 Task: Find connections with filter location Toledo with filter topic #SEMwith filter profile language German with filter current company OFFSHORE Manpower with filter school Progressive Education Societys Modern College of Arts, Science and Commerce, Shivajinagar, Pune 411005 with filter industry Animation and Post-production with filter service category Nonprofit Consulting with filter keywords title Help Desk Worker/Desktop Support
Action: Mouse moved to (703, 85)
Screenshot: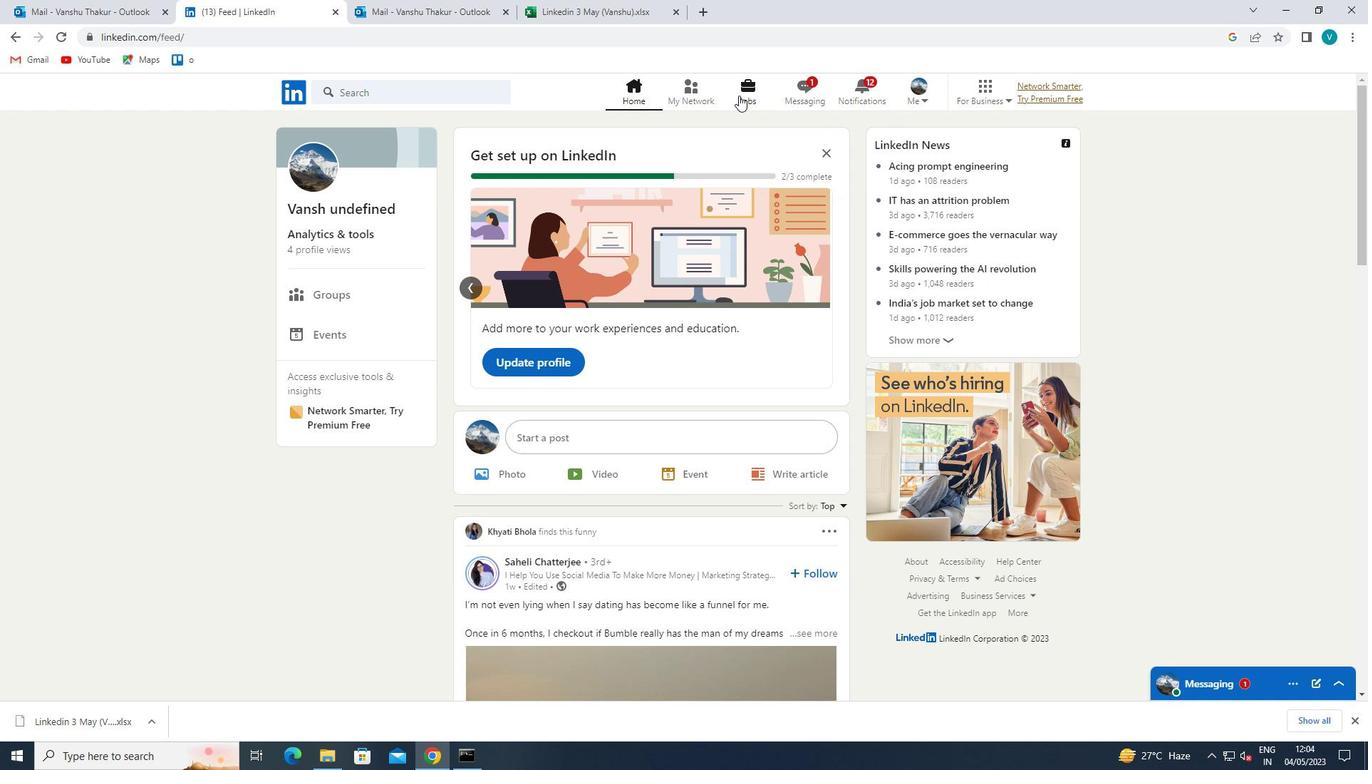 
Action: Mouse pressed left at (703, 85)
Screenshot: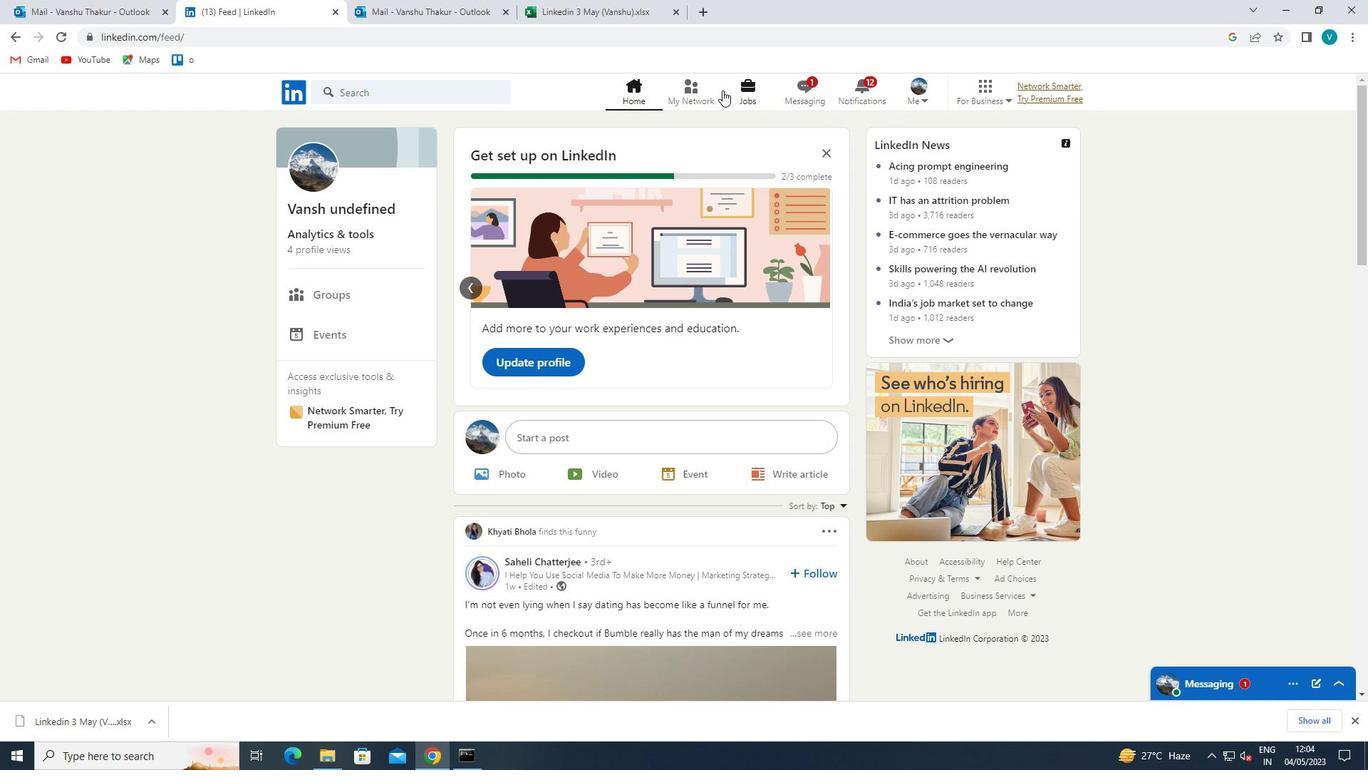 
Action: Mouse moved to (414, 176)
Screenshot: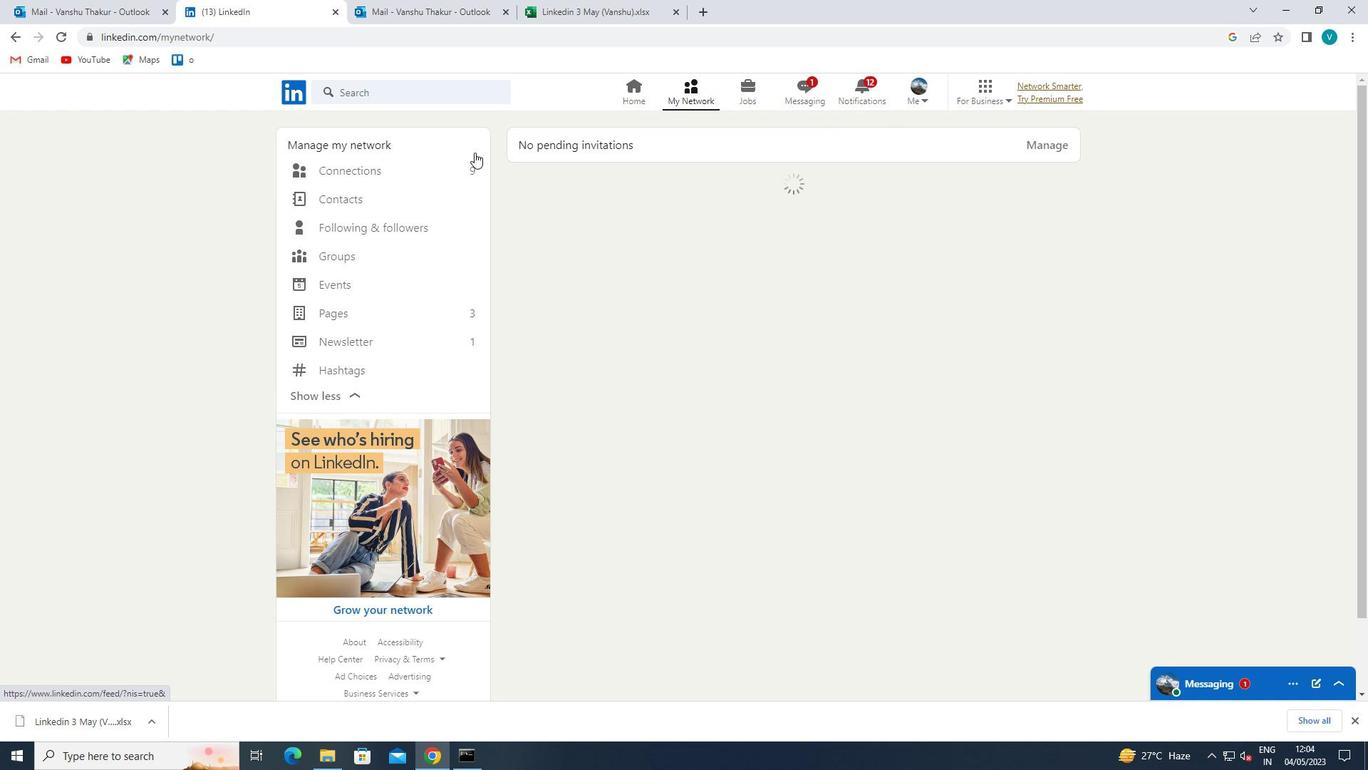 
Action: Mouse pressed left at (414, 176)
Screenshot: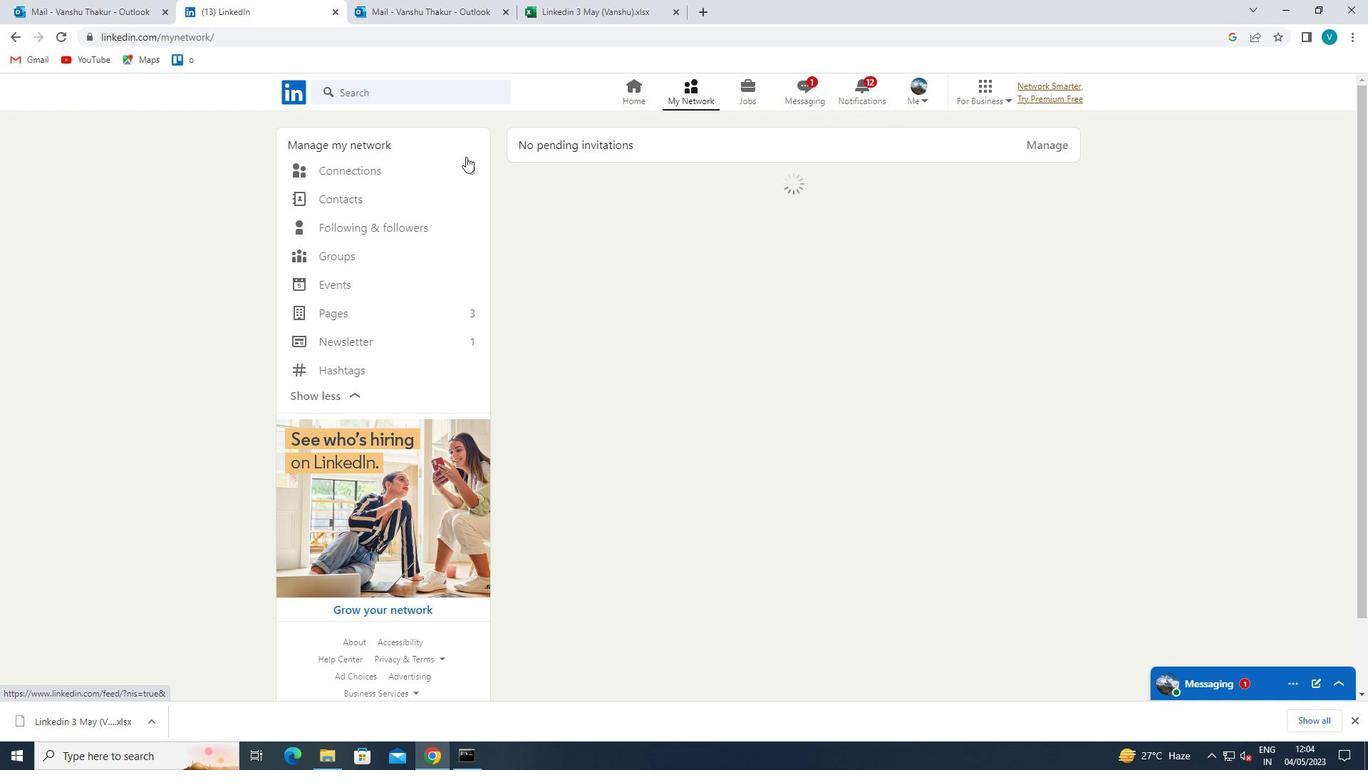
Action: Mouse moved to (804, 175)
Screenshot: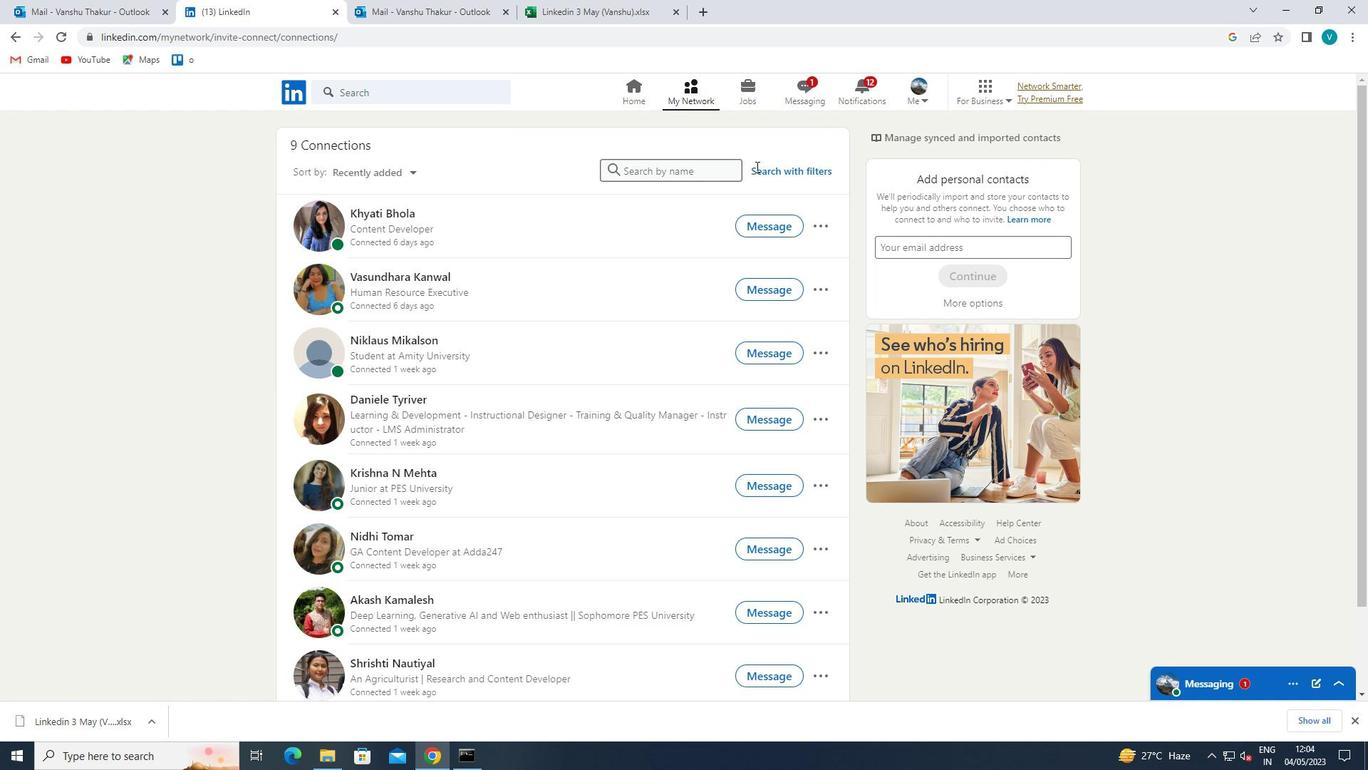 
Action: Mouse pressed left at (804, 175)
Screenshot: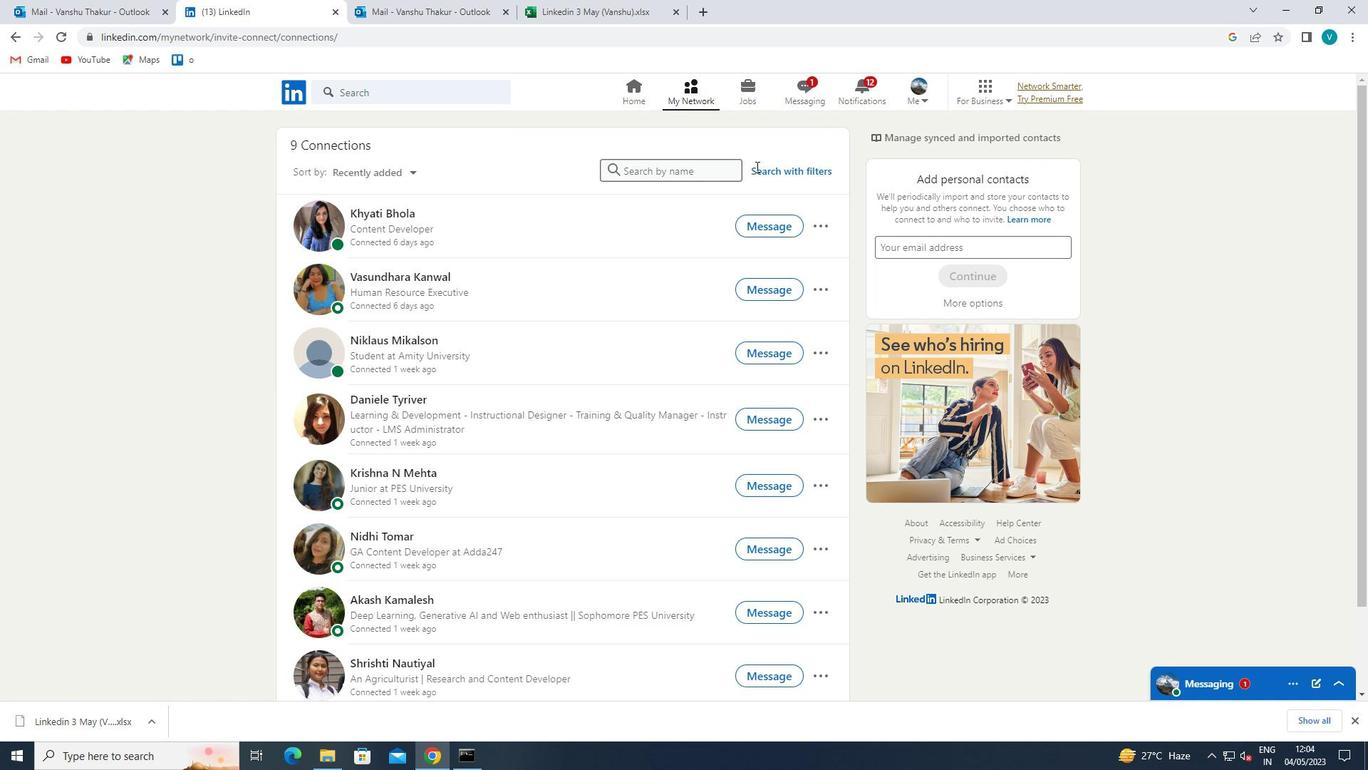 
Action: Mouse moved to (697, 131)
Screenshot: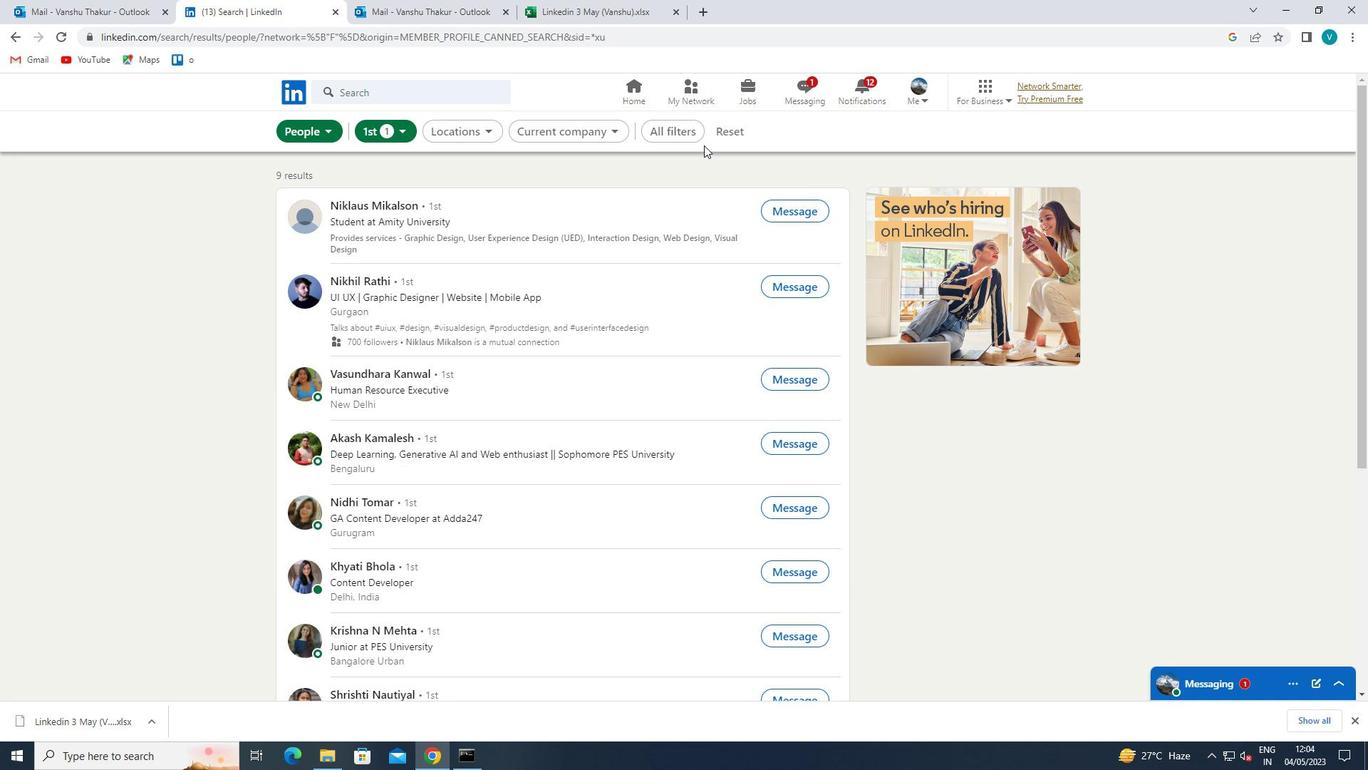 
Action: Mouse pressed left at (697, 131)
Screenshot: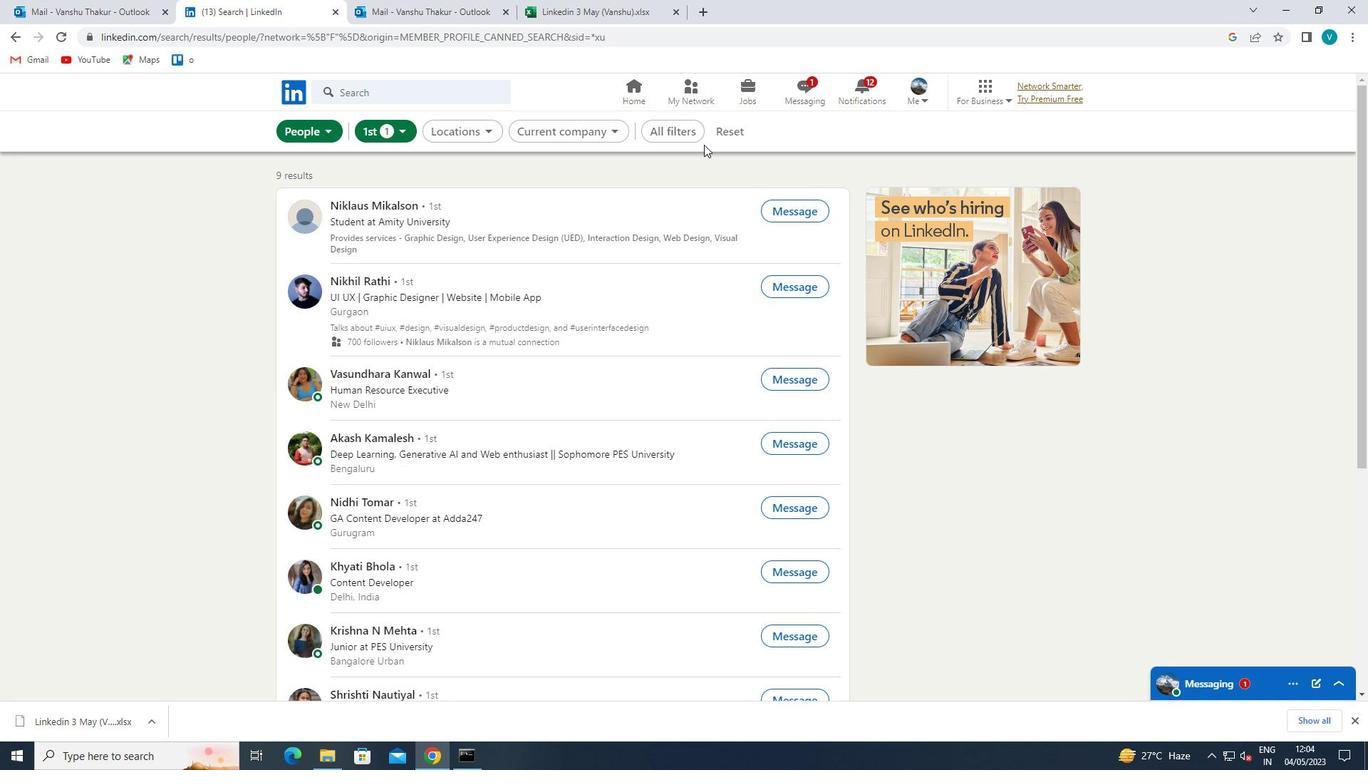 
Action: Mouse moved to (1085, 303)
Screenshot: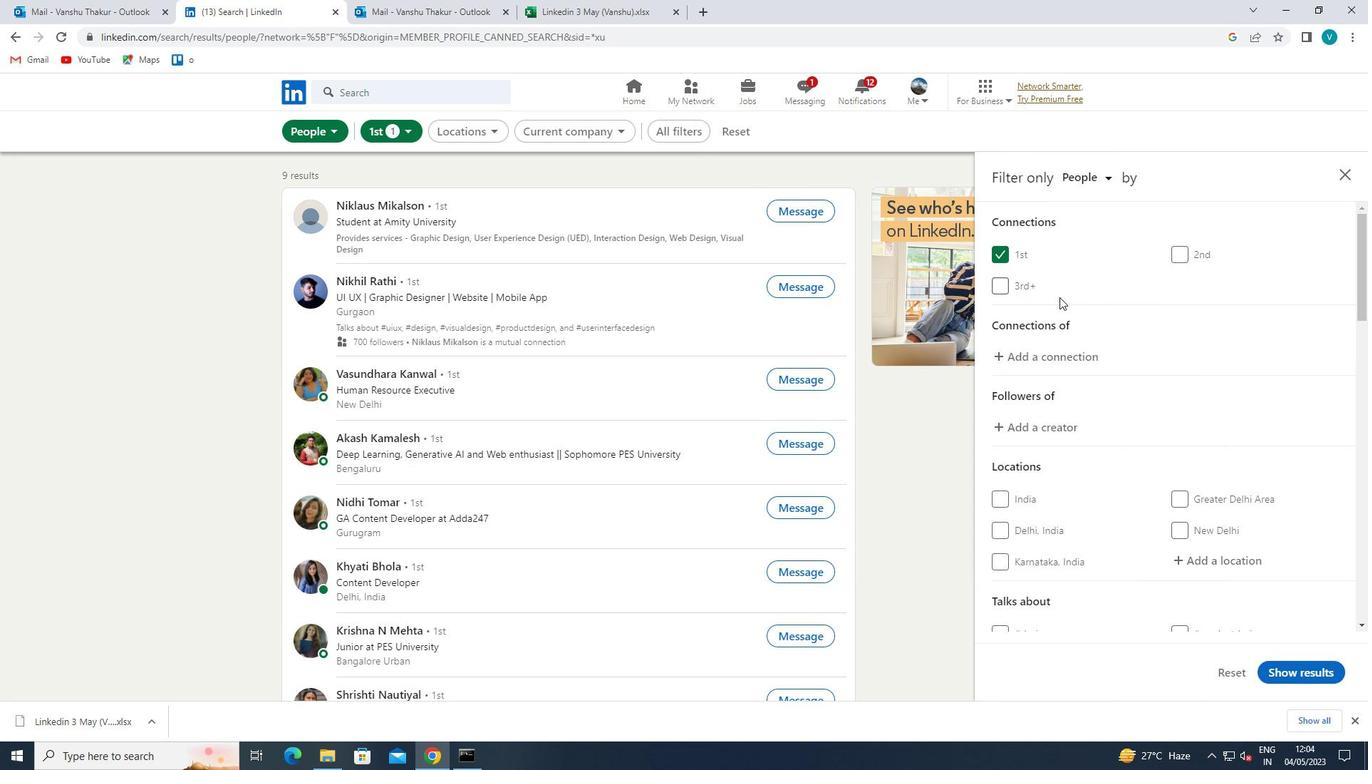 
Action: Mouse scrolled (1085, 302) with delta (0, 0)
Screenshot: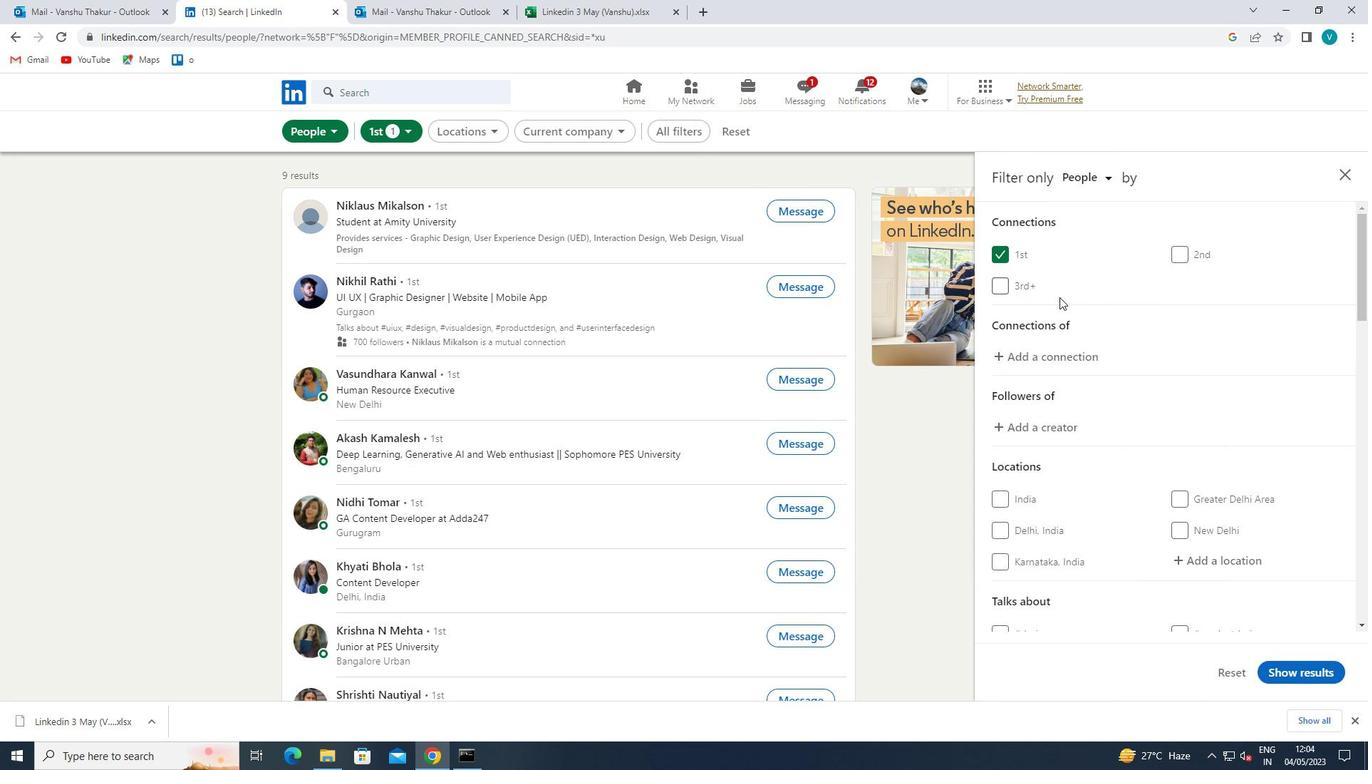 
Action: Mouse moved to (1085, 303)
Screenshot: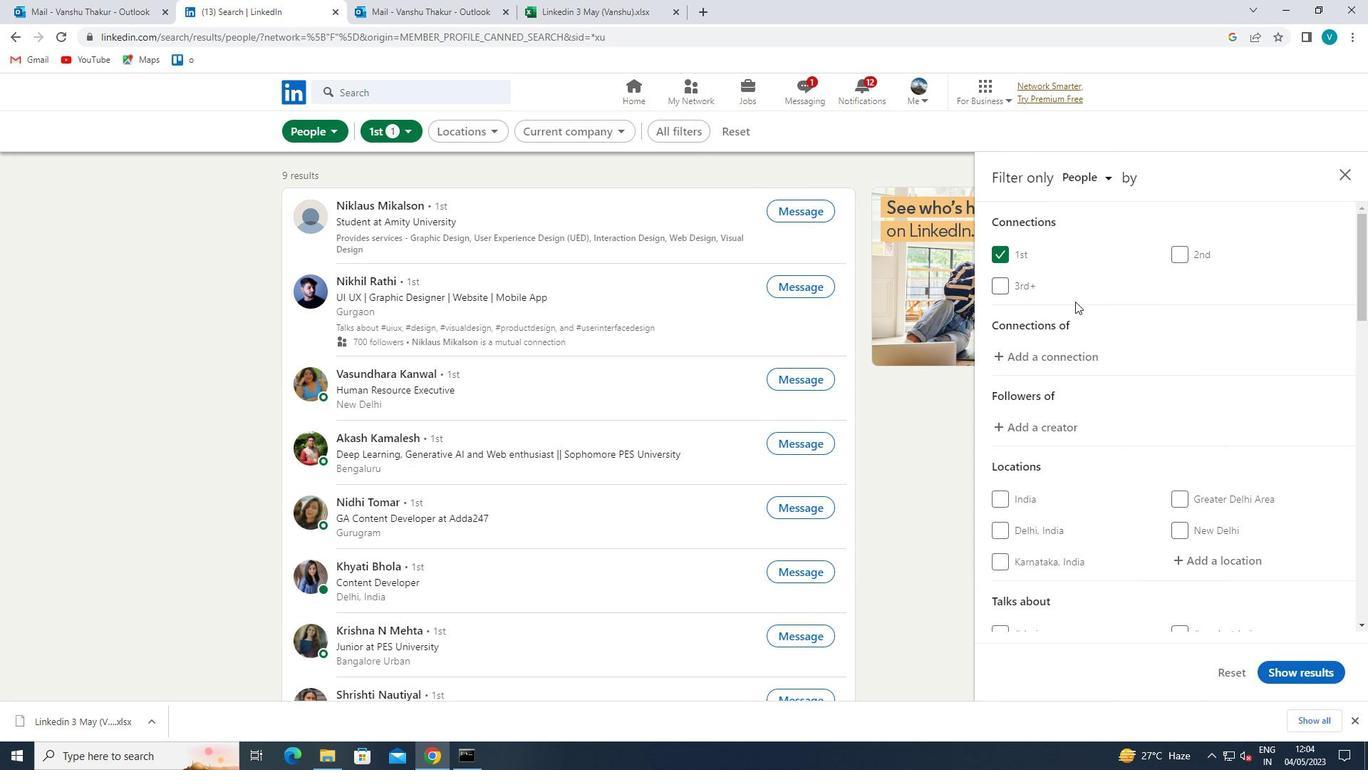 
Action: Mouse scrolled (1085, 303) with delta (0, 0)
Screenshot: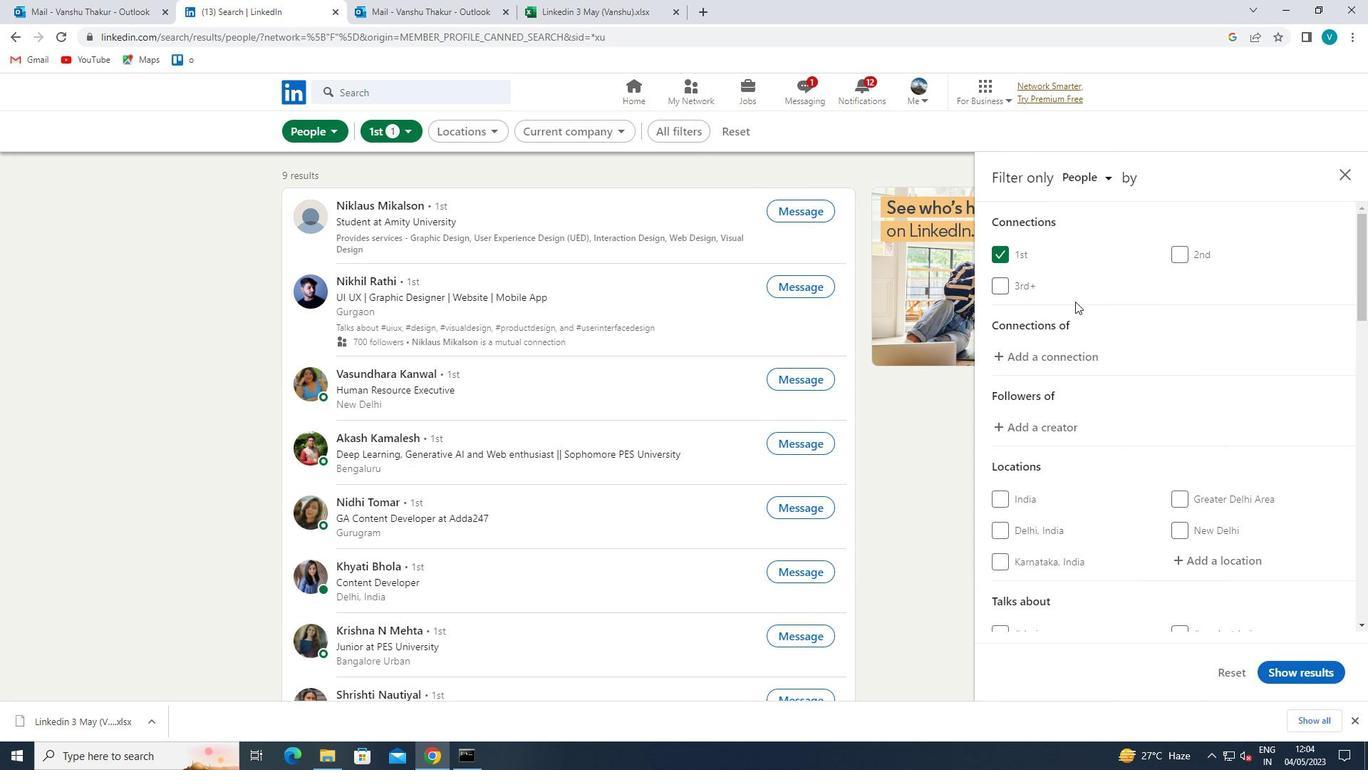 
Action: Mouse moved to (1182, 415)
Screenshot: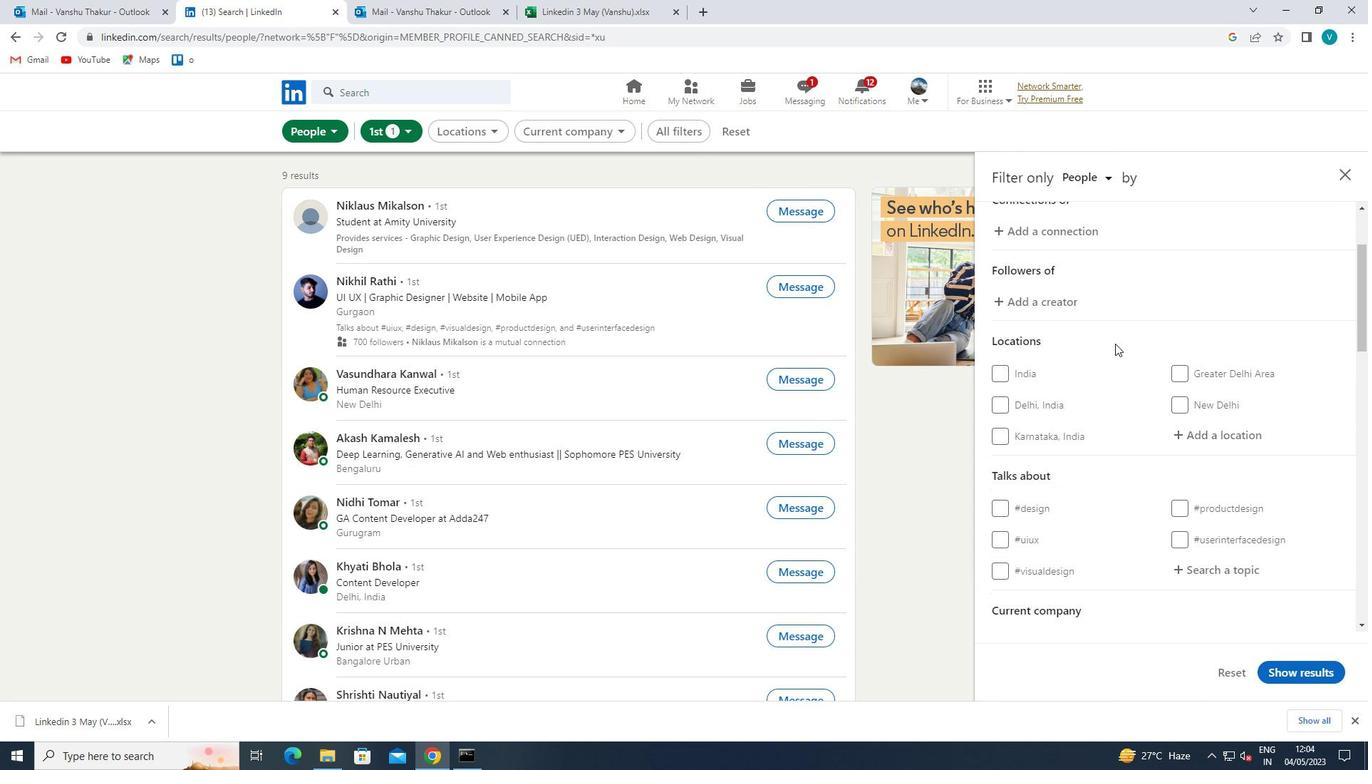 
Action: Mouse pressed left at (1182, 415)
Screenshot: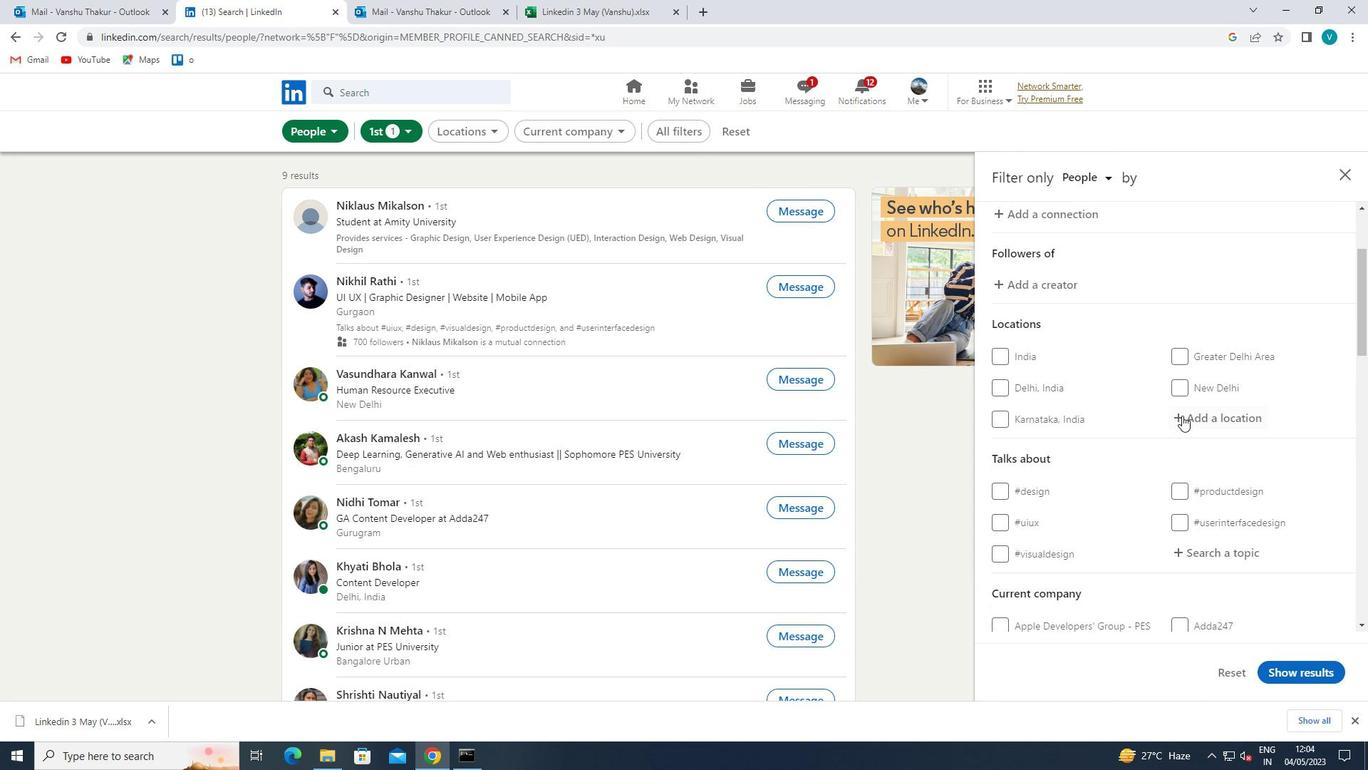 
Action: Key pressed <Key.shift>TOLEDO
Screenshot: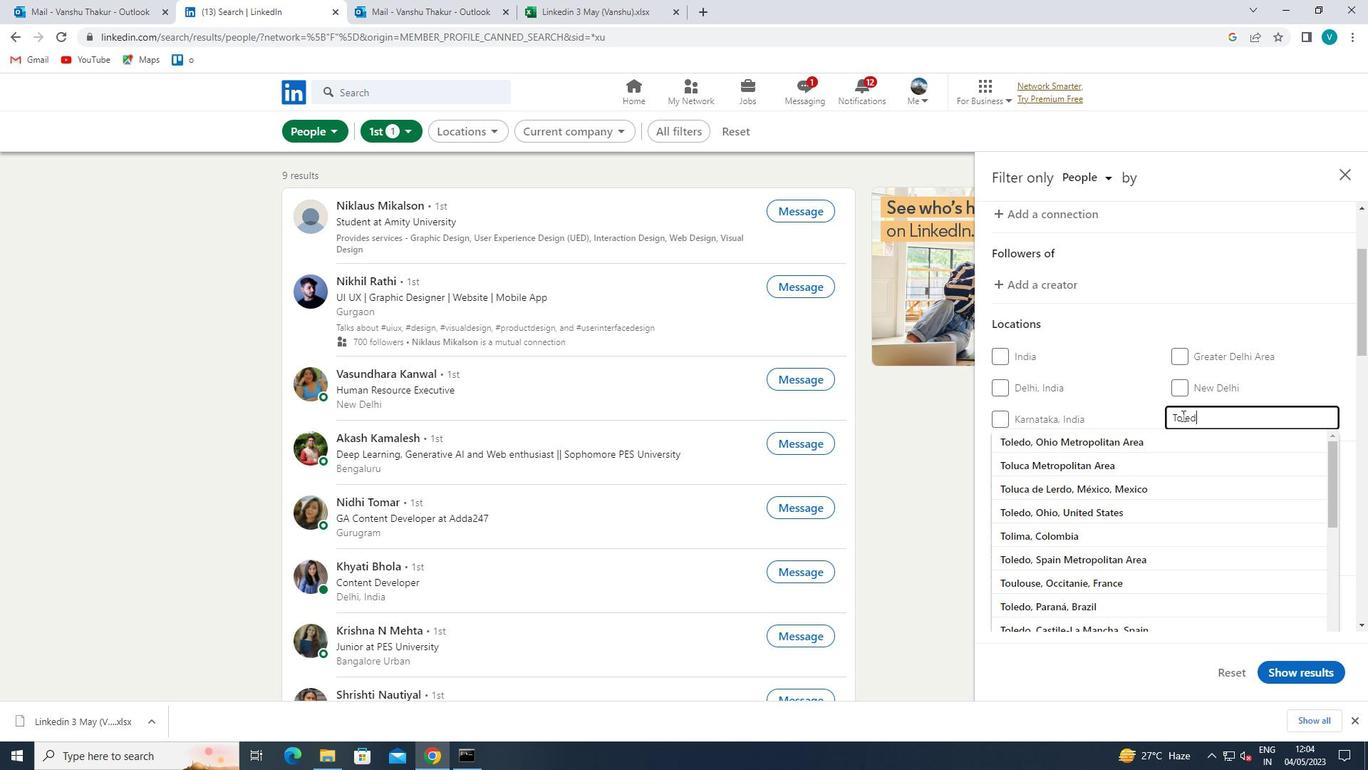 
Action: Mouse moved to (1158, 434)
Screenshot: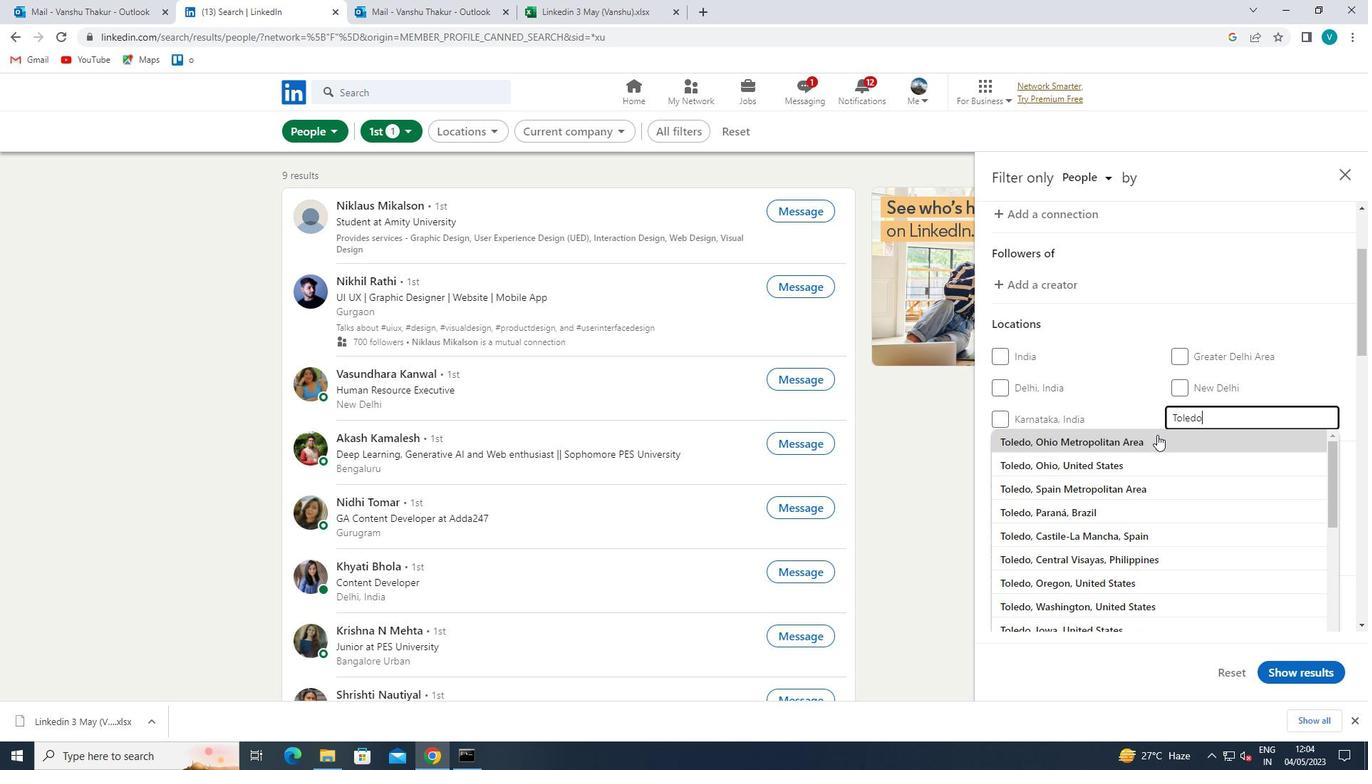 
Action: Mouse pressed left at (1158, 434)
Screenshot: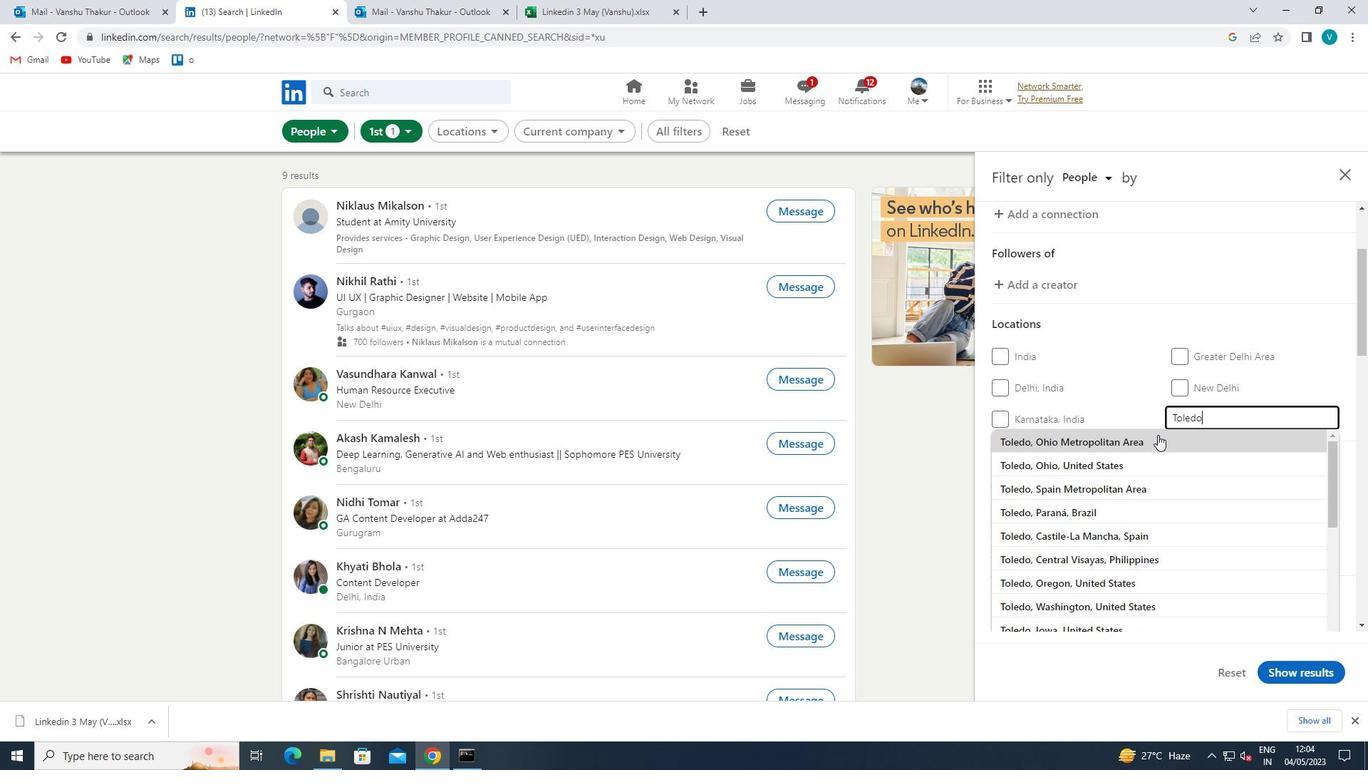 
Action: Mouse scrolled (1158, 434) with delta (0, 0)
Screenshot: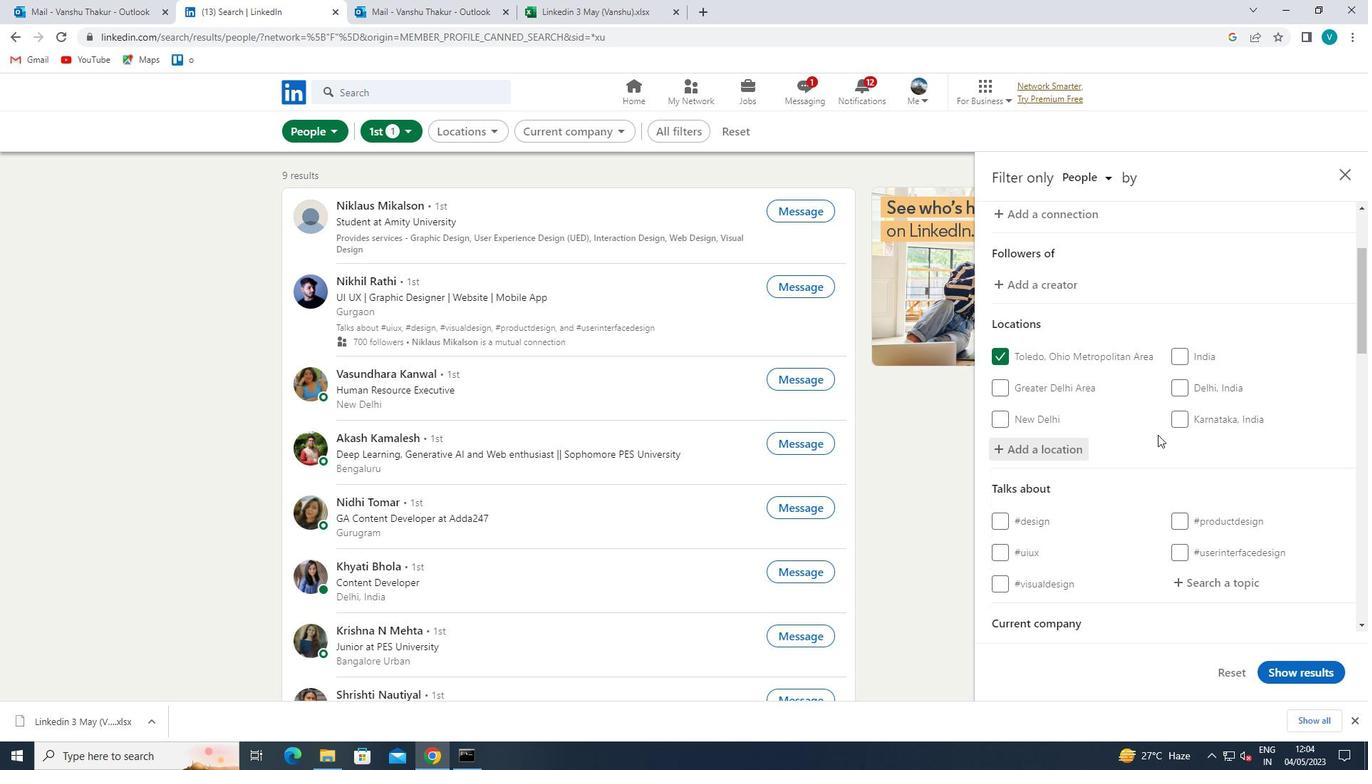 
Action: Mouse scrolled (1158, 434) with delta (0, 0)
Screenshot: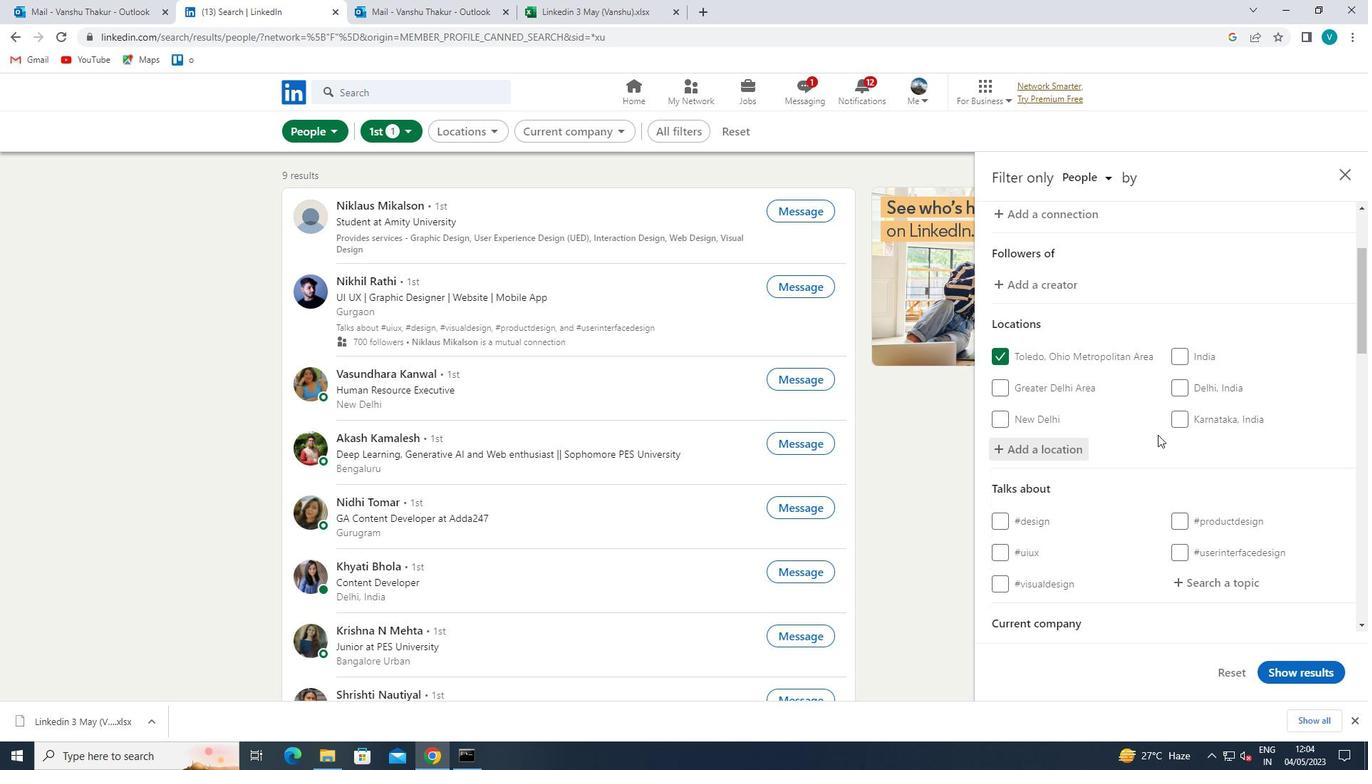 
Action: Mouse moved to (1199, 425)
Screenshot: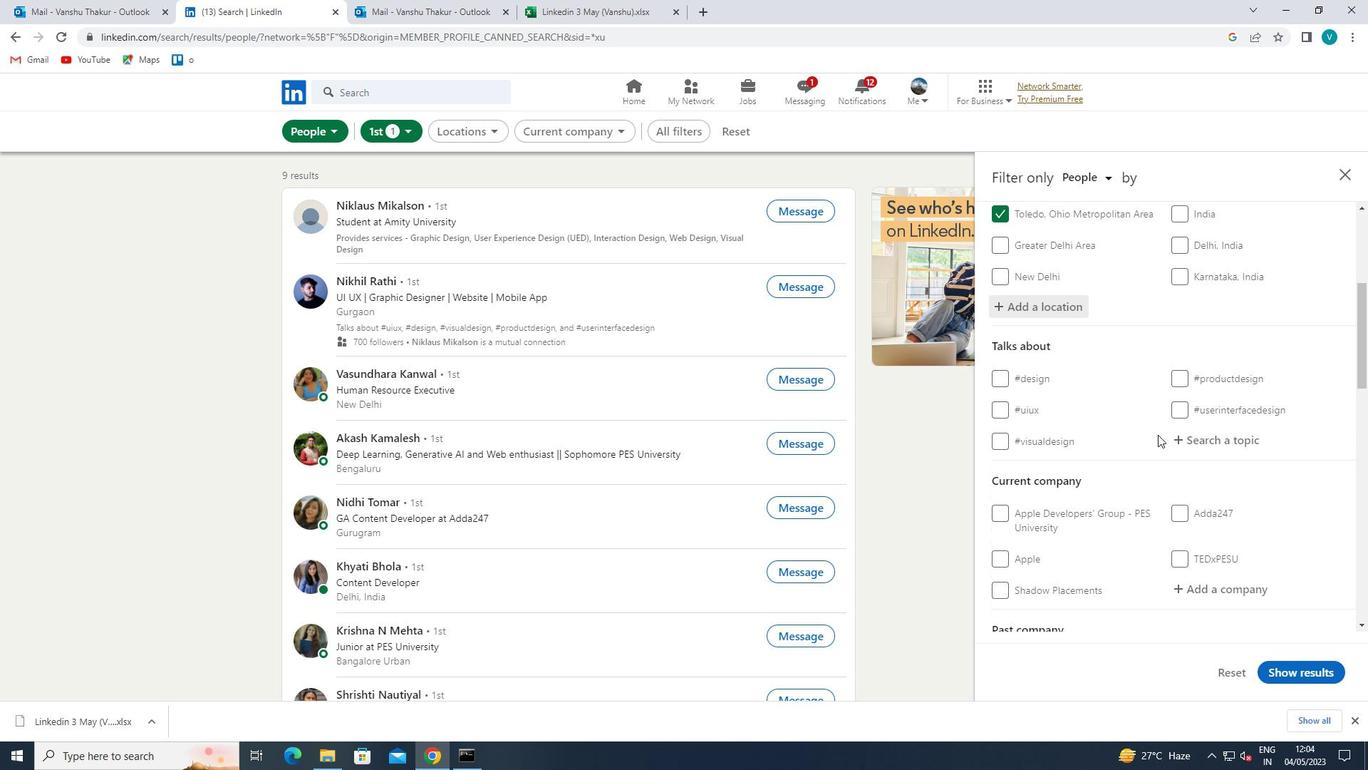
Action: Mouse pressed left at (1199, 425)
Screenshot: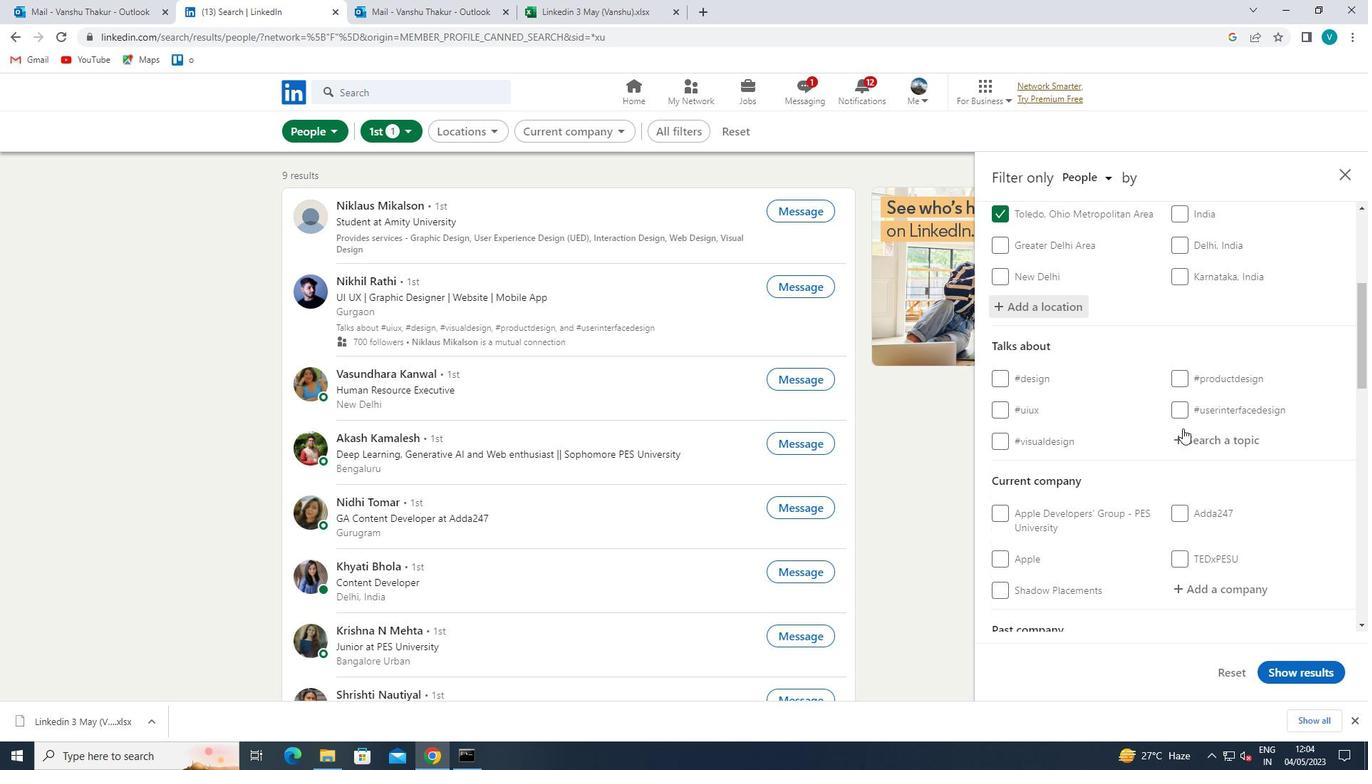 
Action: Mouse moved to (1204, 431)
Screenshot: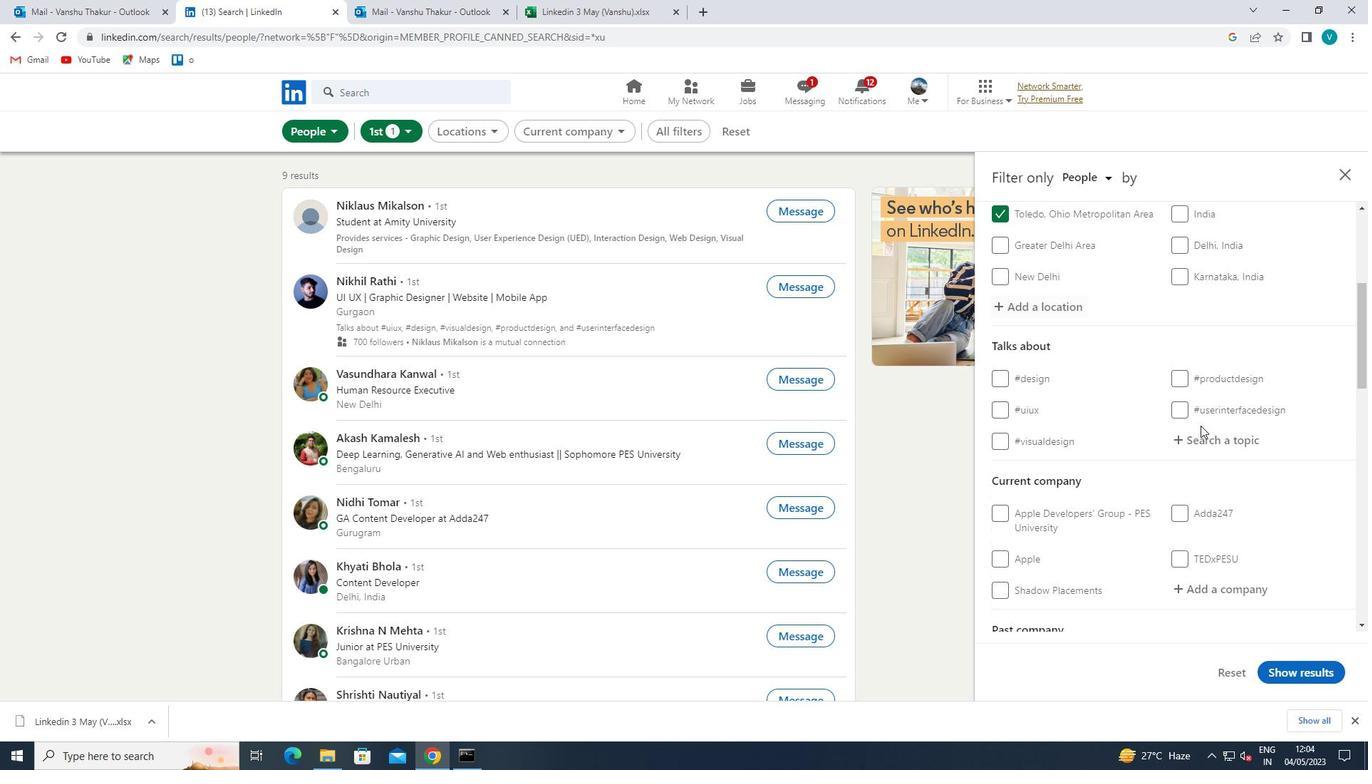 
Action: Mouse pressed left at (1204, 431)
Screenshot: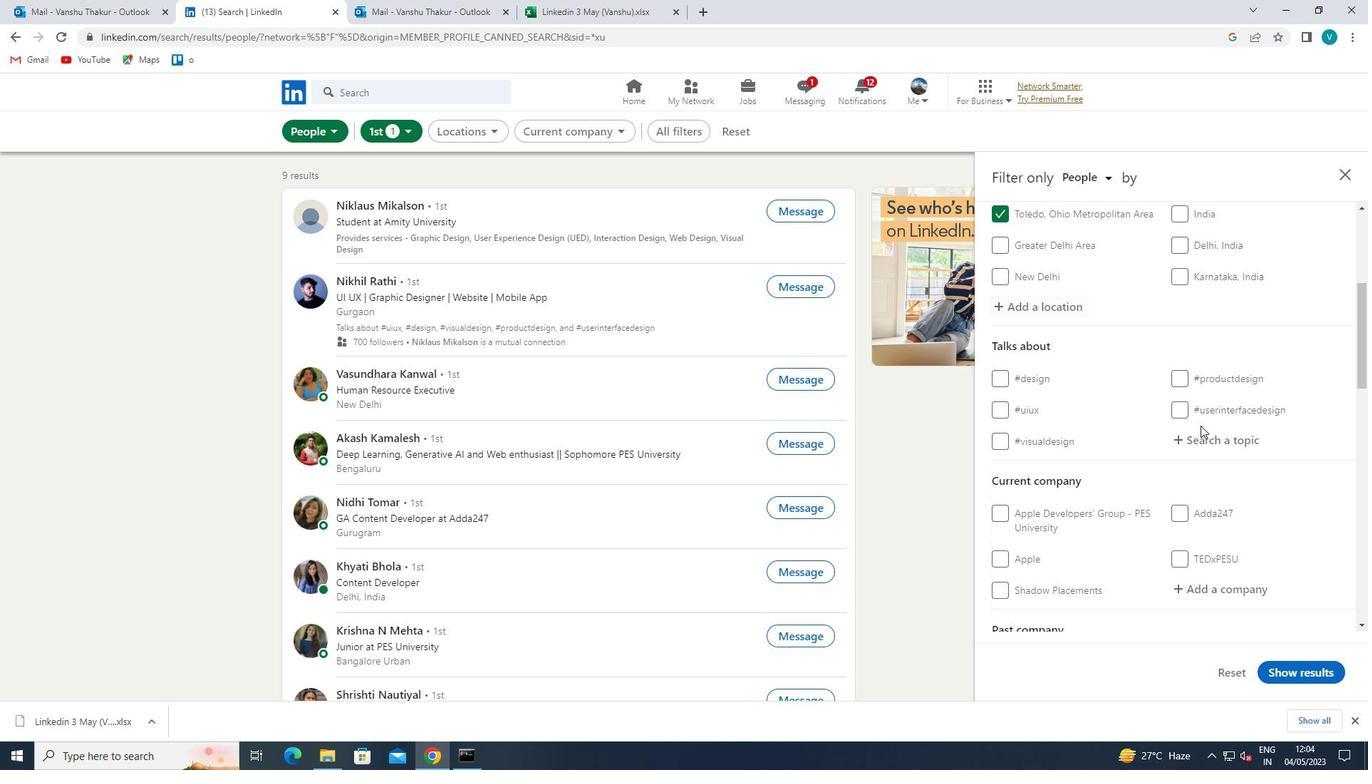 
Action: Mouse moved to (1205, 432)
Screenshot: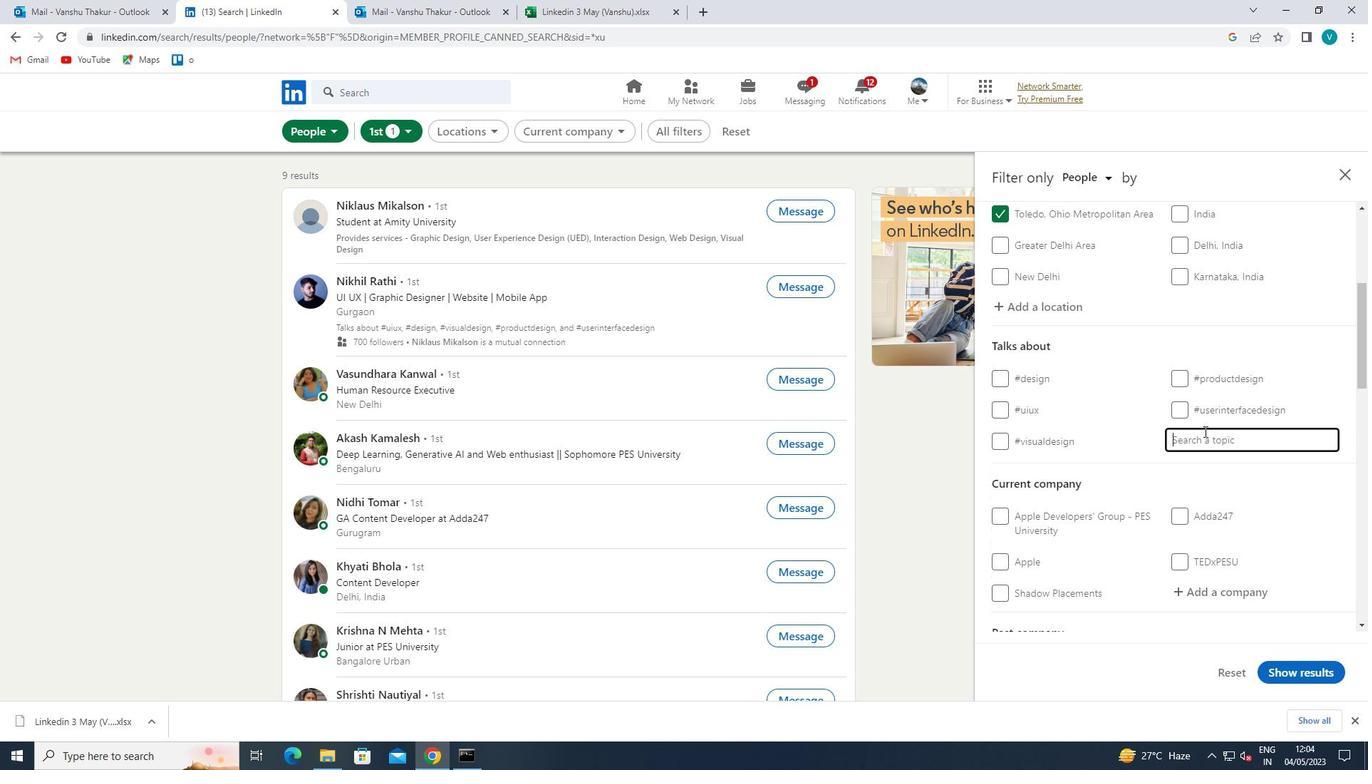 
Action: Key pressed <Key.shift>SEM
Screenshot: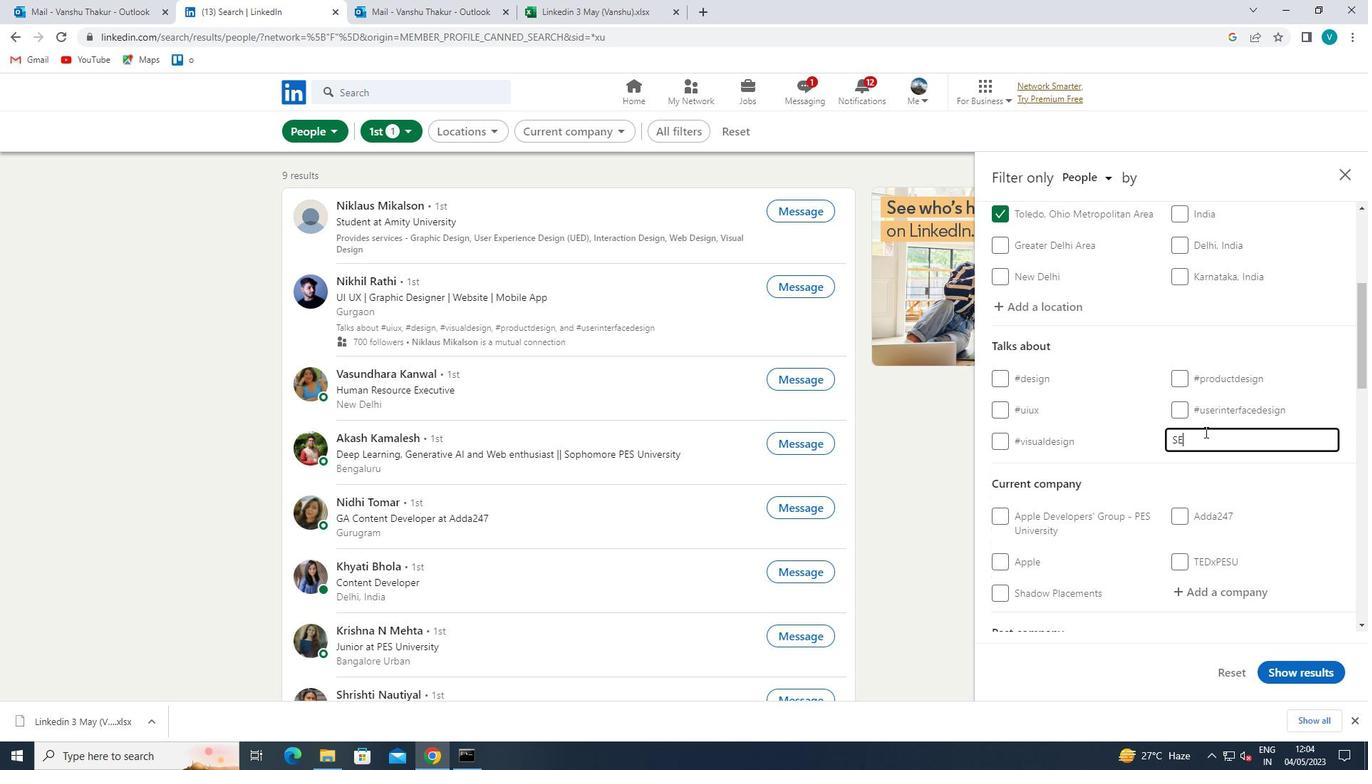 
Action: Mouse moved to (1133, 504)
Screenshot: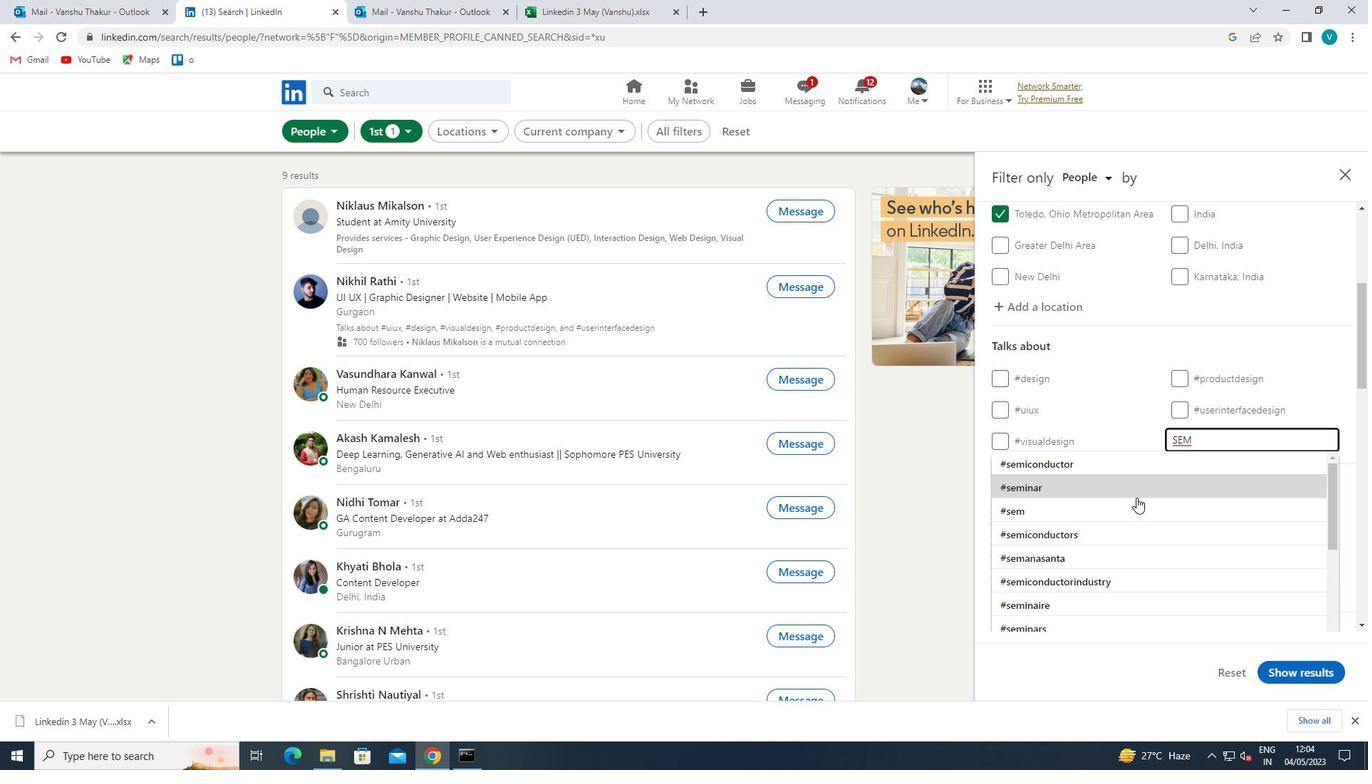 
Action: Mouse pressed left at (1133, 504)
Screenshot: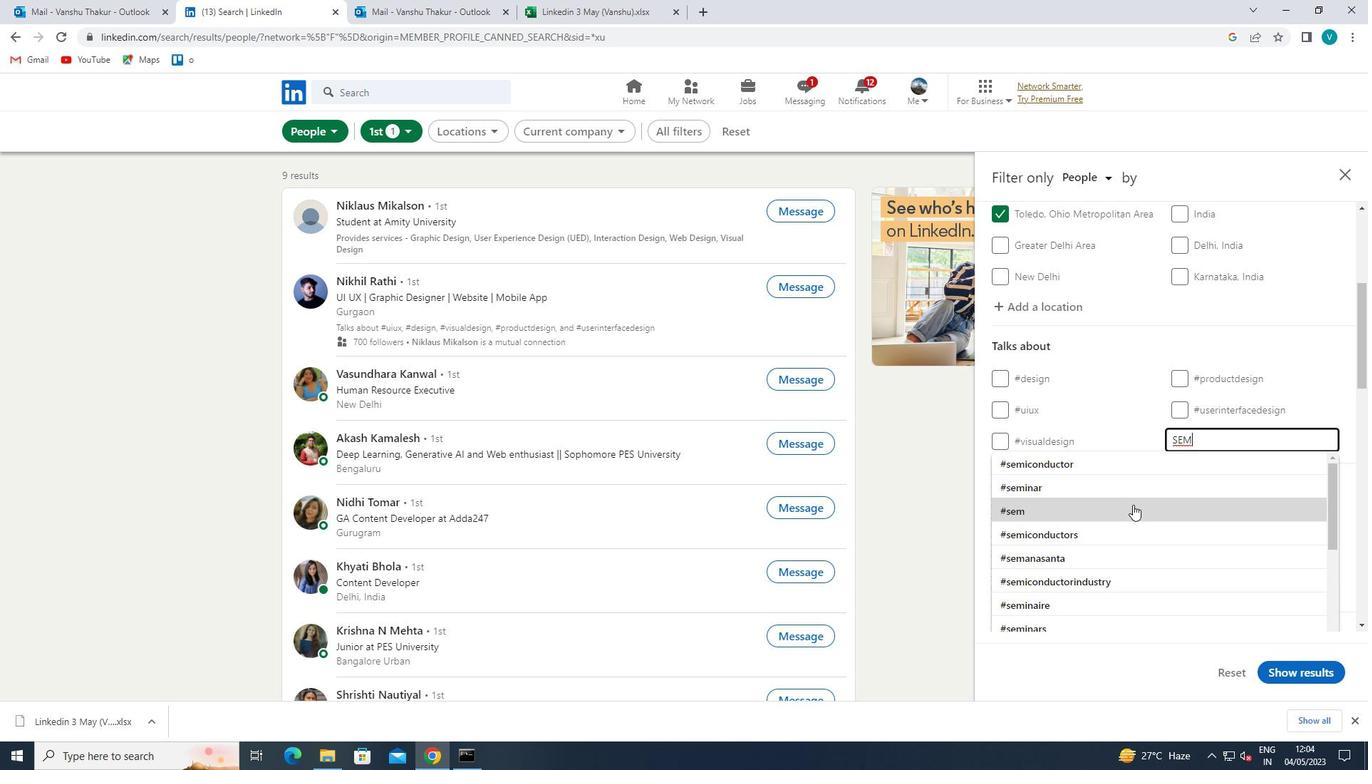 
Action: Mouse moved to (1145, 496)
Screenshot: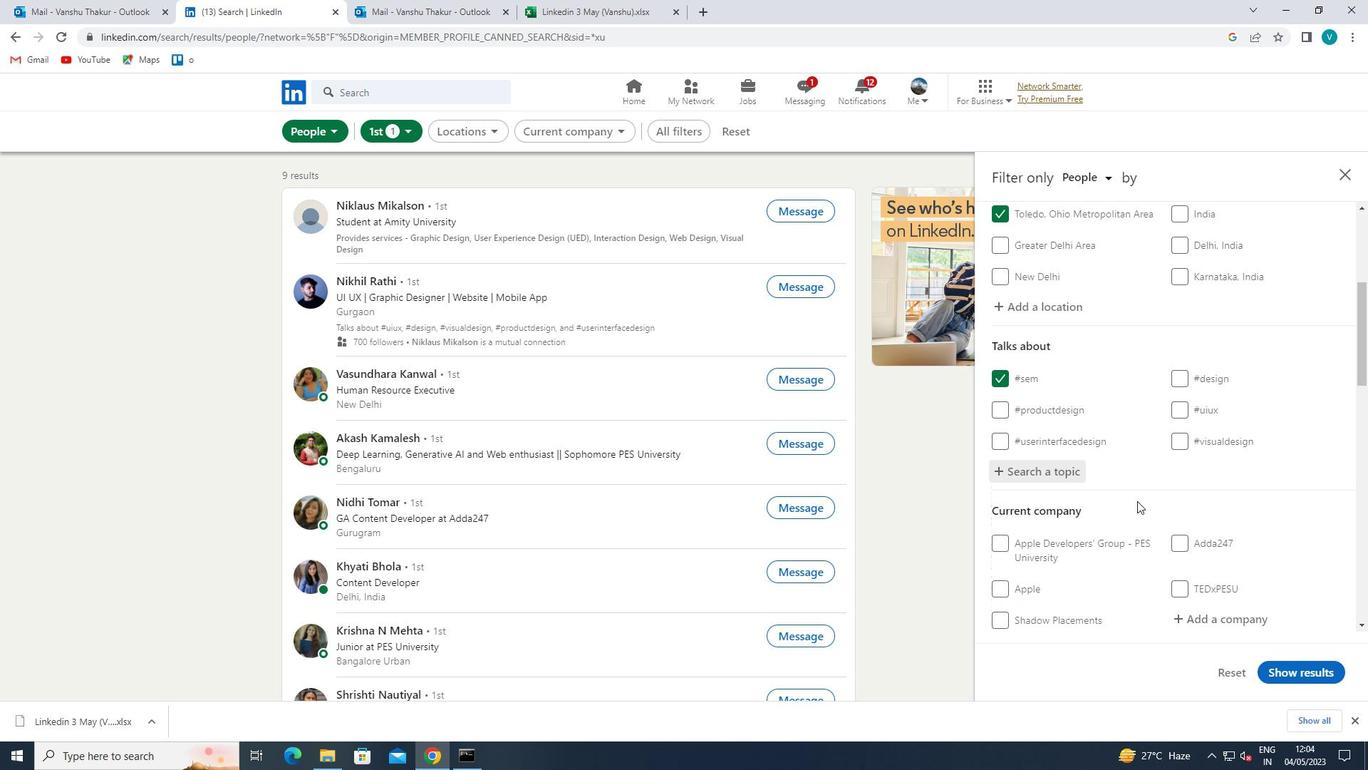 
Action: Mouse scrolled (1145, 496) with delta (0, 0)
Screenshot: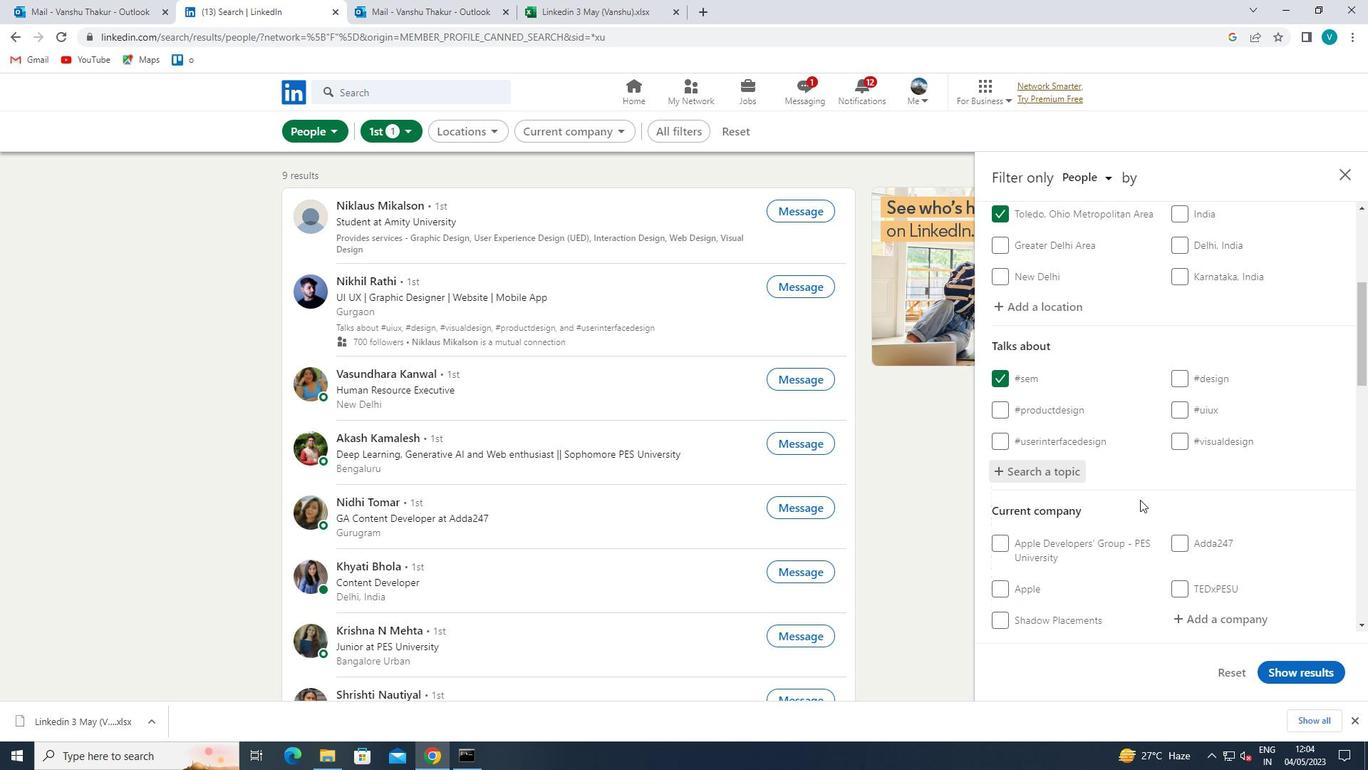 
Action: Mouse scrolled (1145, 496) with delta (0, 0)
Screenshot: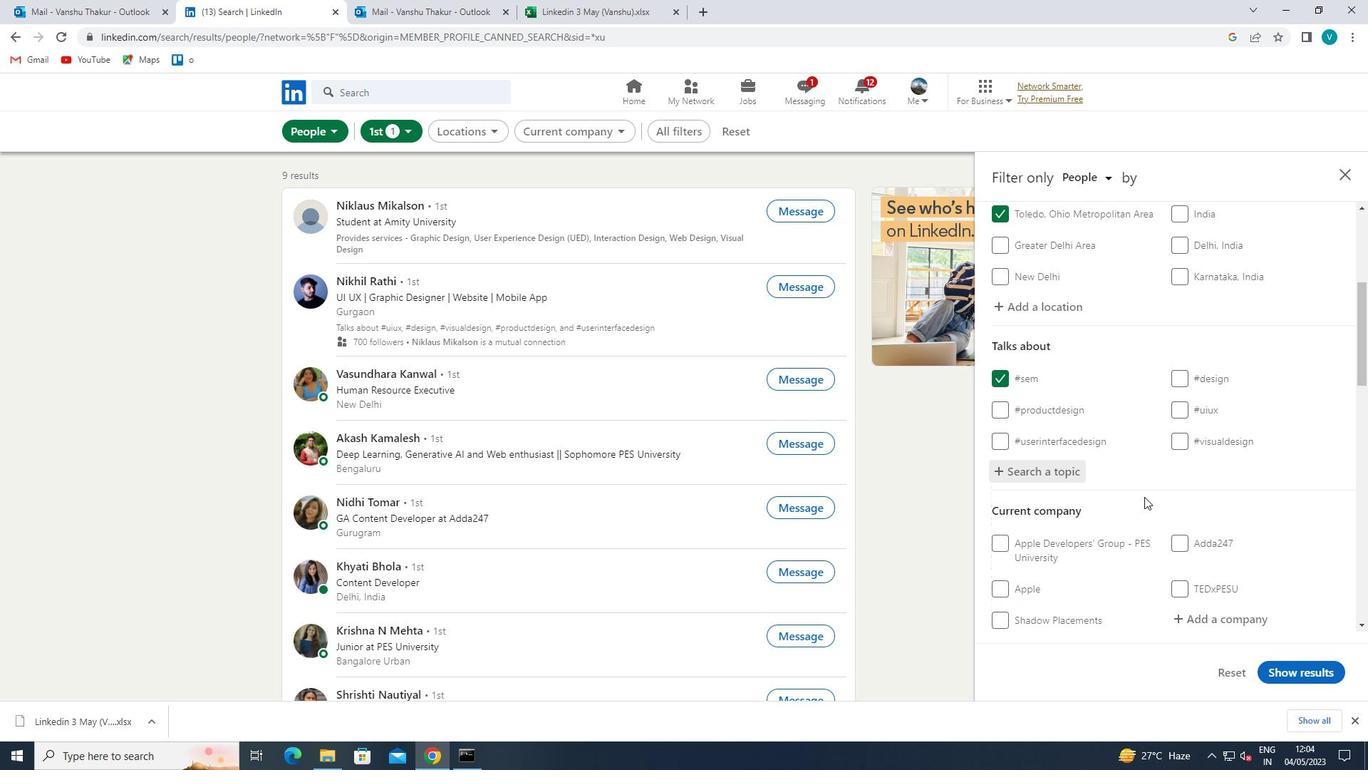 
Action: Mouse moved to (1147, 496)
Screenshot: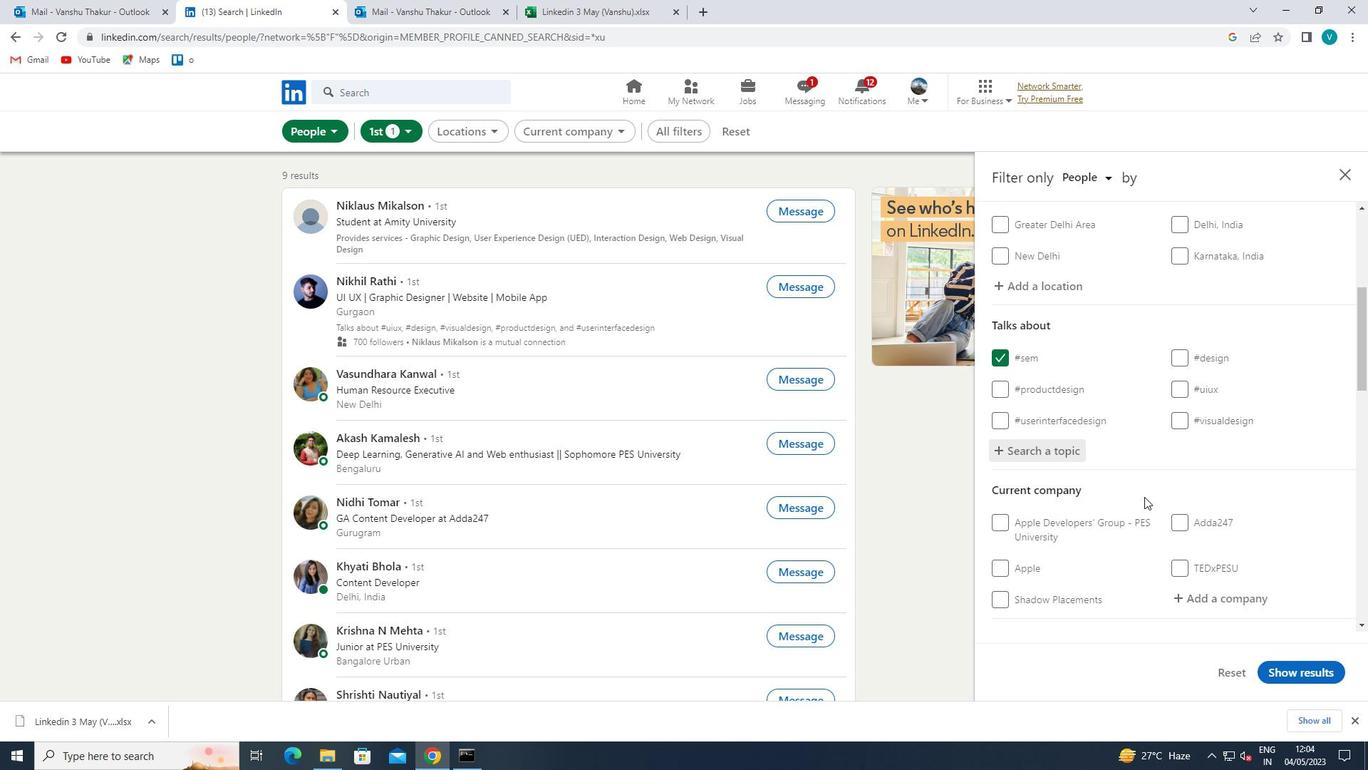 
Action: Mouse scrolled (1147, 496) with delta (0, 0)
Screenshot: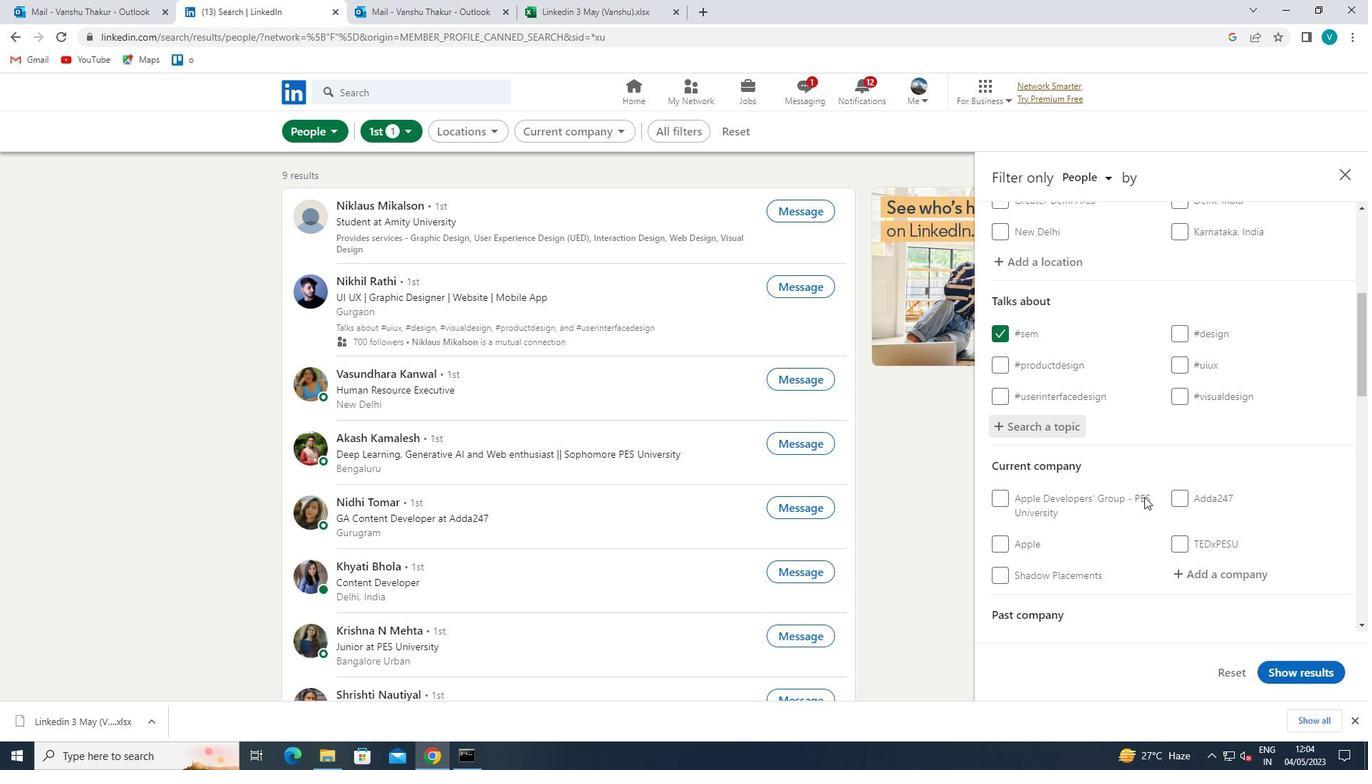 
Action: Mouse scrolled (1147, 496) with delta (0, 0)
Screenshot: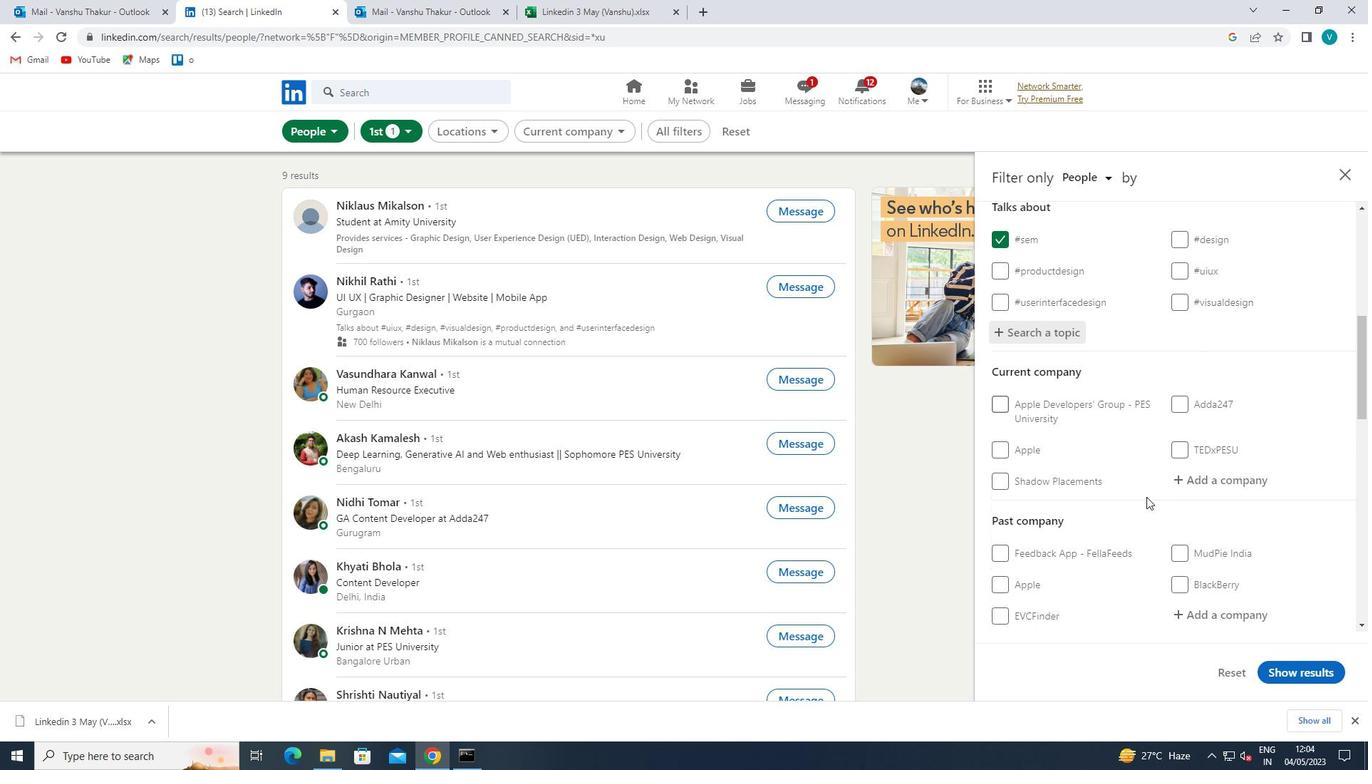 
Action: Mouse moved to (1229, 330)
Screenshot: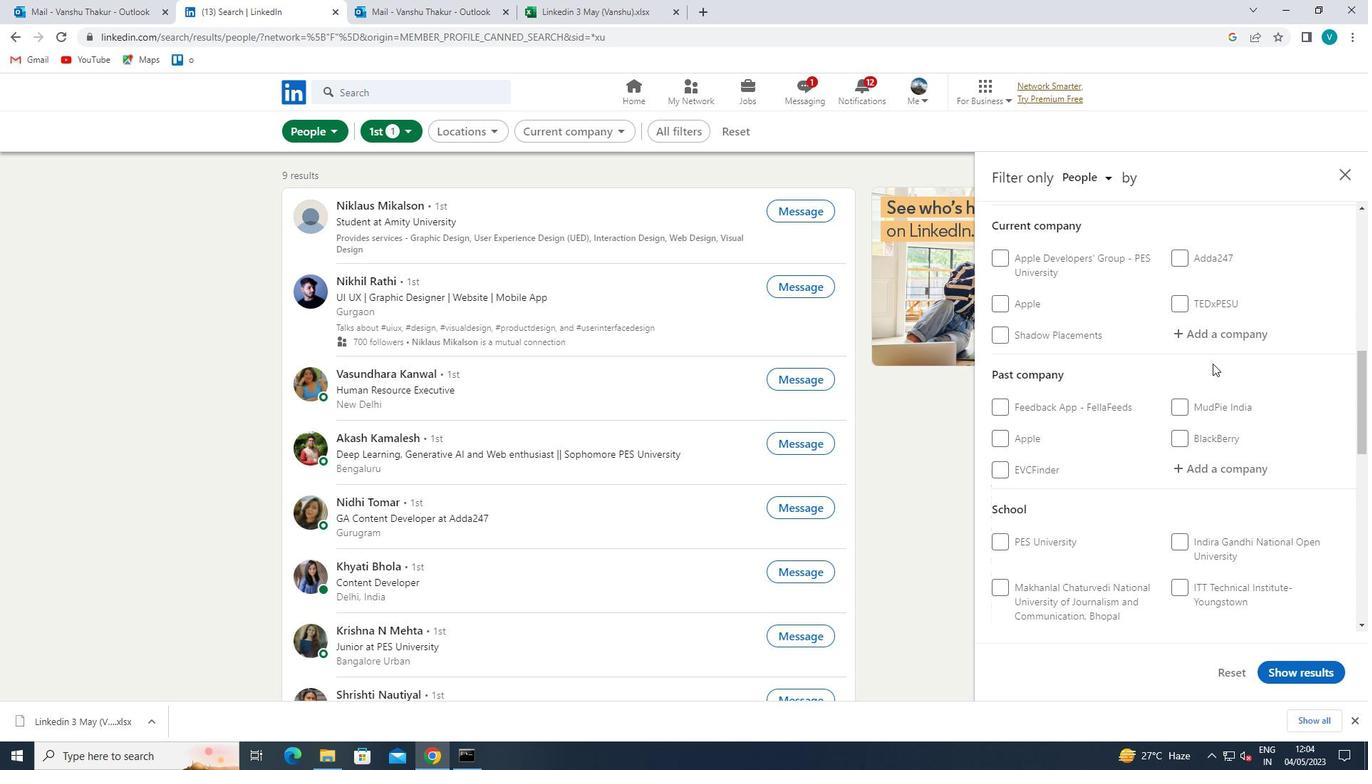 
Action: Mouse pressed left at (1229, 330)
Screenshot: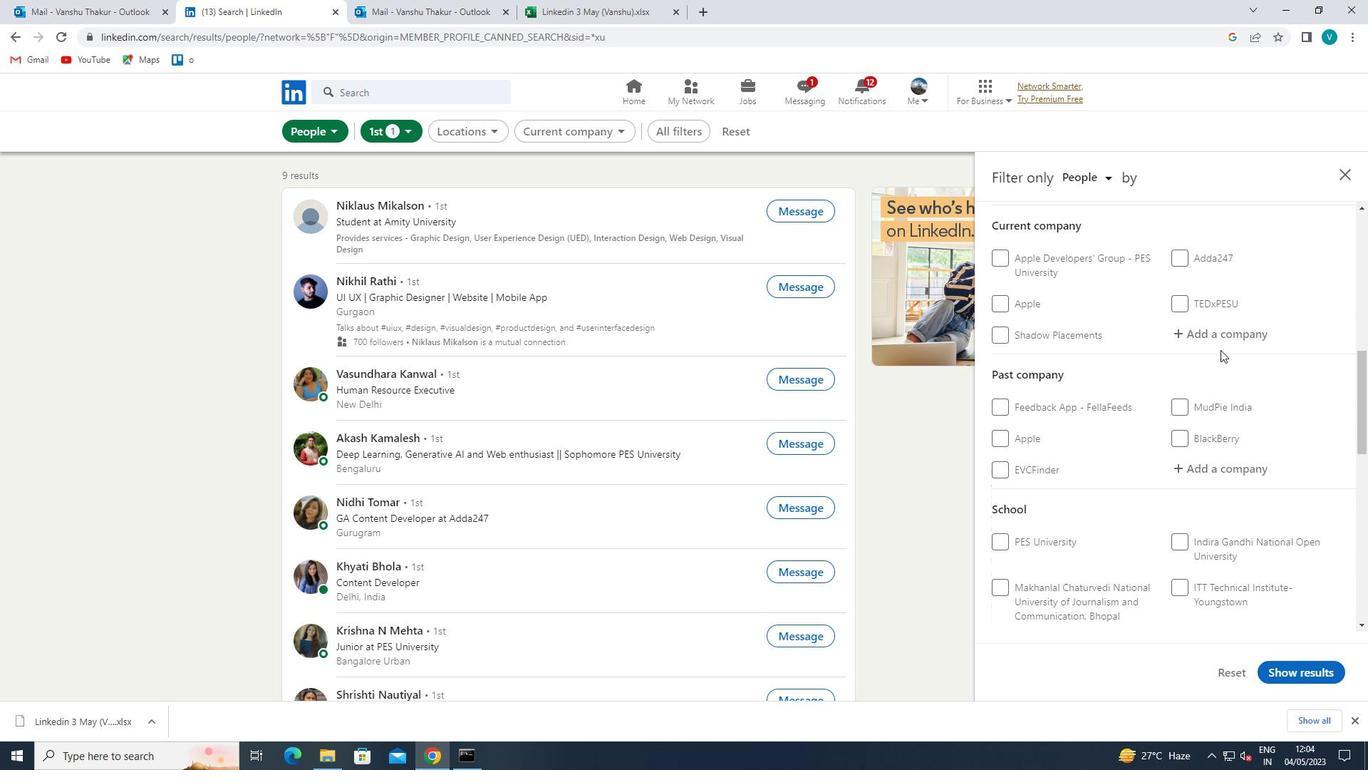 
Action: Key pressed <Key.shift>OFF
Screenshot: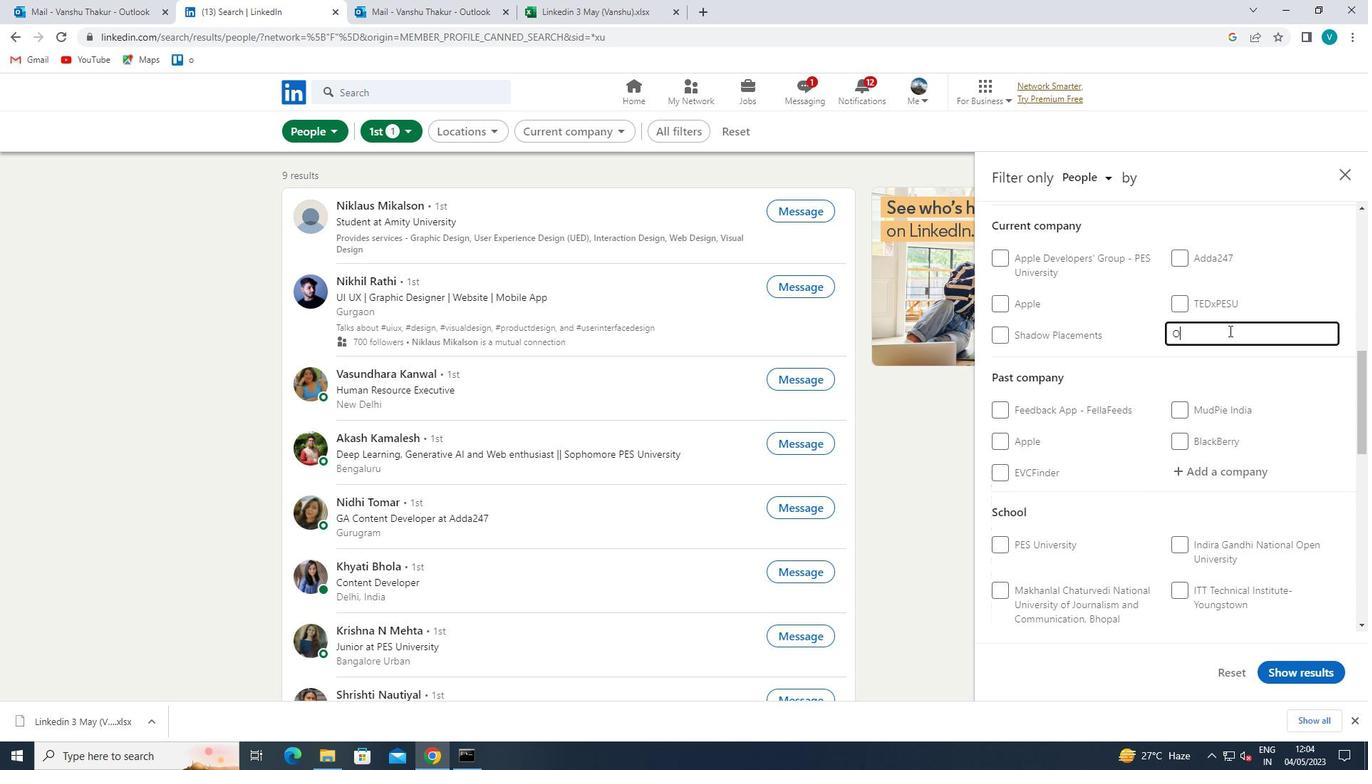 
Action: Mouse moved to (1213, 338)
Screenshot: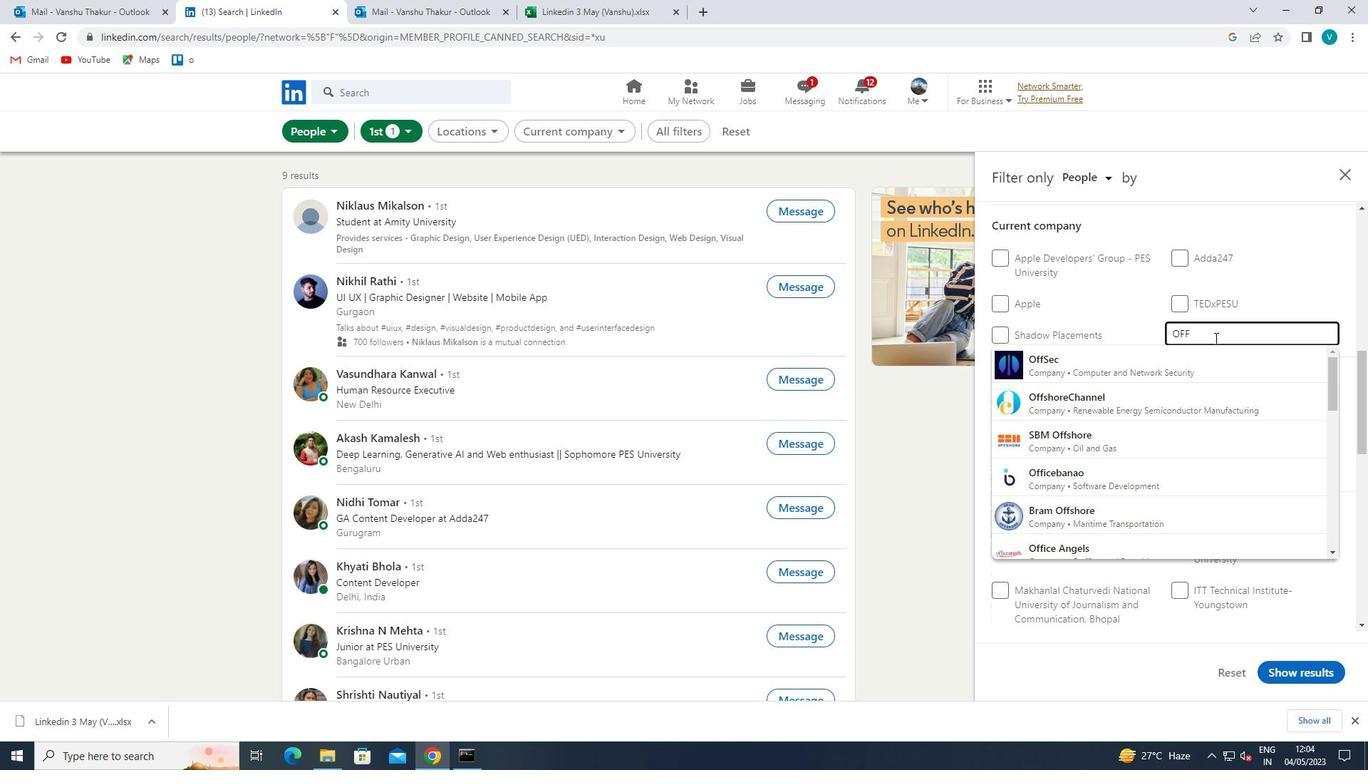 
Action: Key pressed <Key.shift>SHORE<Key.space><Key.shift>
Screenshot: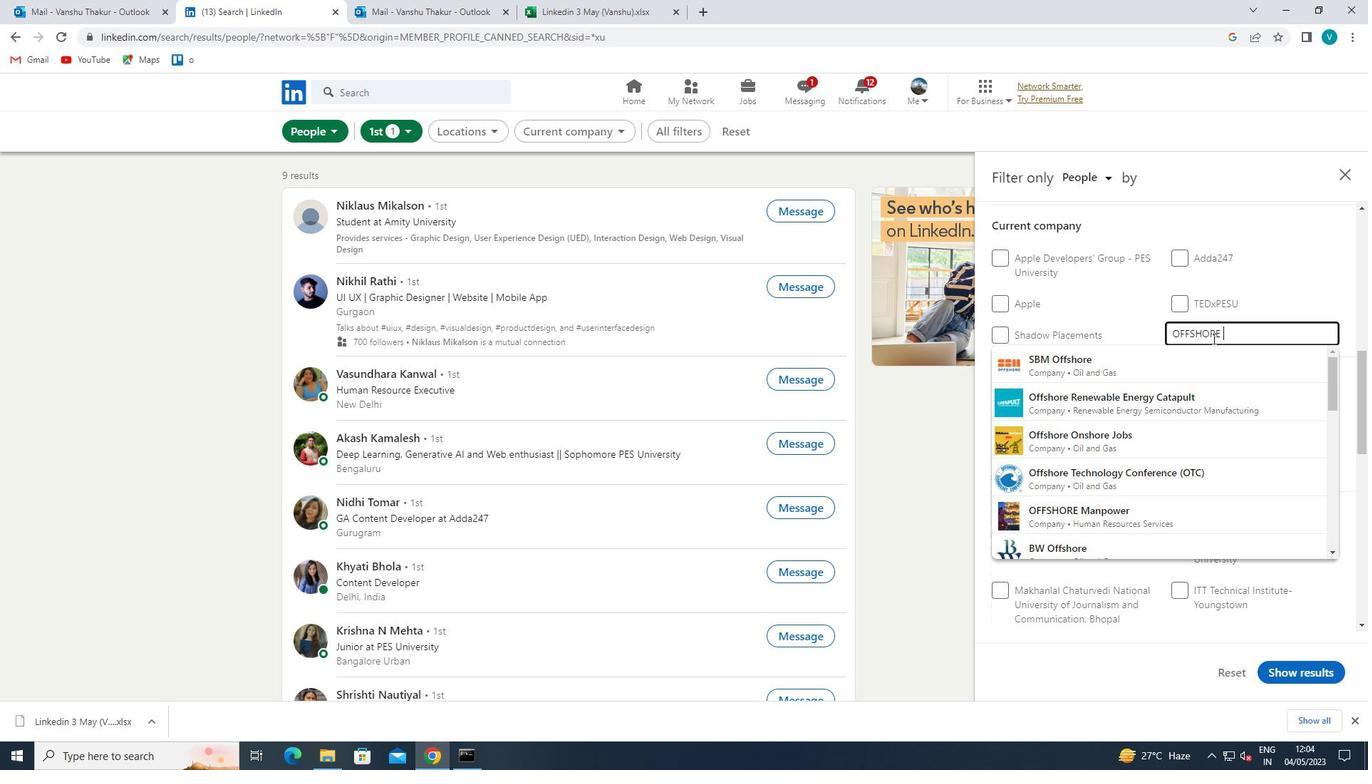
Action: Mouse moved to (1186, 514)
Screenshot: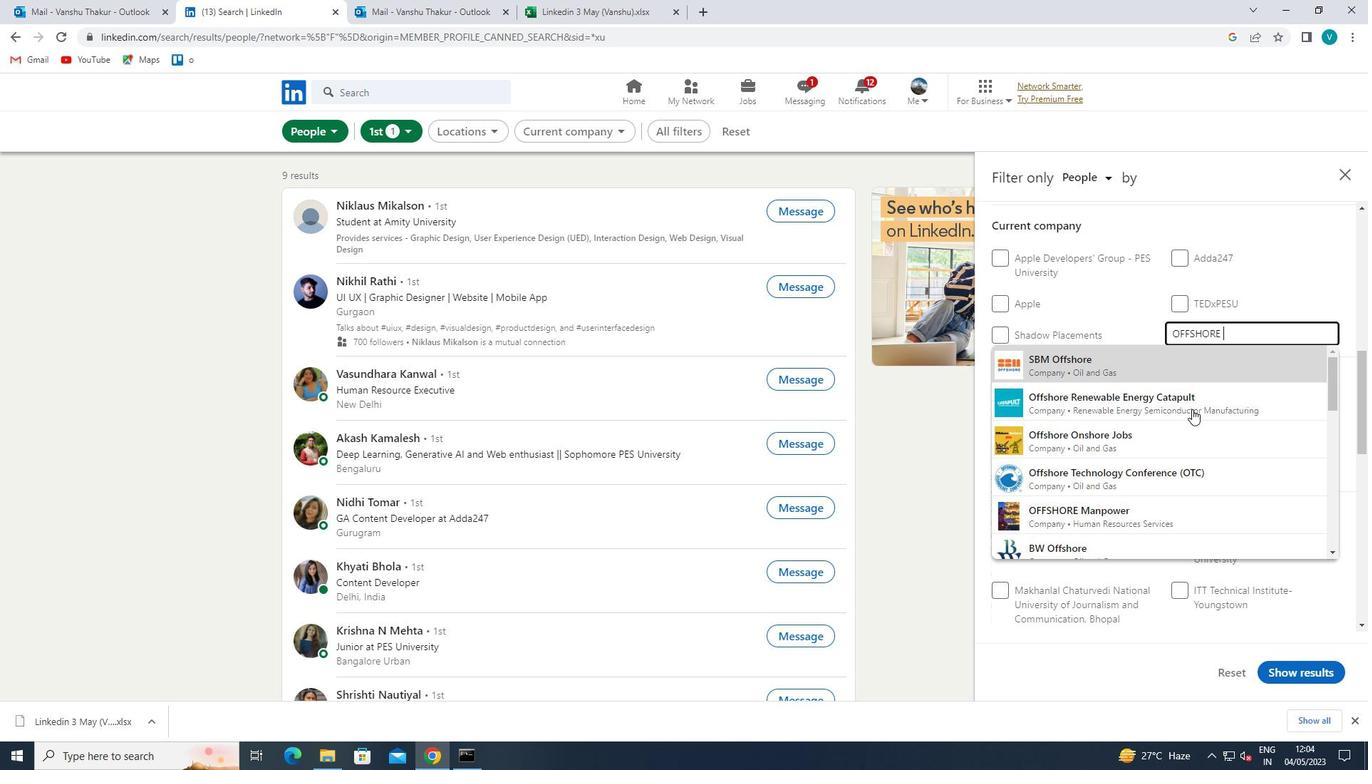 
Action: Mouse pressed left at (1186, 514)
Screenshot: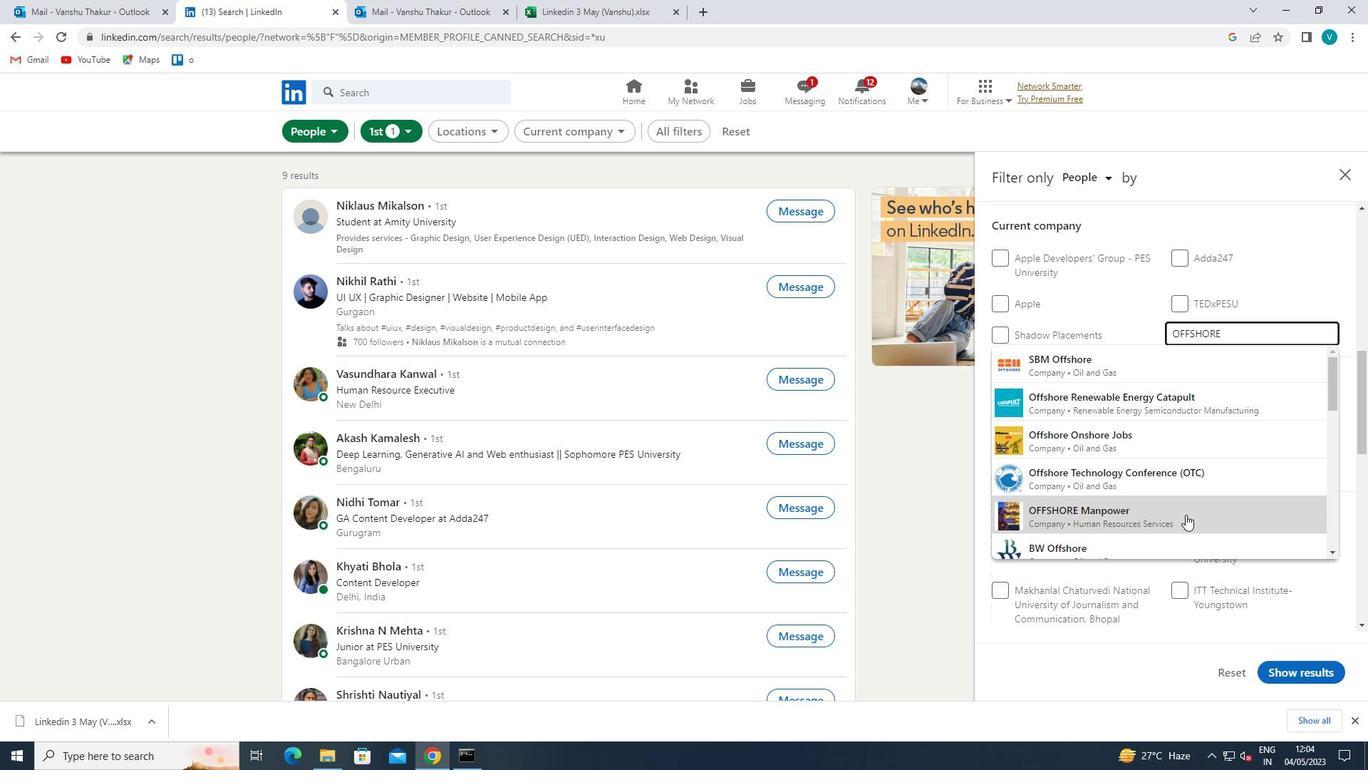 
Action: Mouse moved to (1192, 513)
Screenshot: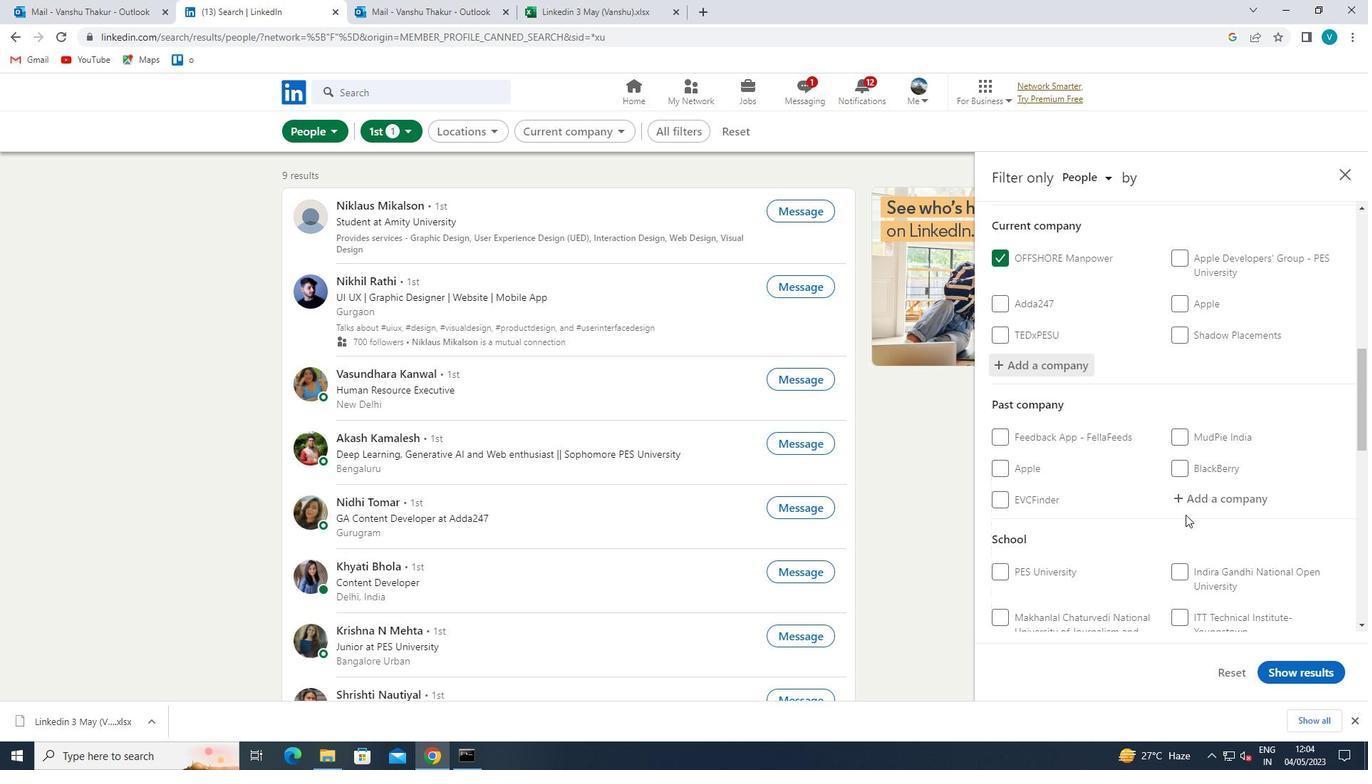 
Action: Mouse scrolled (1192, 512) with delta (0, 0)
Screenshot: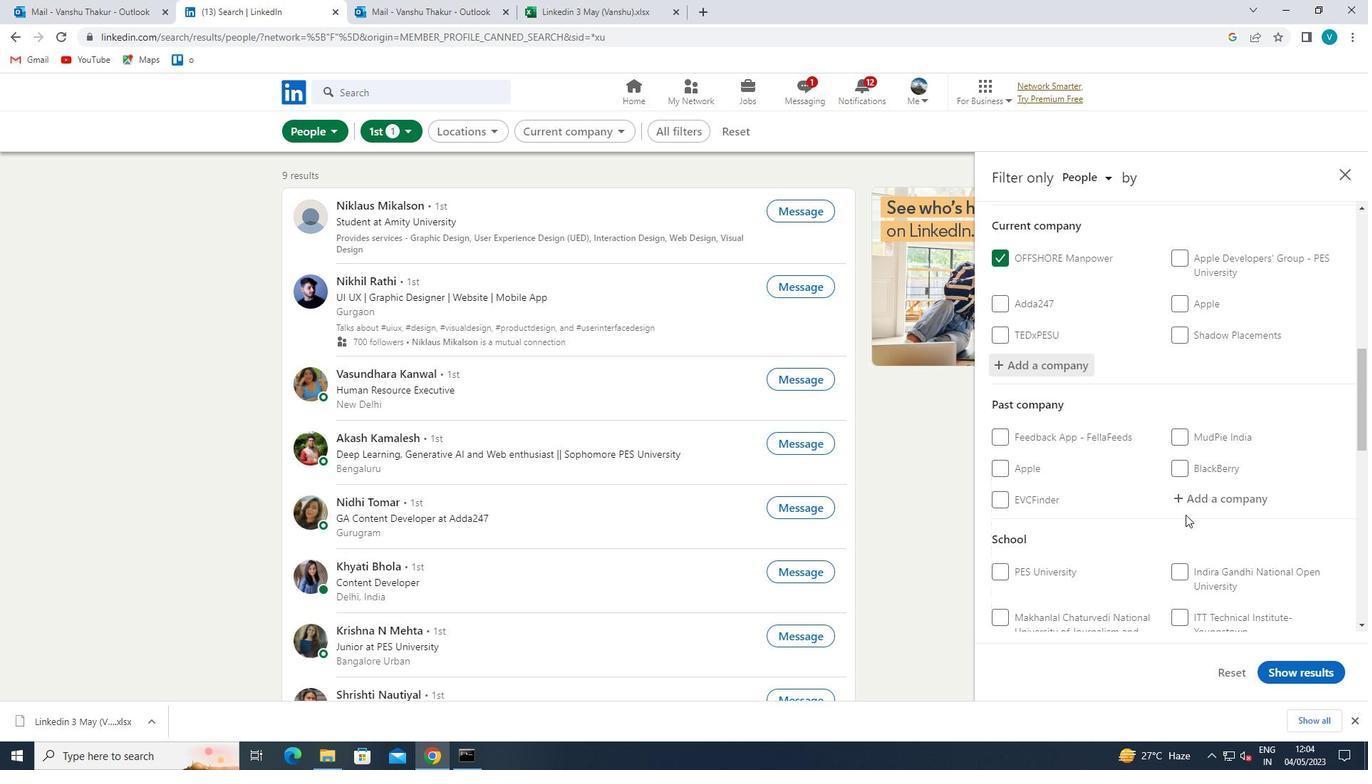 
Action: Mouse moved to (1194, 511)
Screenshot: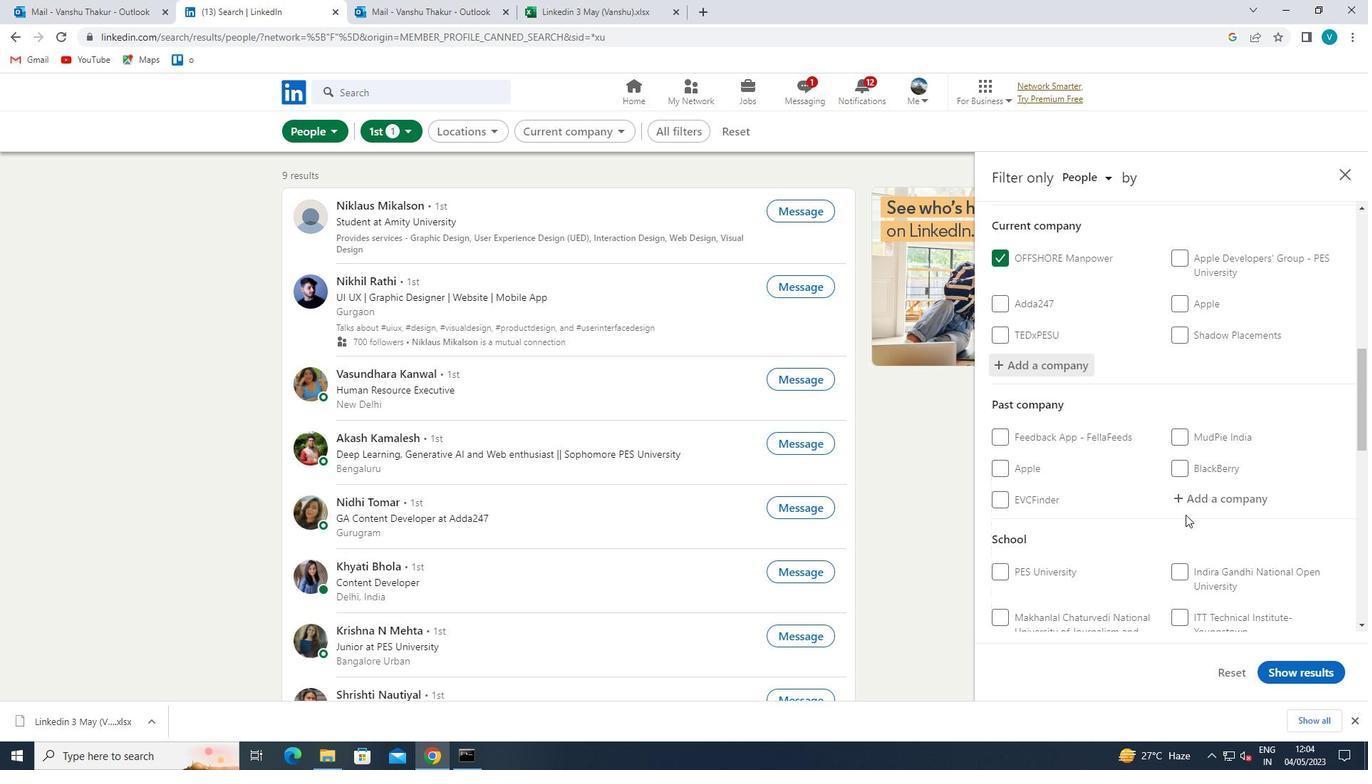 
Action: Mouse scrolled (1194, 511) with delta (0, 0)
Screenshot: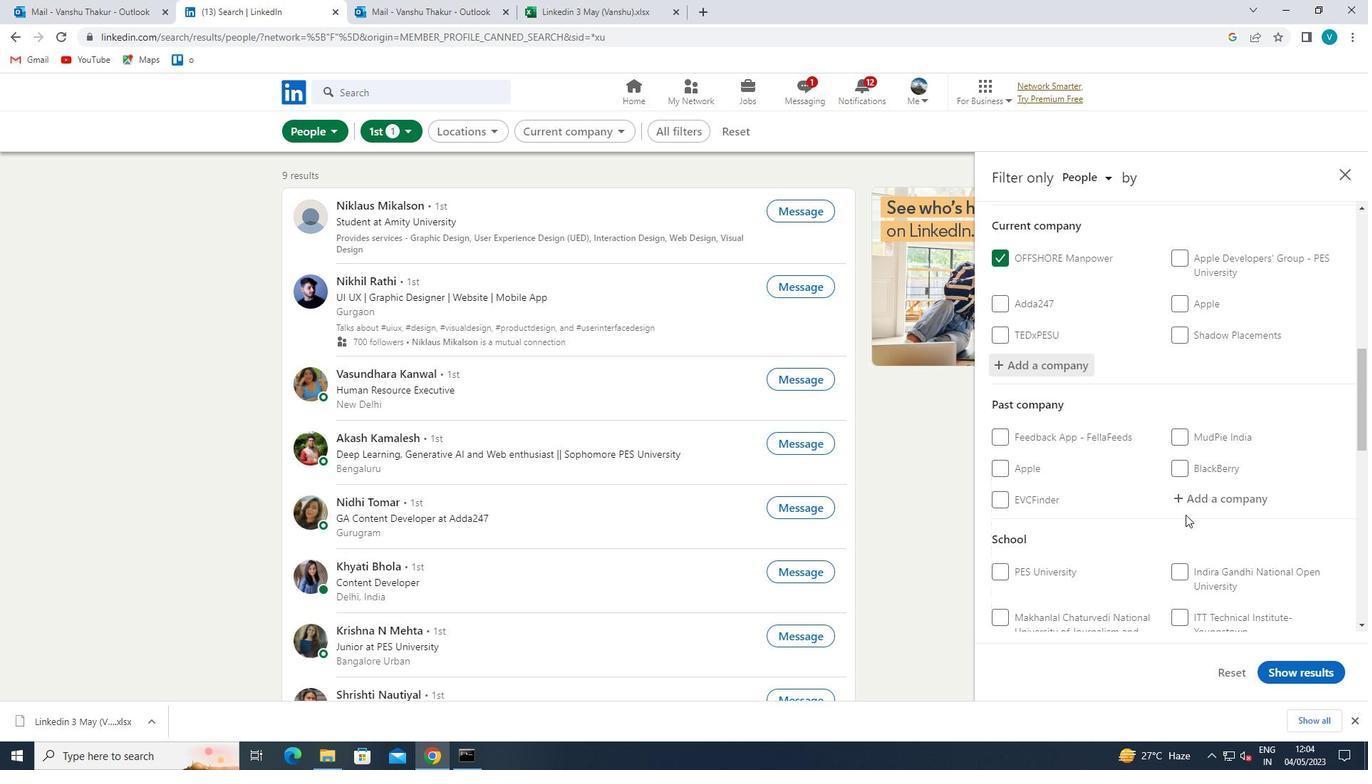
Action: Mouse scrolled (1194, 511) with delta (0, 0)
Screenshot: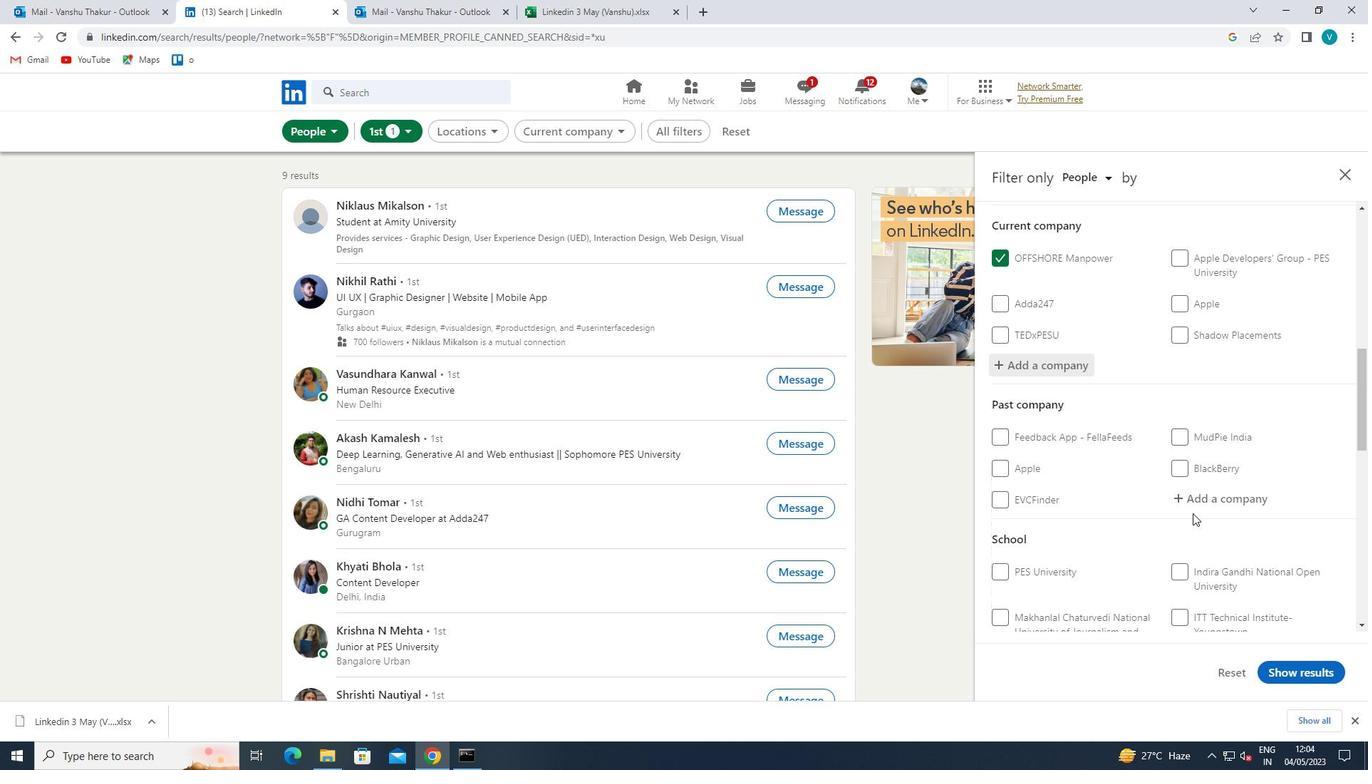 
Action: Mouse moved to (1214, 464)
Screenshot: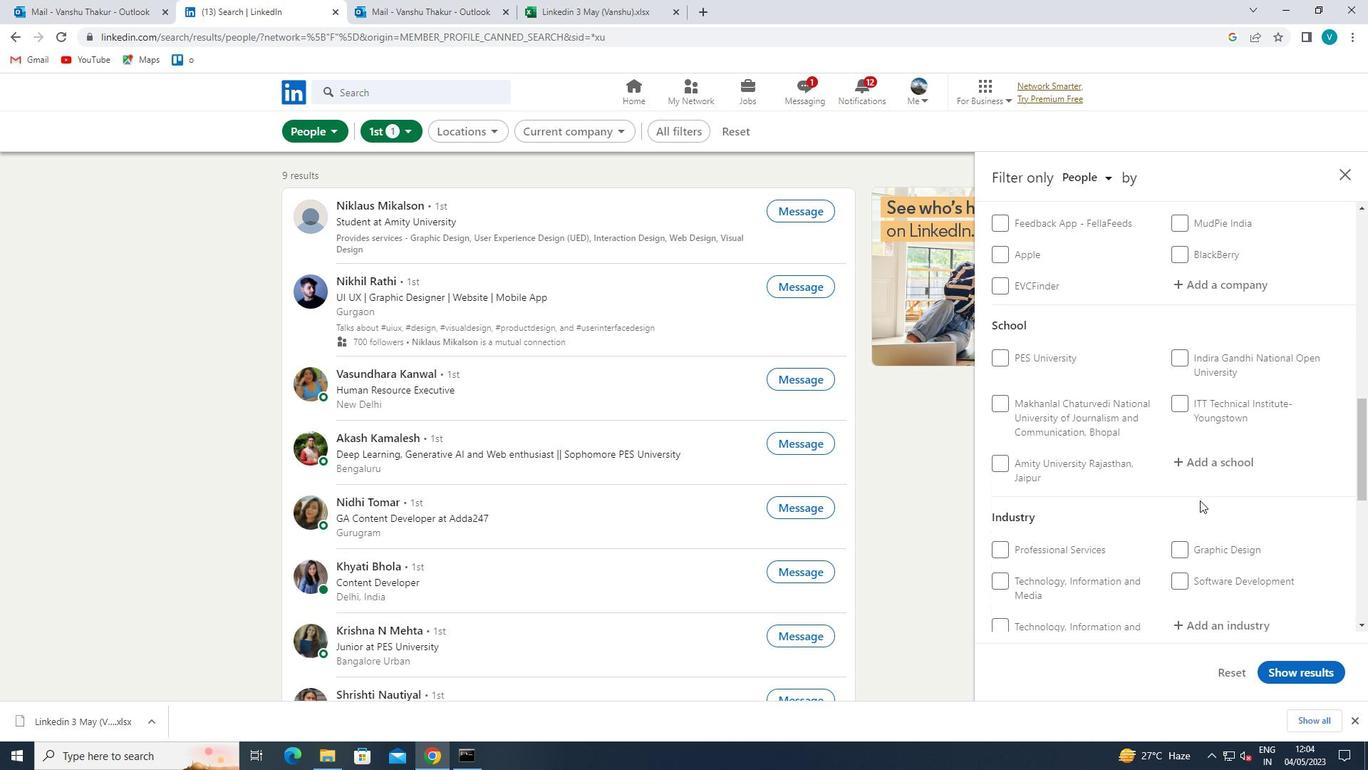 
Action: Mouse pressed left at (1214, 464)
Screenshot: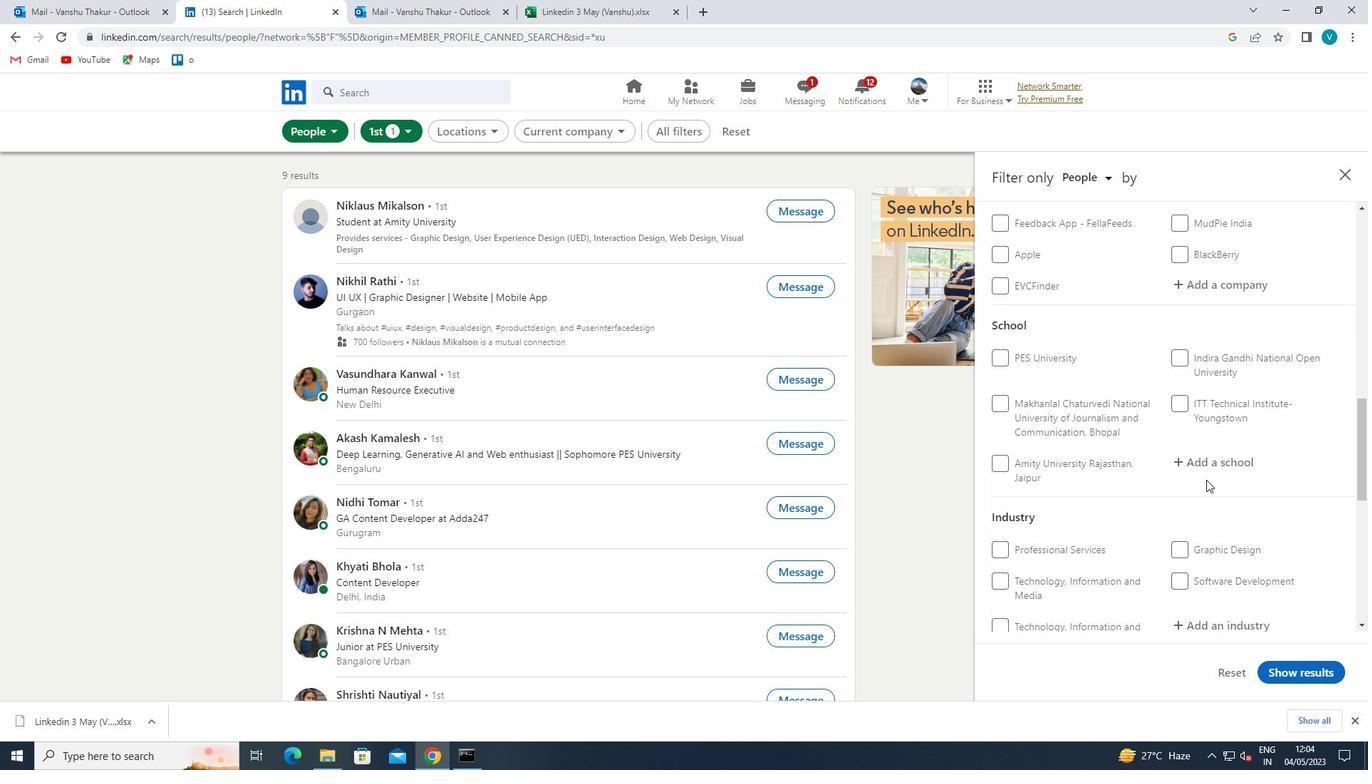 
Action: Mouse moved to (1214, 463)
Screenshot: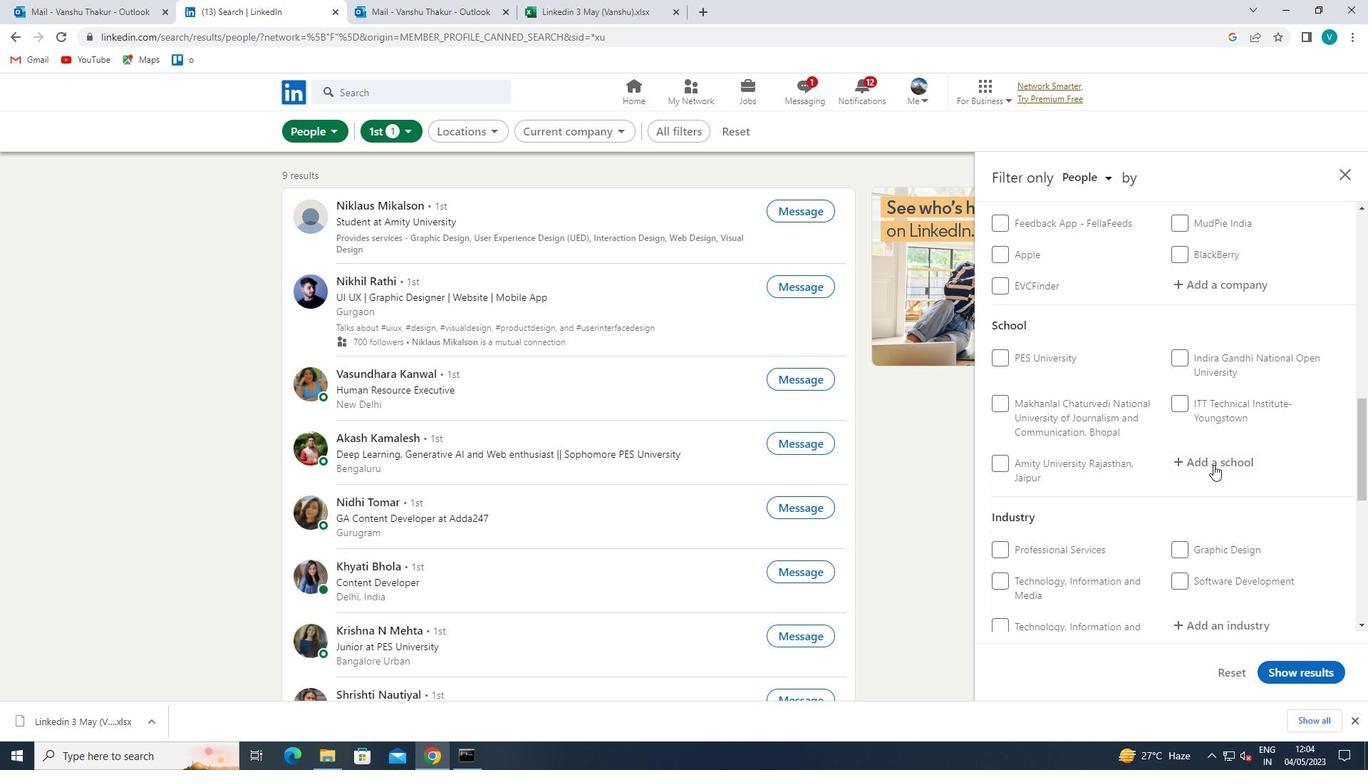 
Action: Key pressed <Key.shift>PROGRESS
Screenshot: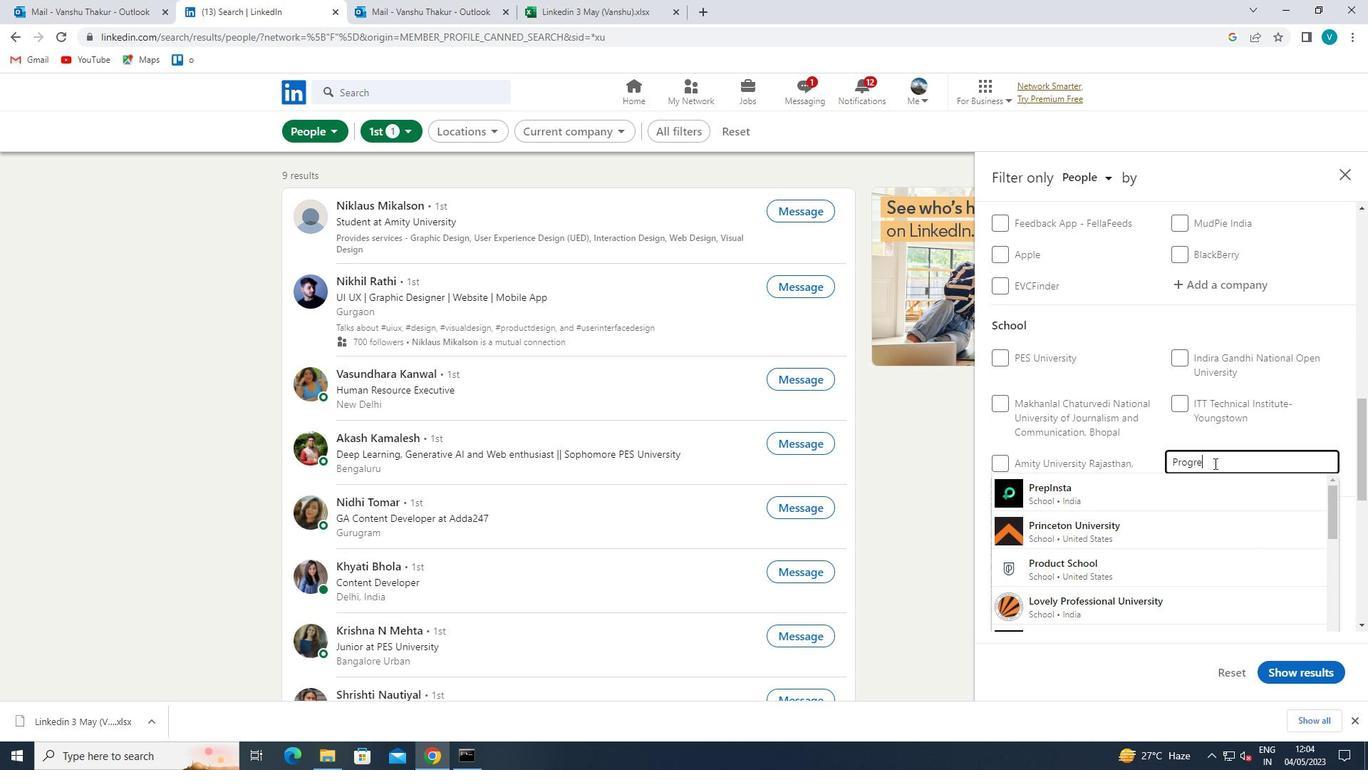 
Action: Mouse moved to (1231, 553)
Screenshot: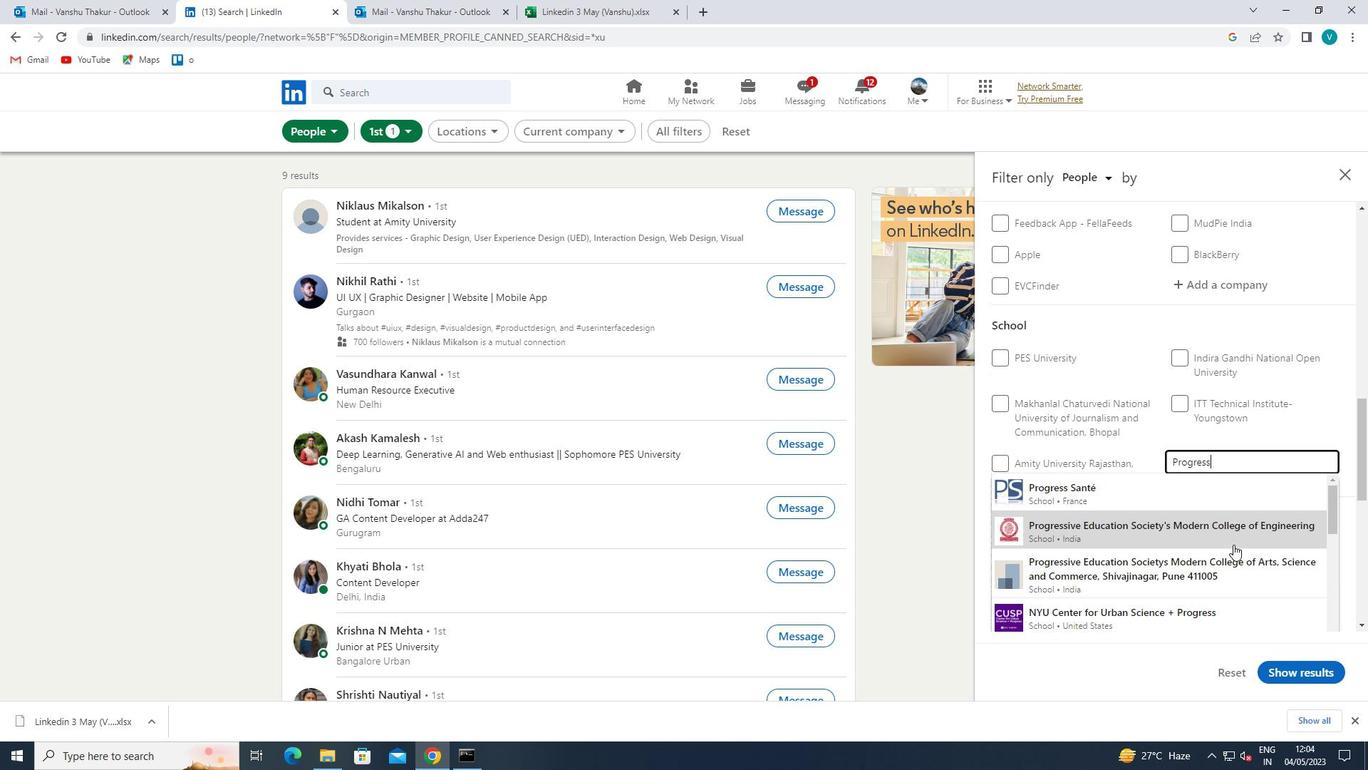 
Action: Mouse pressed left at (1231, 553)
Screenshot: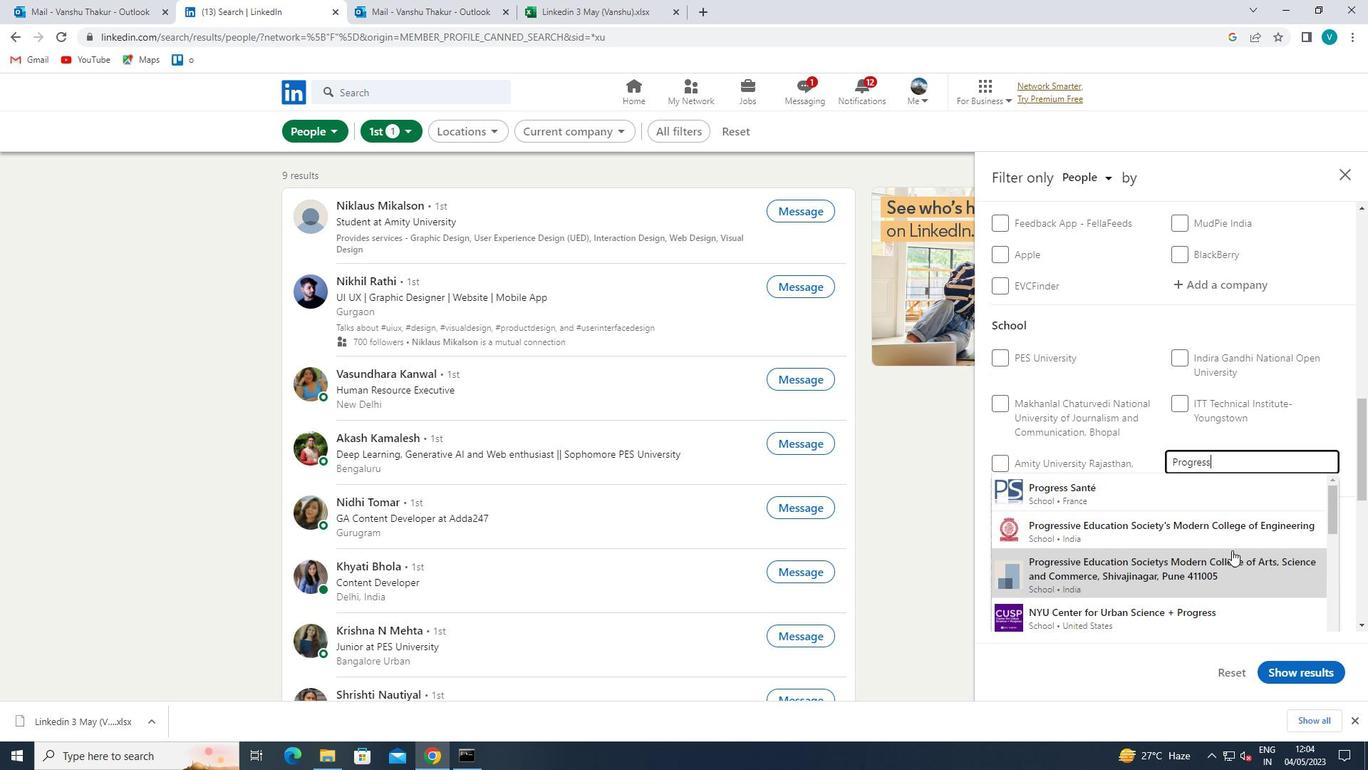 
Action: Mouse moved to (1233, 550)
Screenshot: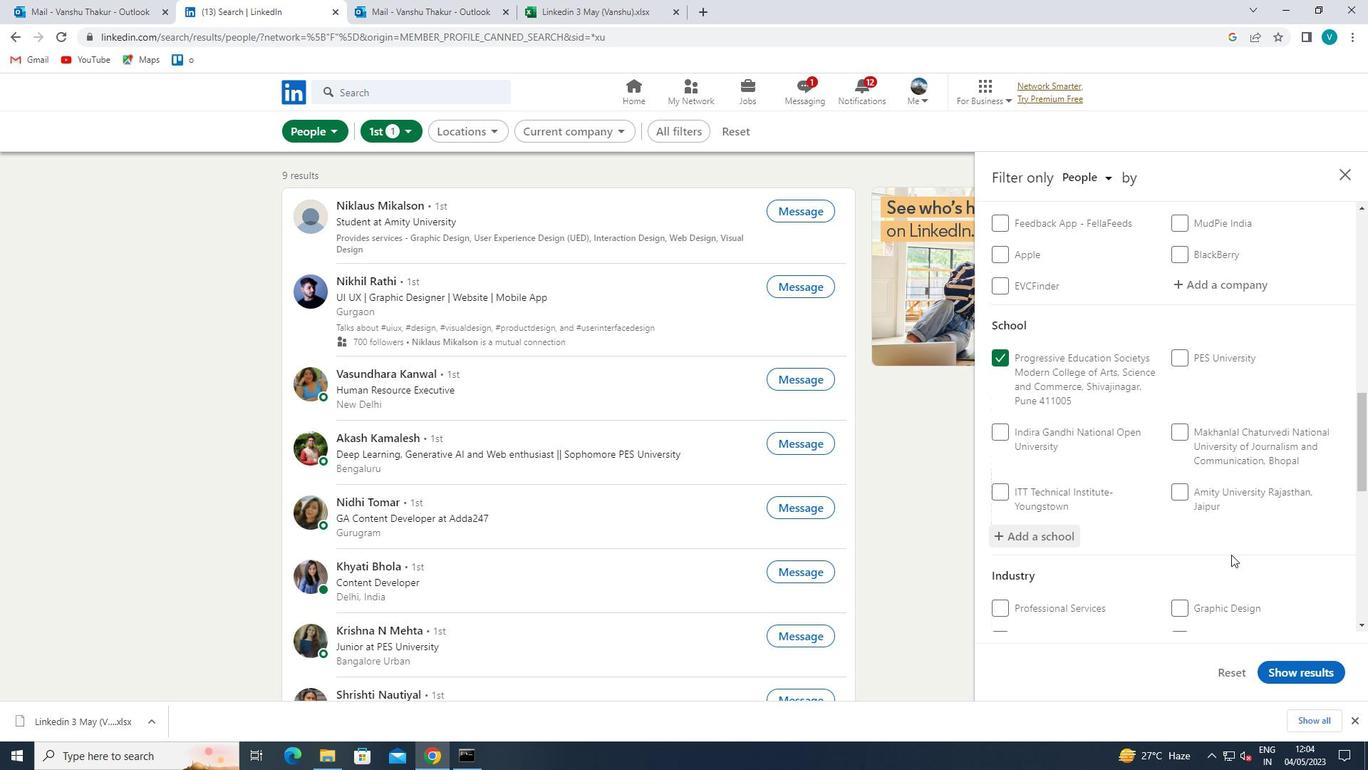 
Action: Mouse scrolled (1233, 549) with delta (0, 0)
Screenshot: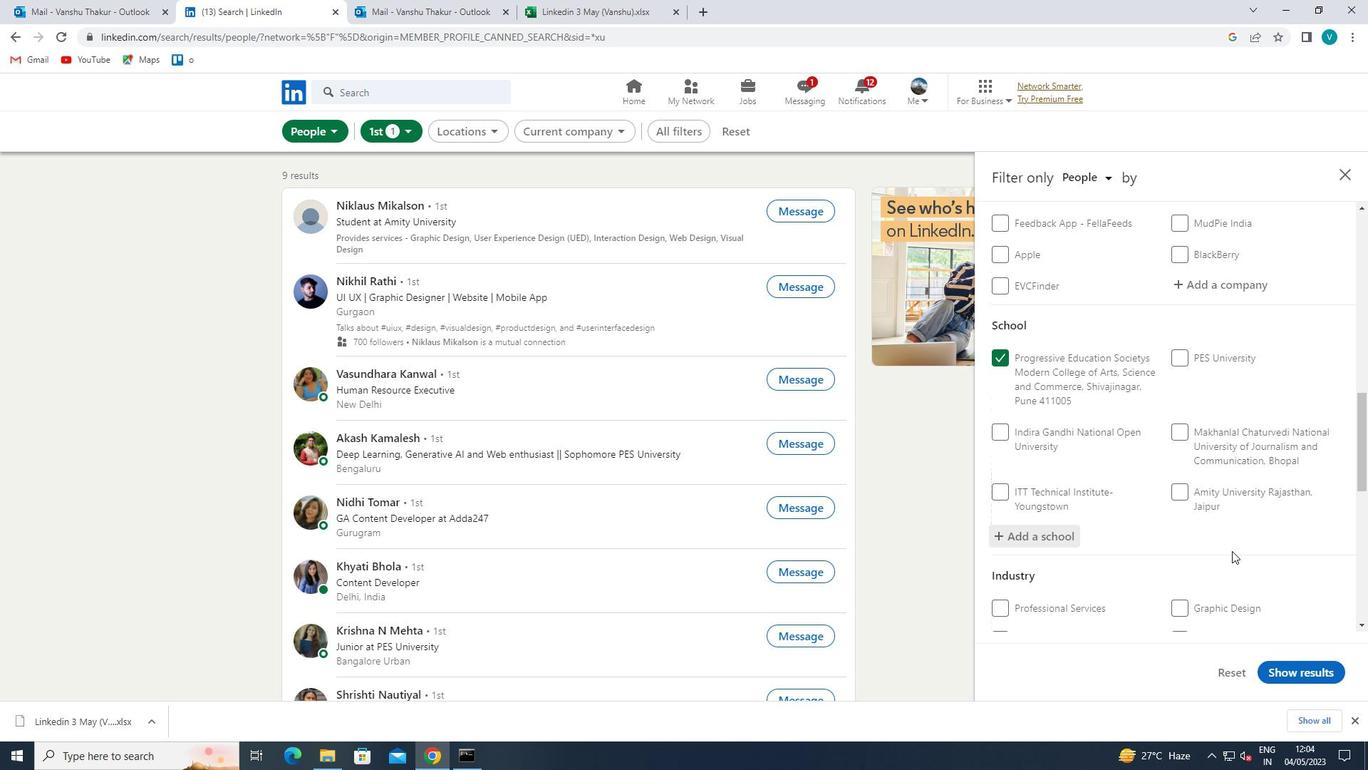 
Action: Mouse scrolled (1233, 549) with delta (0, 0)
Screenshot: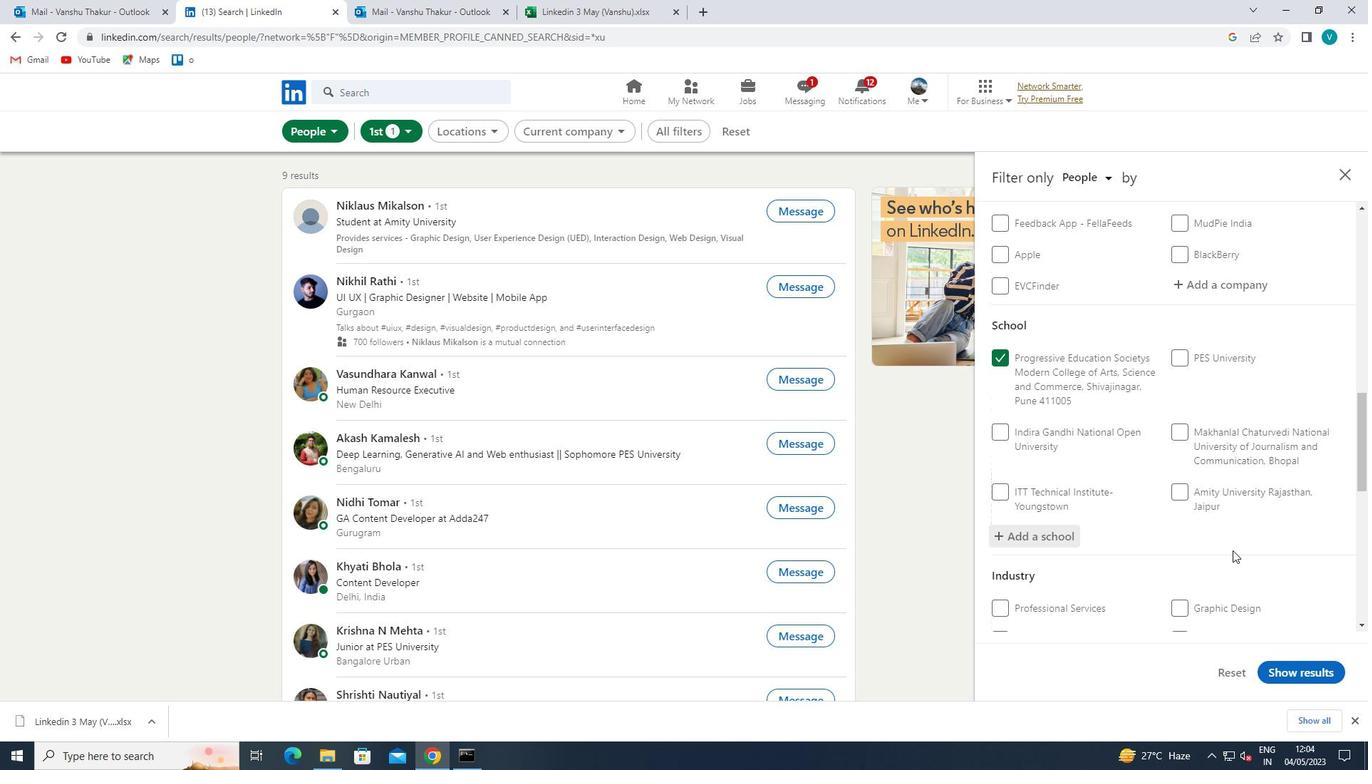 
Action: Mouse scrolled (1233, 549) with delta (0, 0)
Screenshot: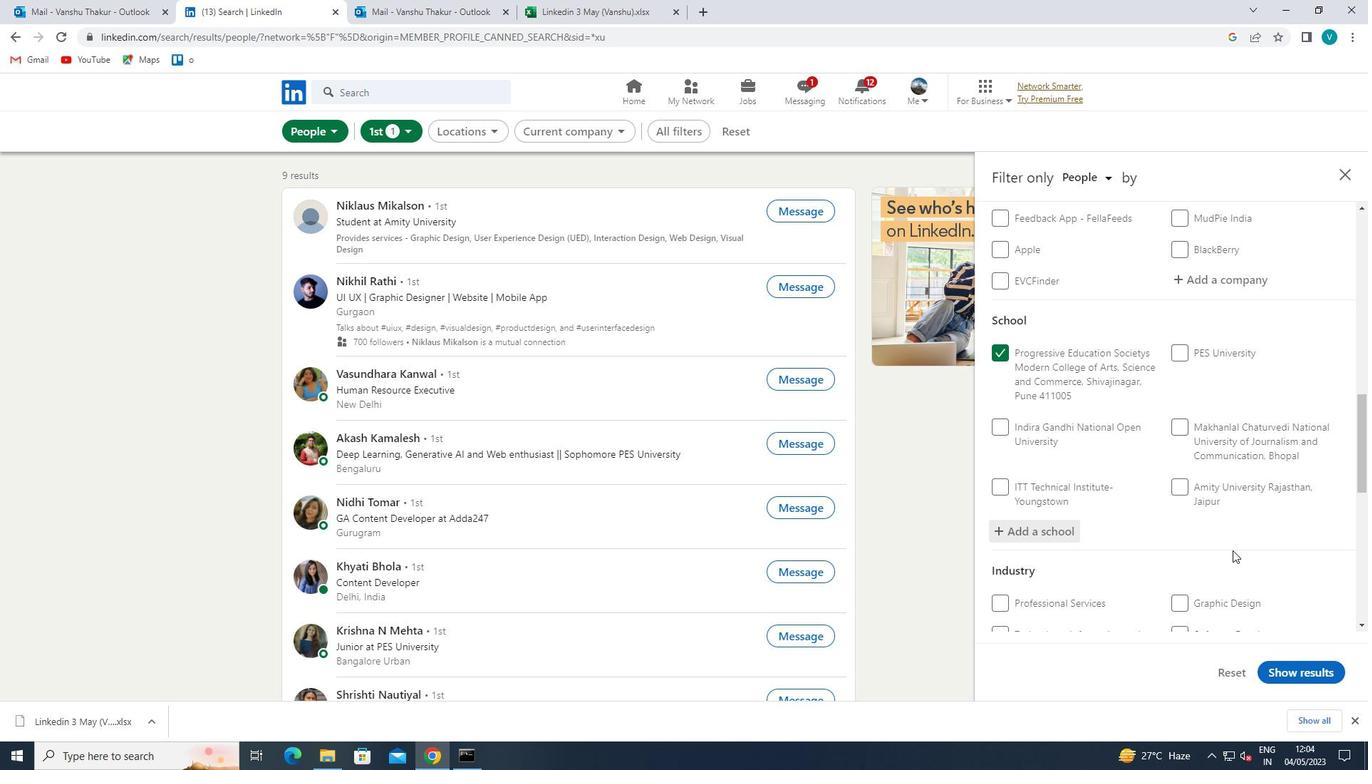 
Action: Mouse moved to (1240, 474)
Screenshot: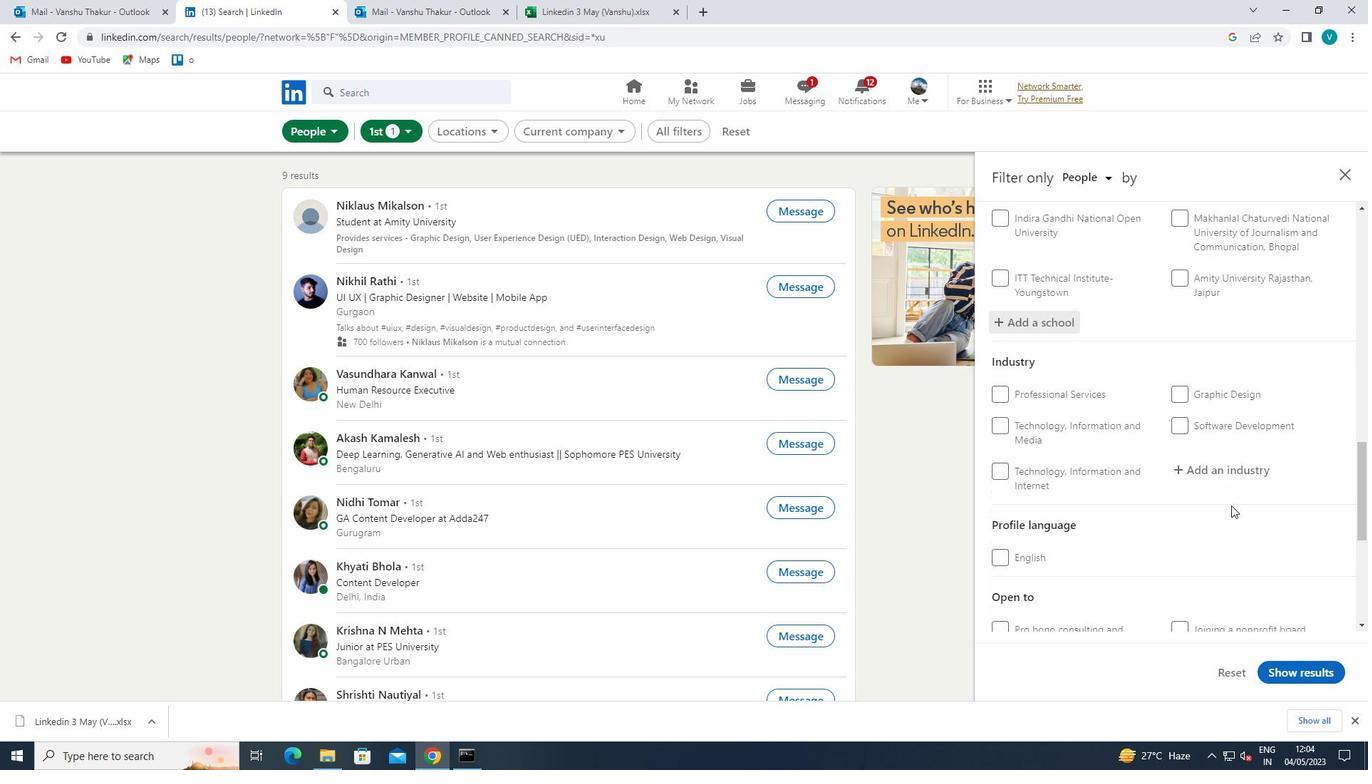 
Action: Mouse pressed left at (1240, 474)
Screenshot: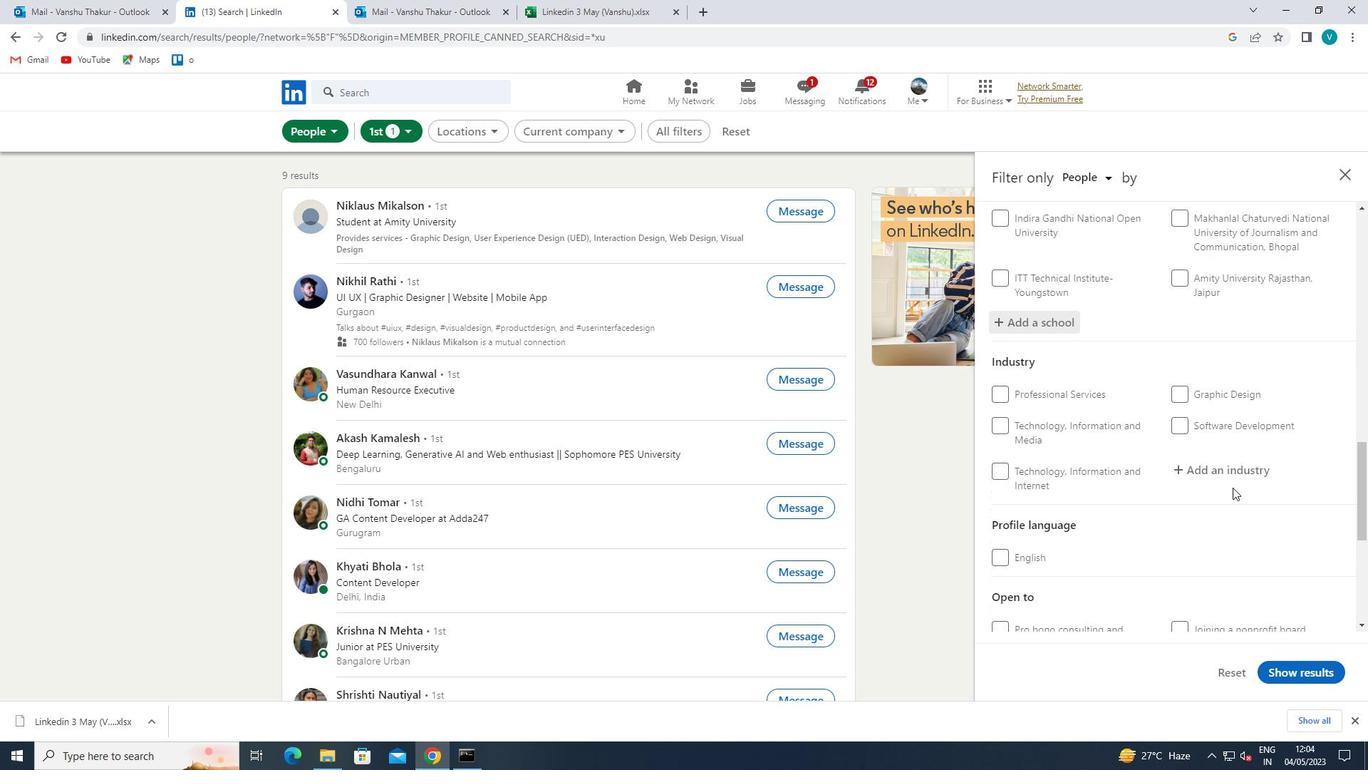 
Action: Mouse moved to (1241, 473)
Screenshot: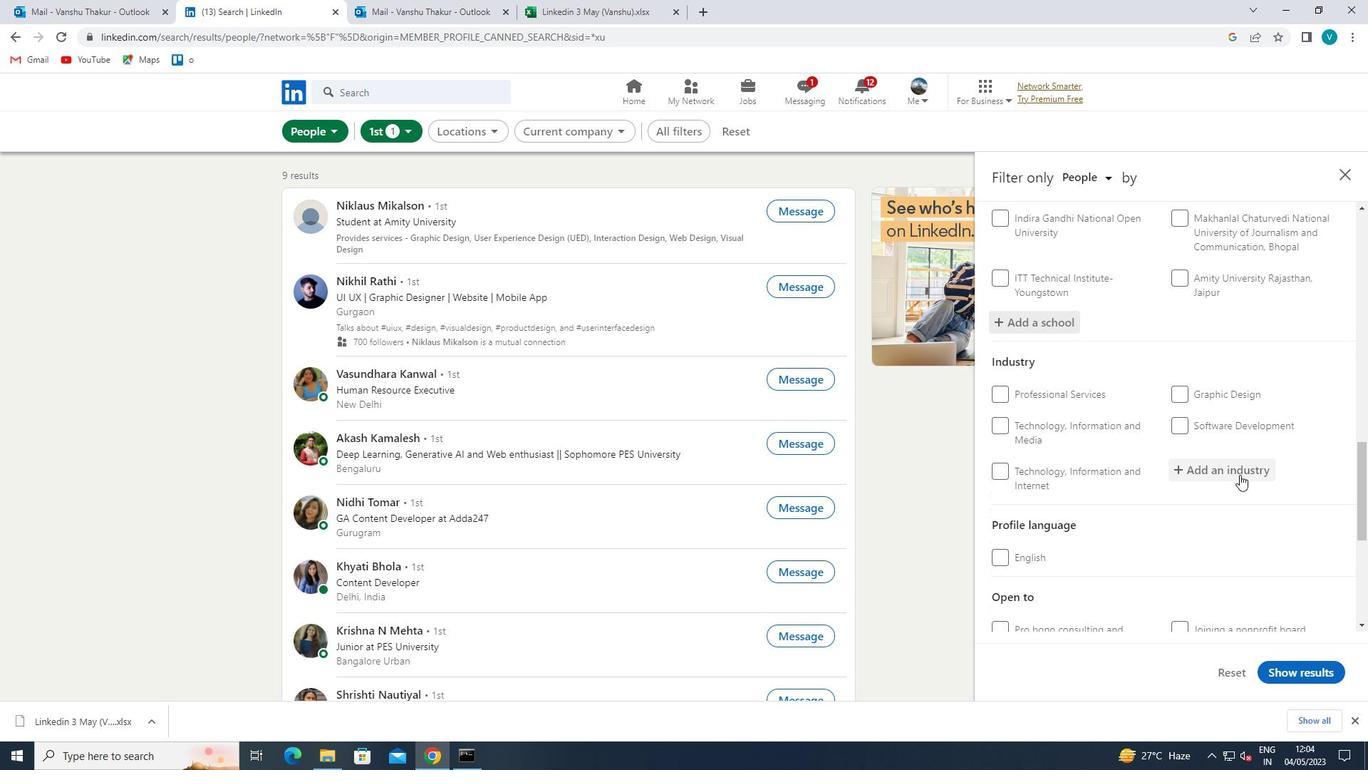 
Action: Key pressed <Key.shift>ANIMATION<Key.space>
Screenshot: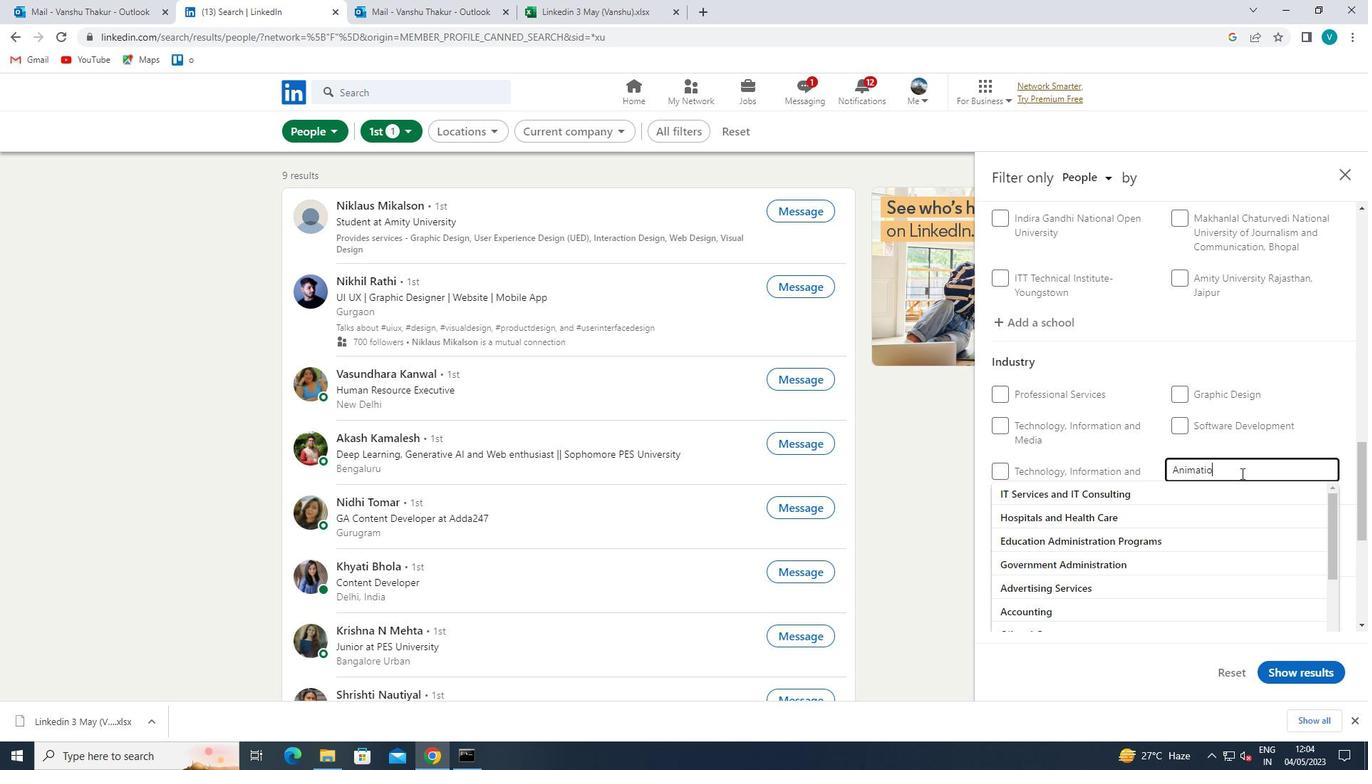 
Action: Mouse moved to (1231, 491)
Screenshot: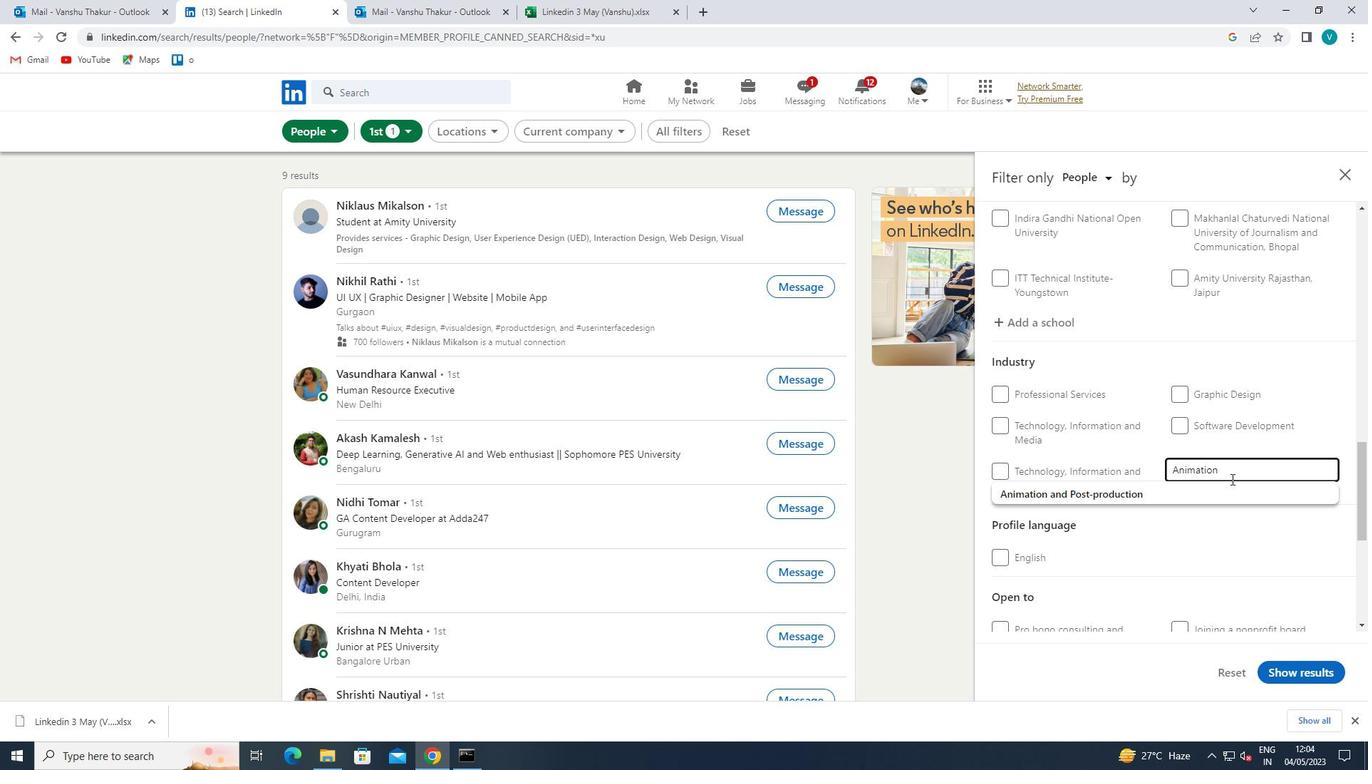 
Action: Mouse pressed left at (1231, 491)
Screenshot: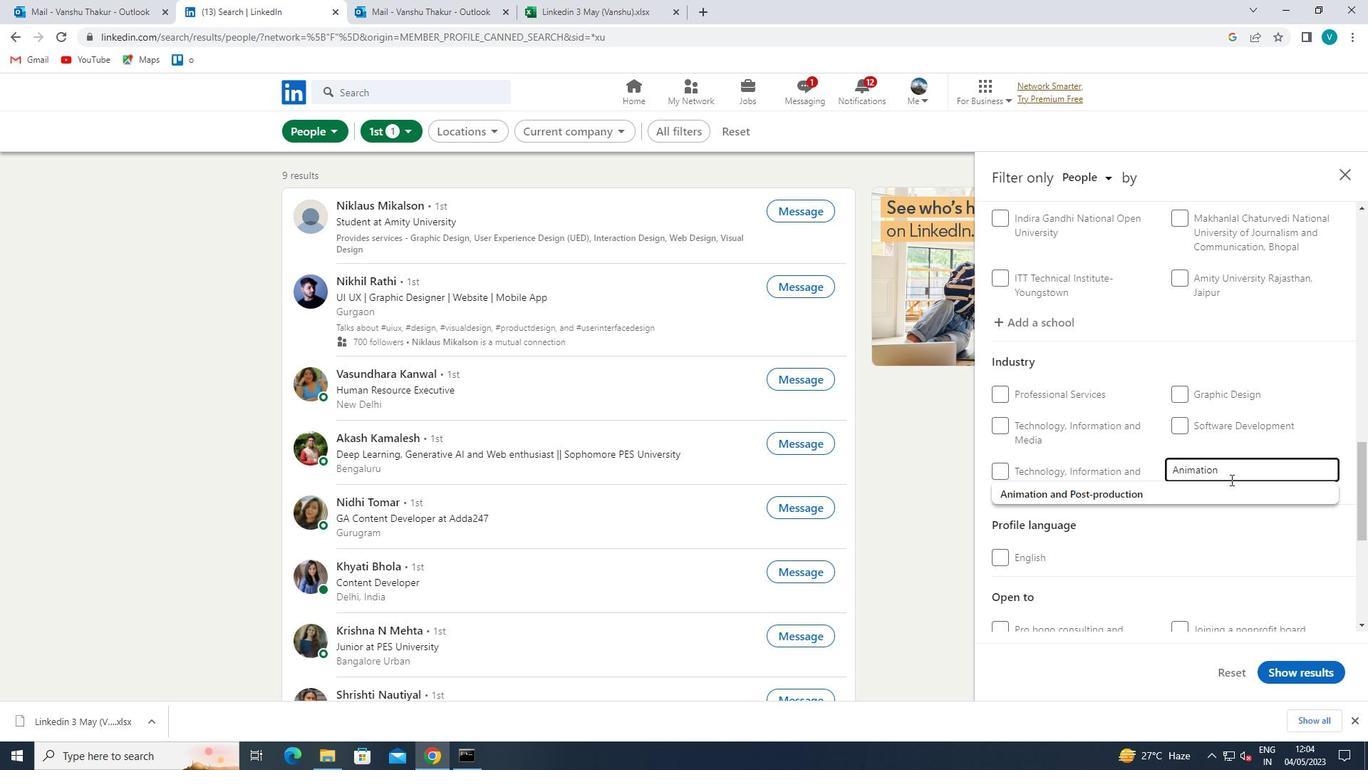 
Action: Mouse moved to (1233, 491)
Screenshot: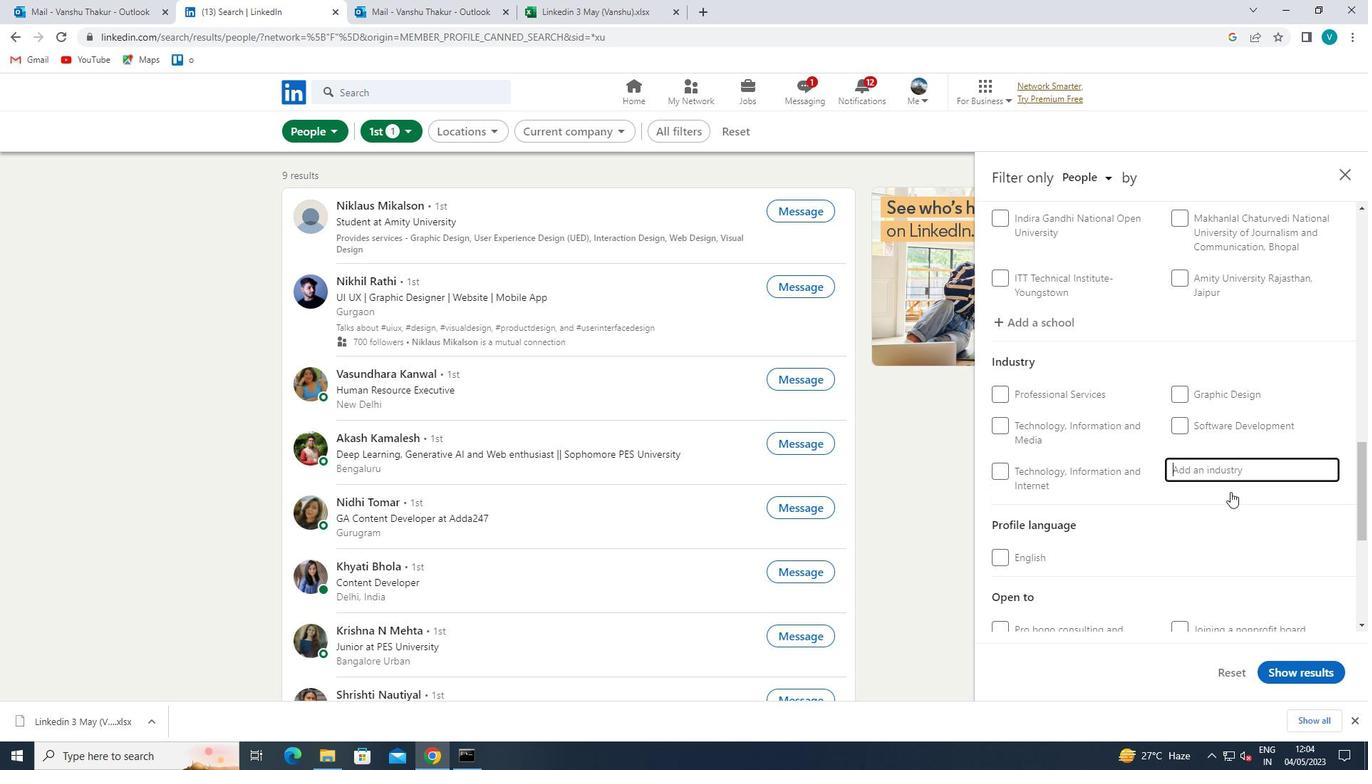 
Action: Mouse scrolled (1233, 490) with delta (0, 0)
Screenshot: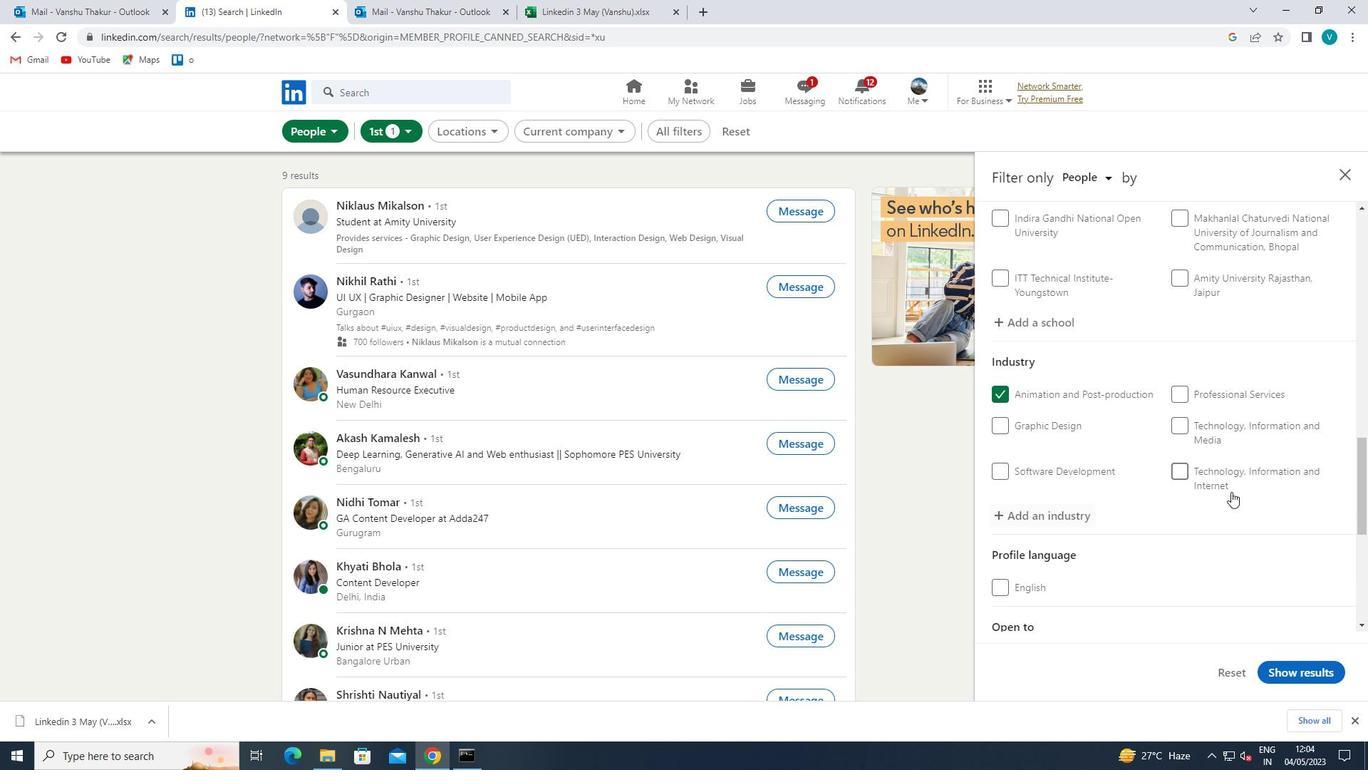 
Action: Mouse scrolled (1233, 490) with delta (0, 0)
Screenshot: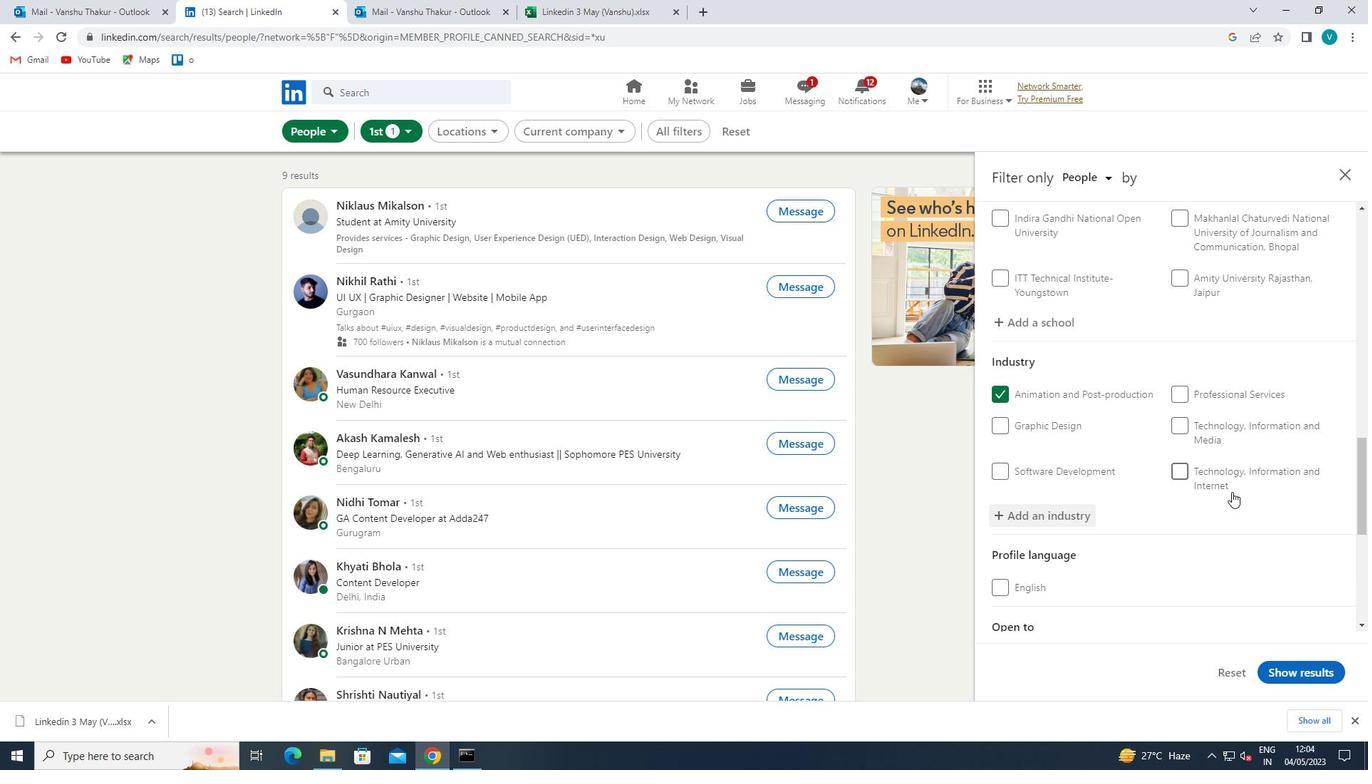 
Action: Mouse moved to (1233, 491)
Screenshot: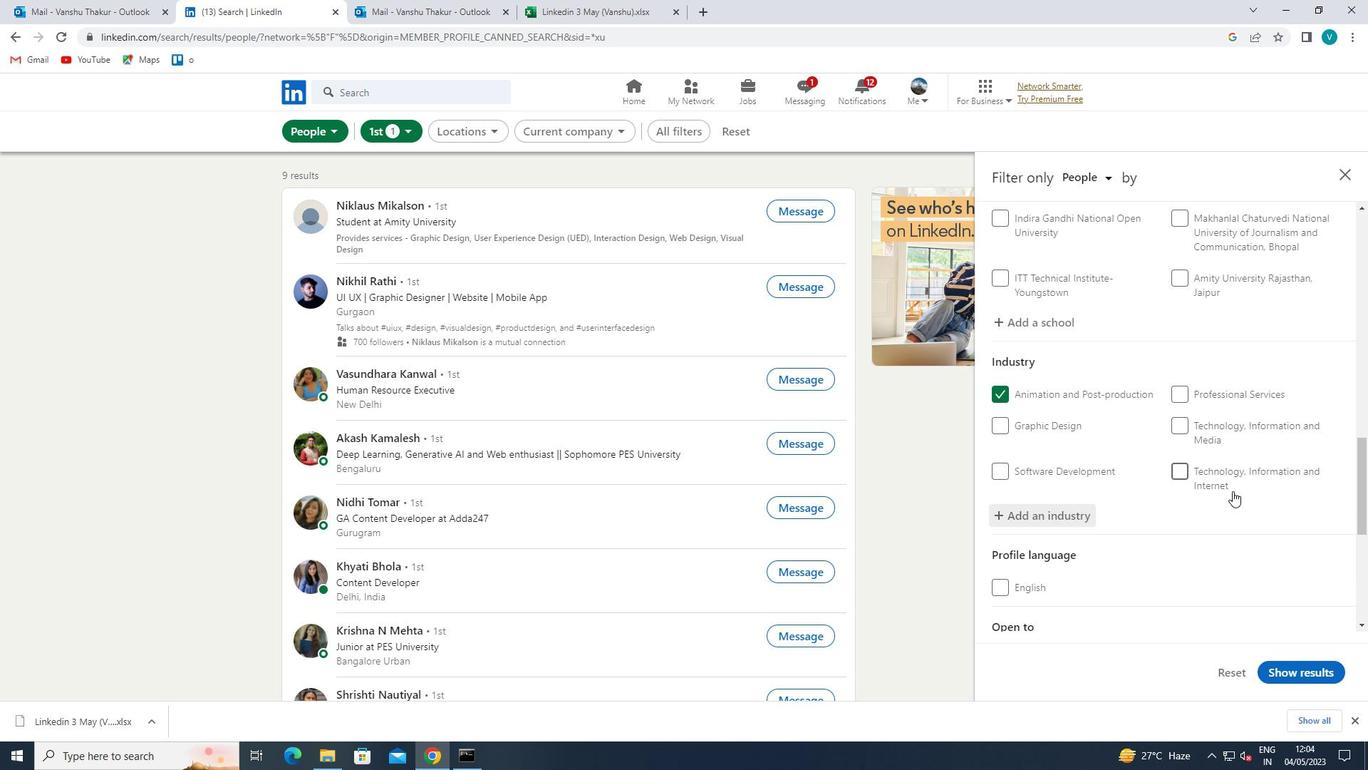 
Action: Mouse scrolled (1233, 490) with delta (0, 0)
Screenshot: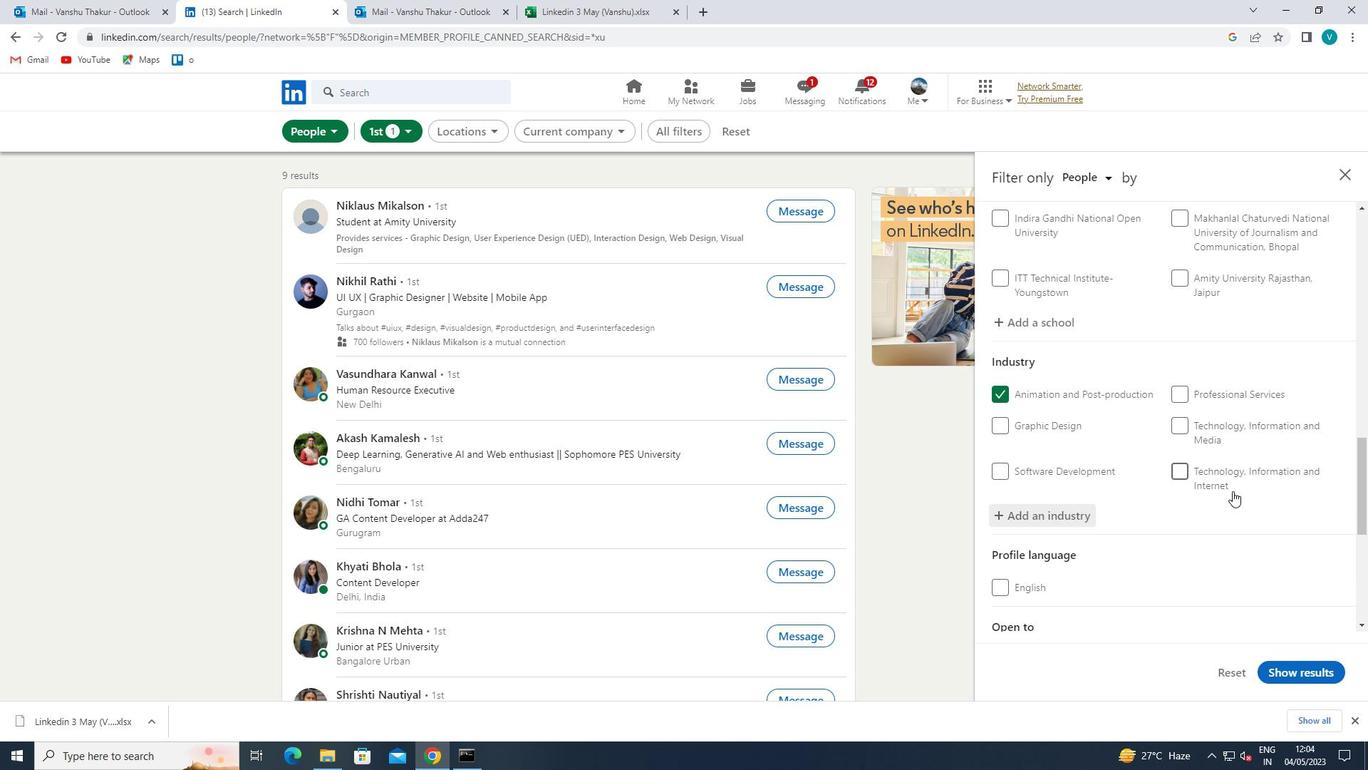 
Action: Mouse moved to (1232, 491)
Screenshot: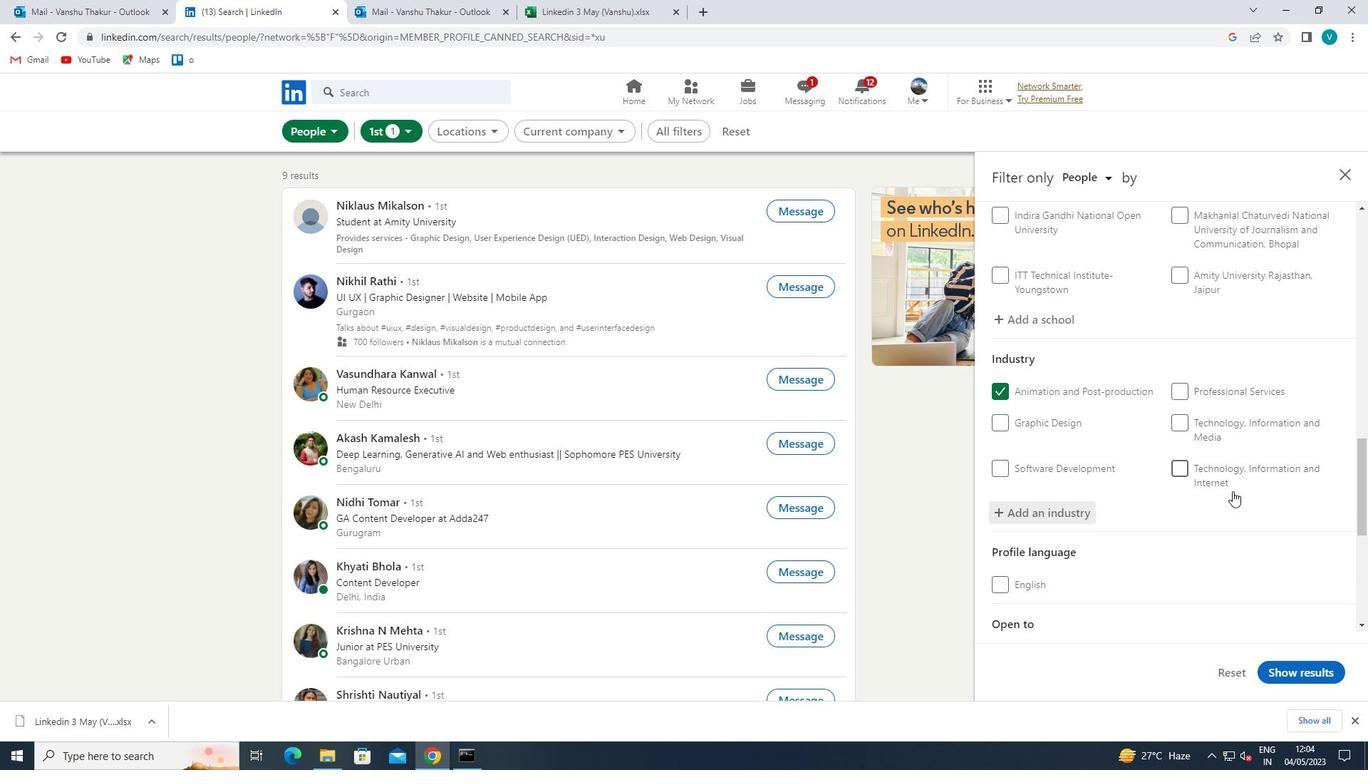 
Action: Mouse scrolled (1232, 490) with delta (0, 0)
Screenshot: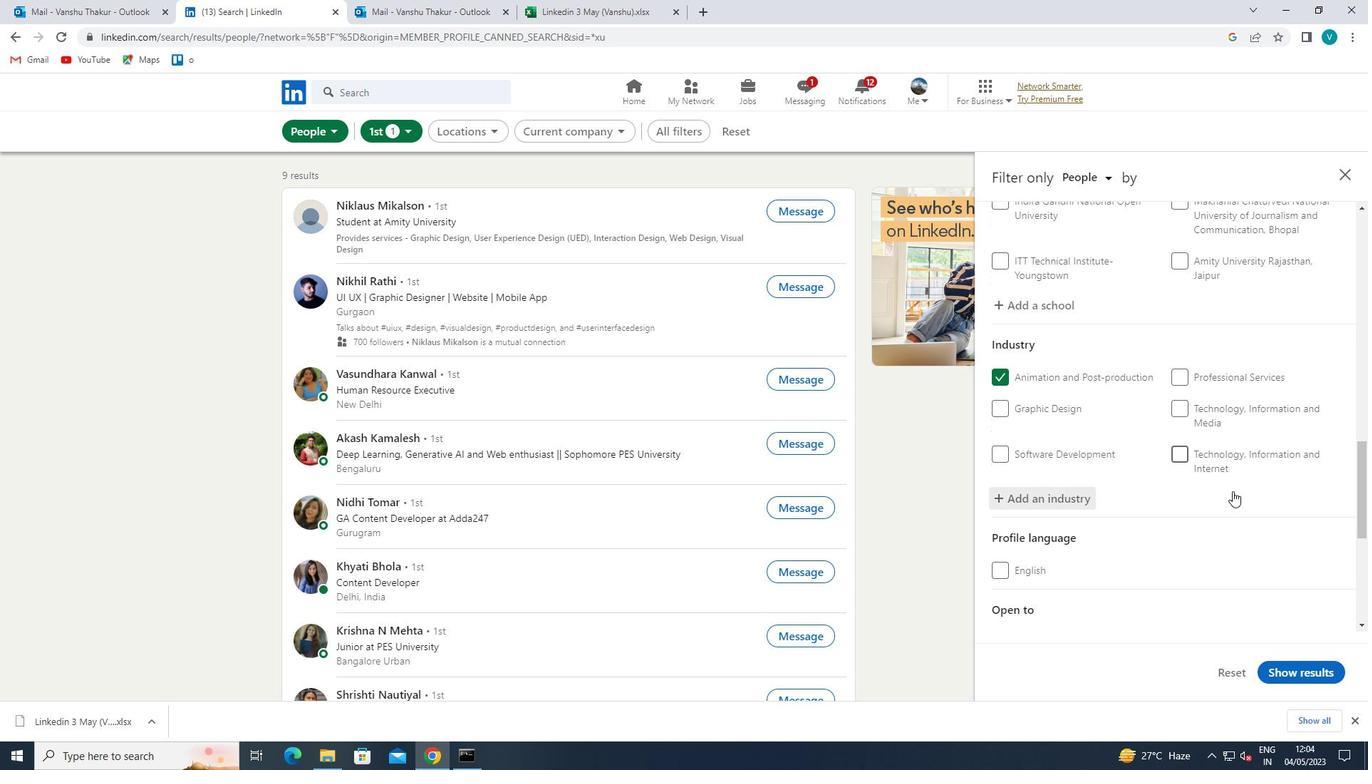 
Action: Mouse moved to (1213, 519)
Screenshot: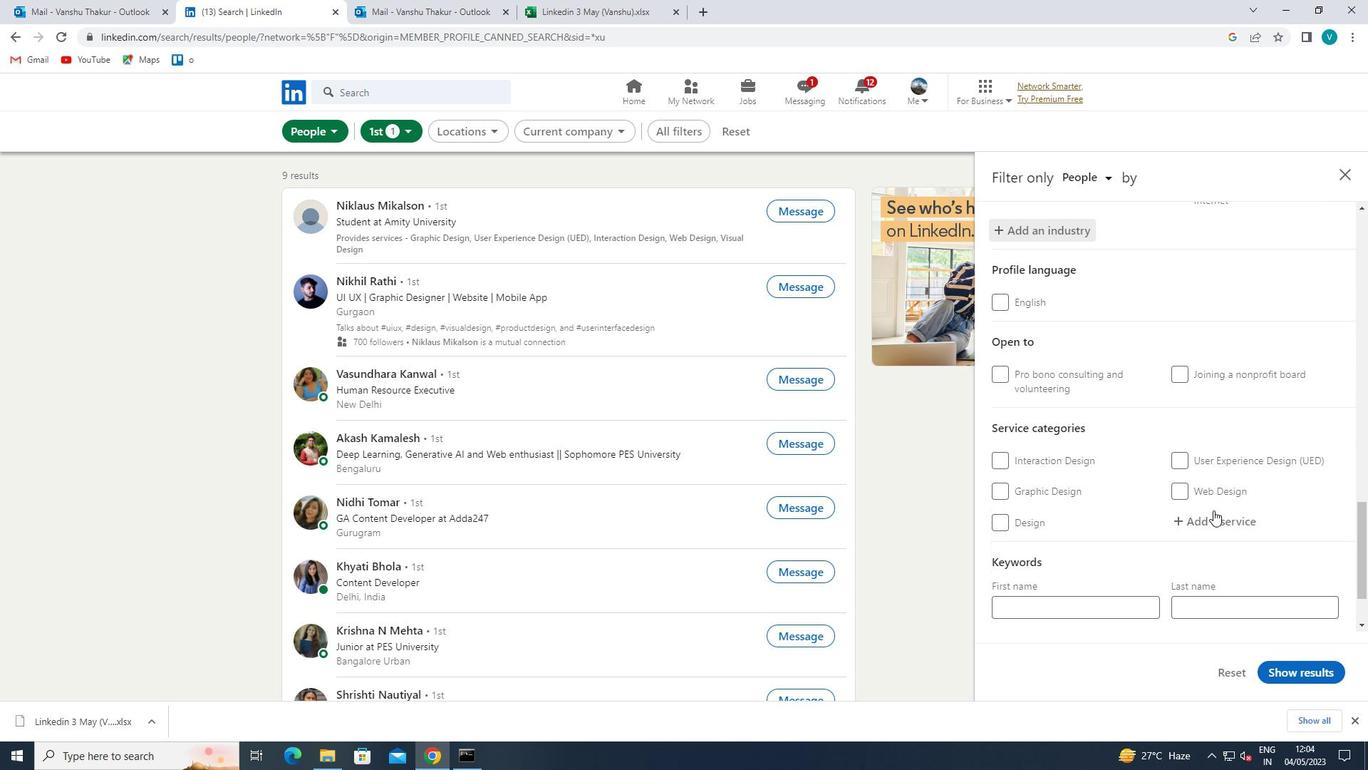 
Action: Mouse pressed left at (1213, 519)
Screenshot: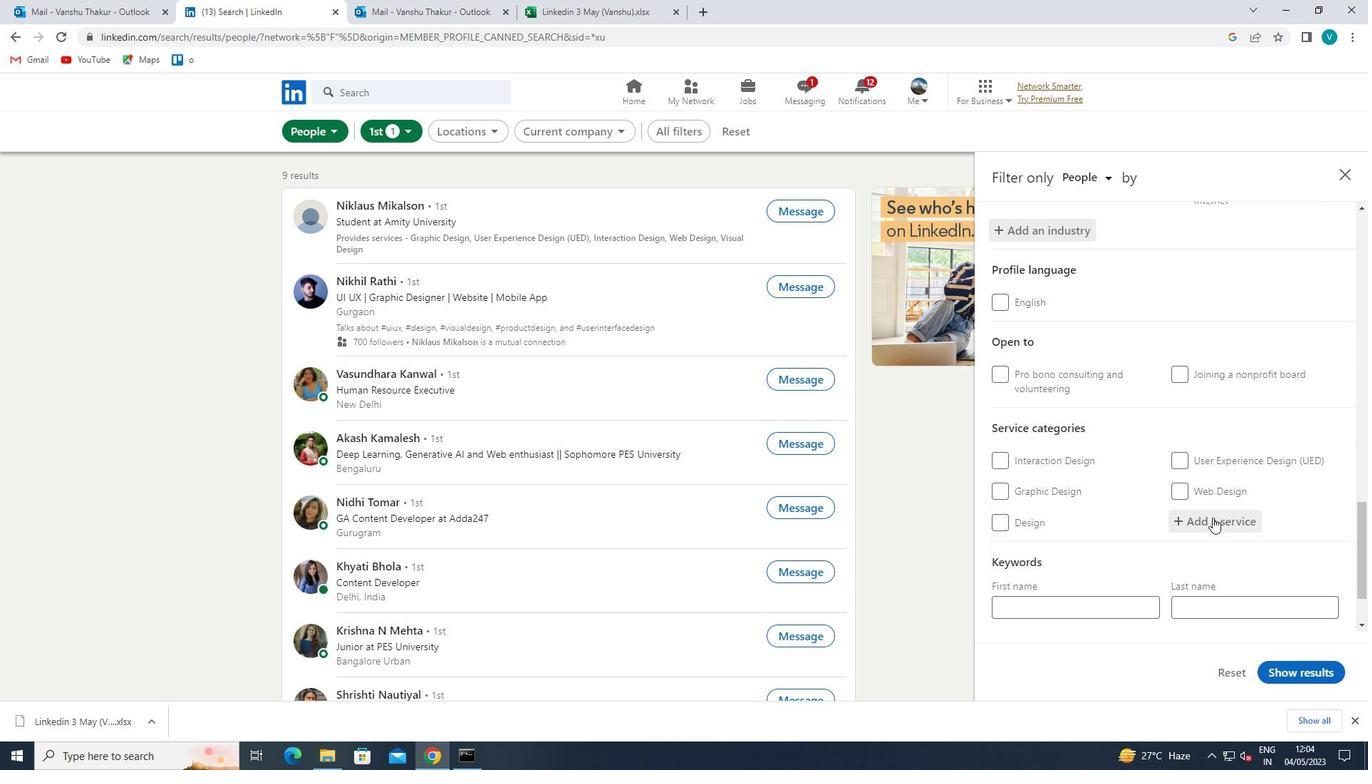 
Action: Mouse moved to (1214, 519)
Screenshot: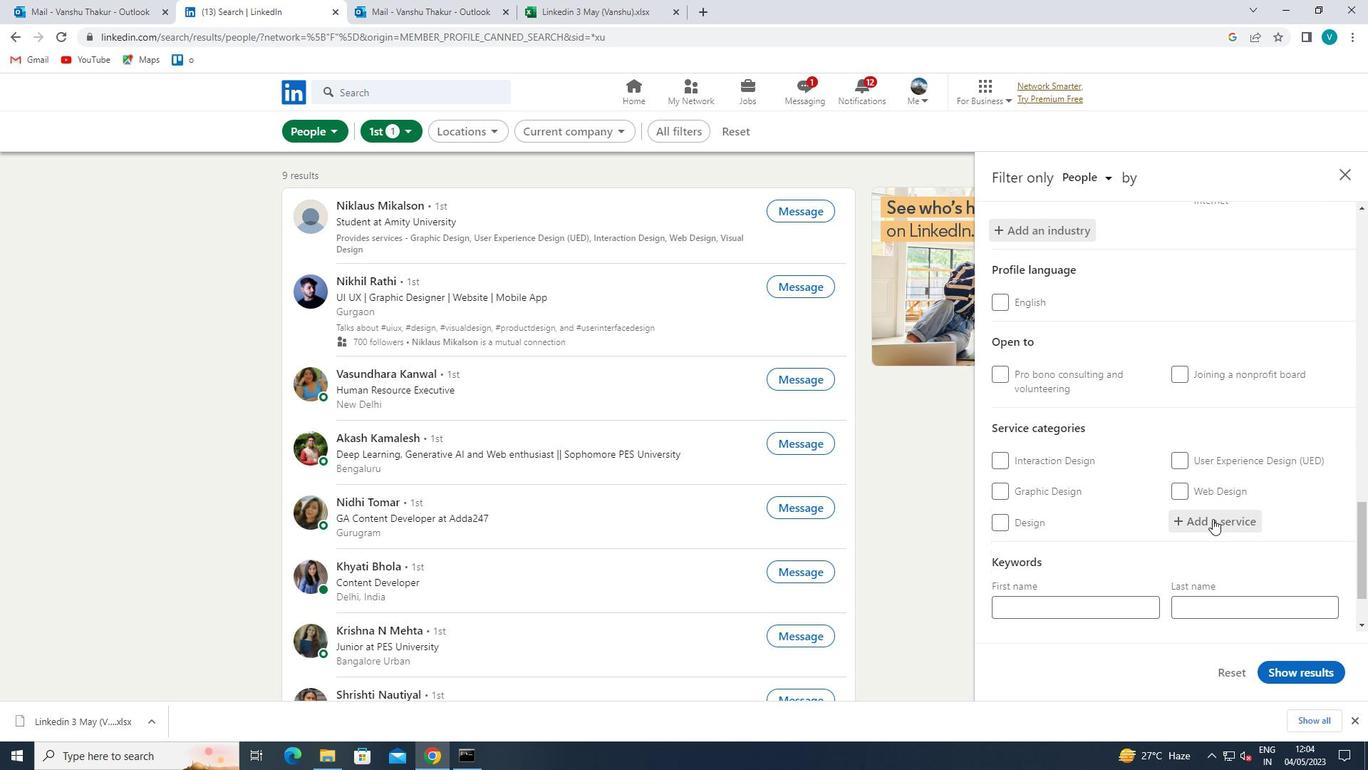 
Action: Key pressed <Key.shift>NON<Key.space>
Screenshot: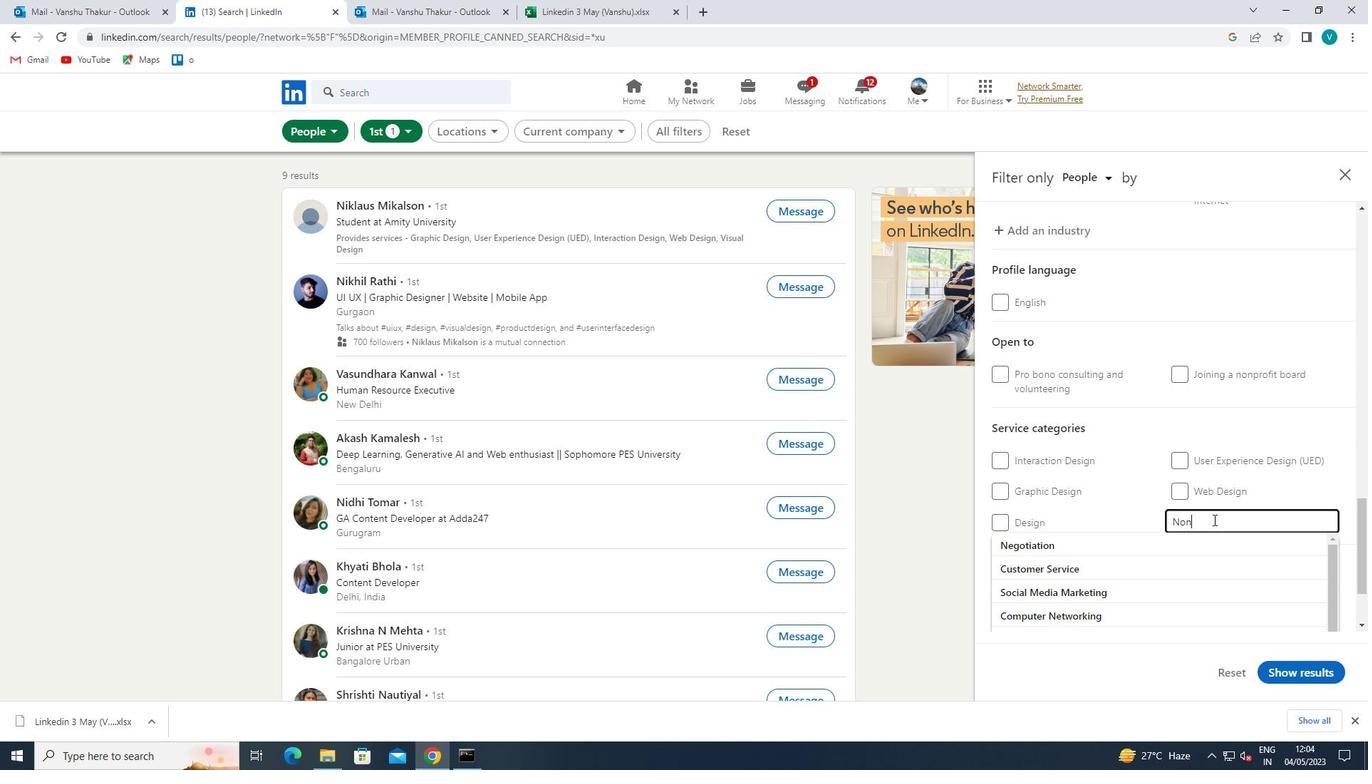 
Action: Mouse moved to (1170, 547)
Screenshot: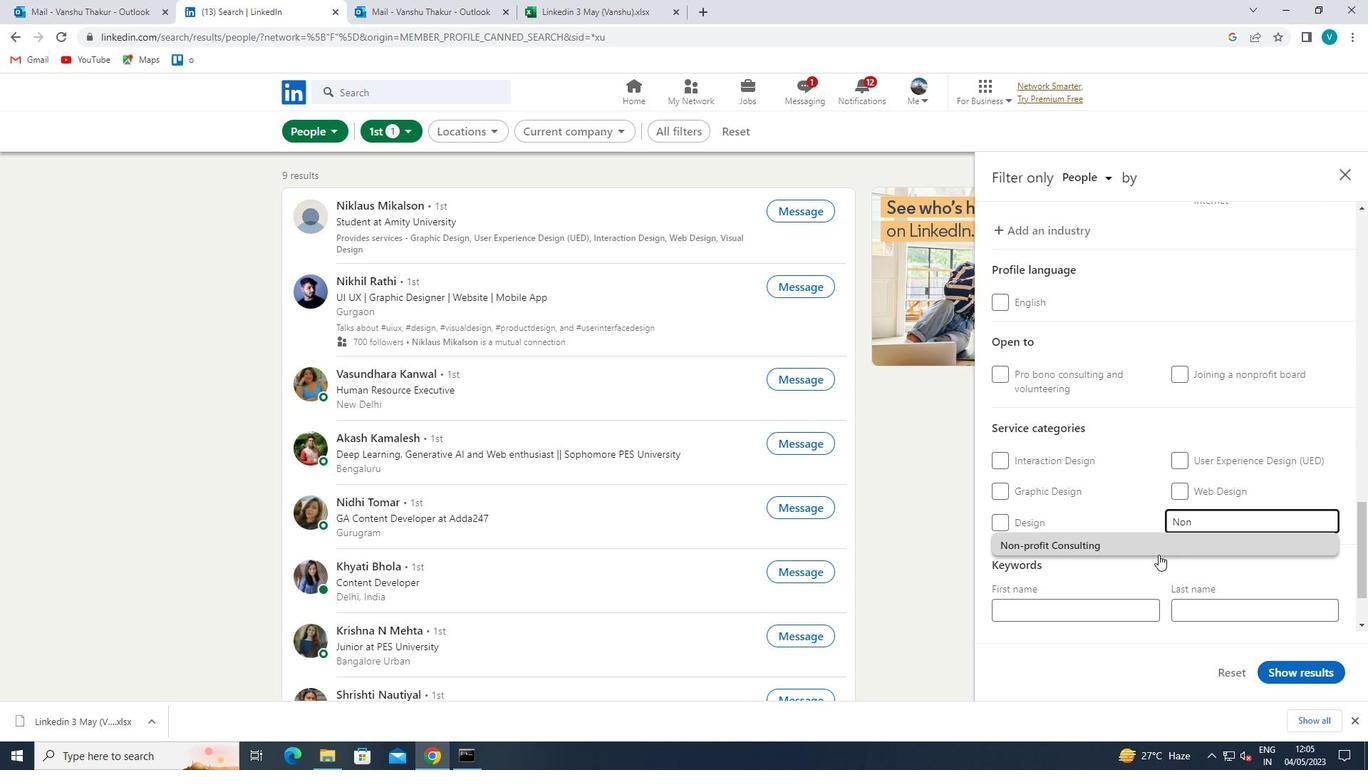 
Action: Mouse pressed left at (1170, 547)
Screenshot: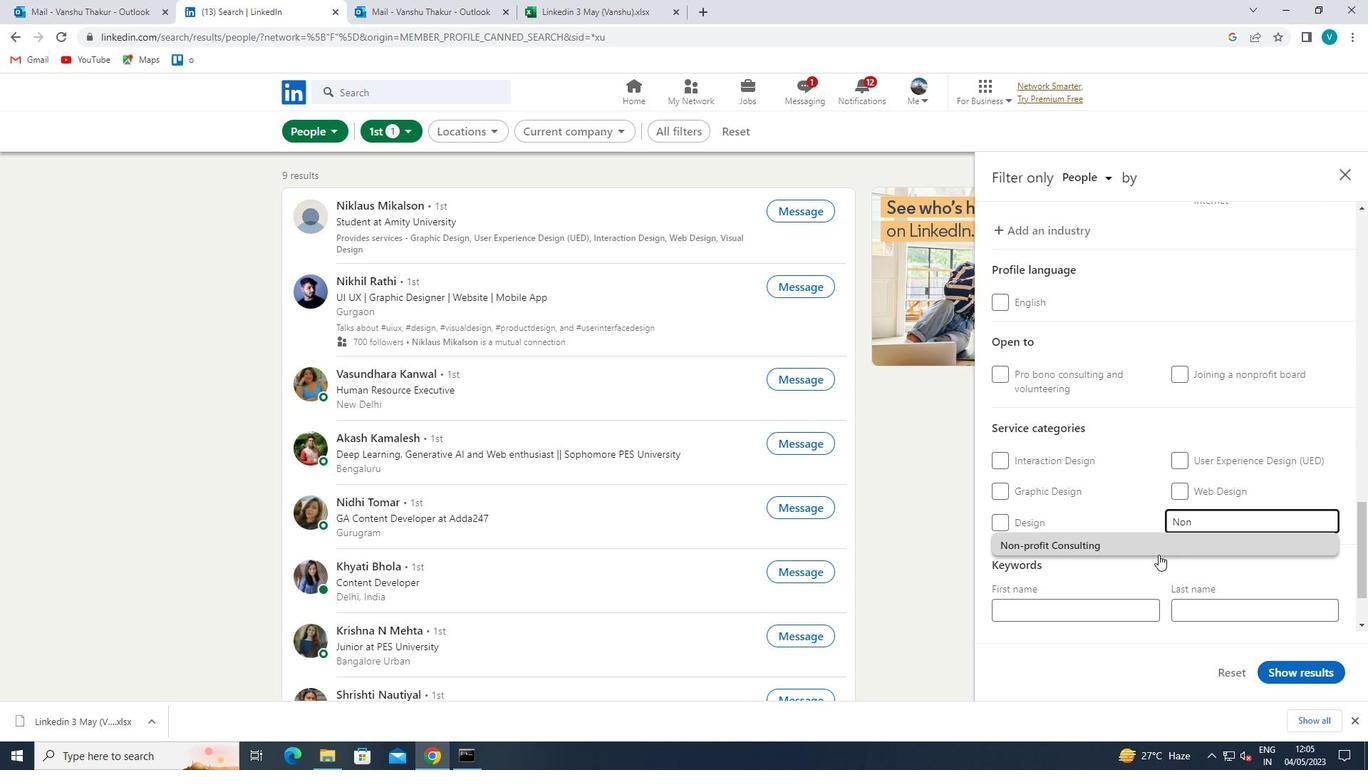 
Action: Mouse scrolled (1170, 546) with delta (0, 0)
Screenshot: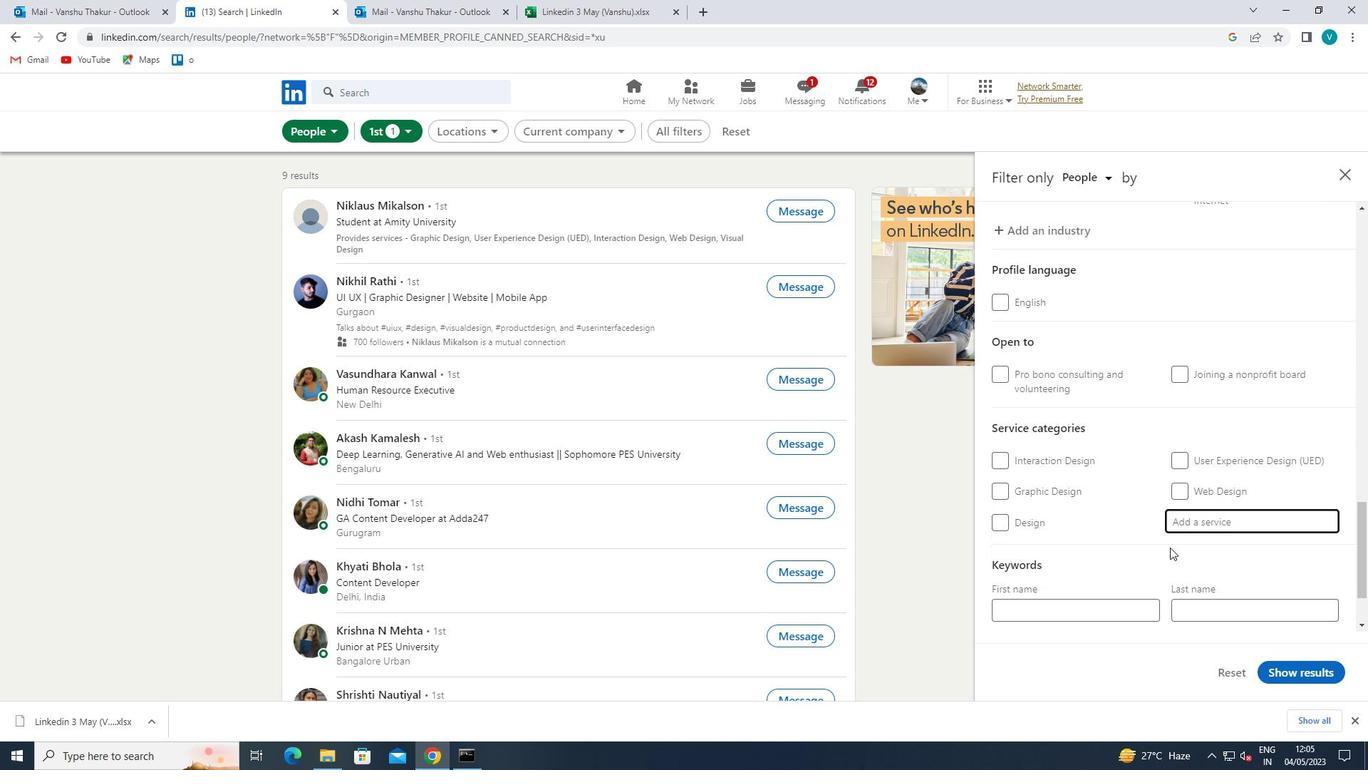 
Action: Mouse scrolled (1170, 546) with delta (0, 0)
Screenshot: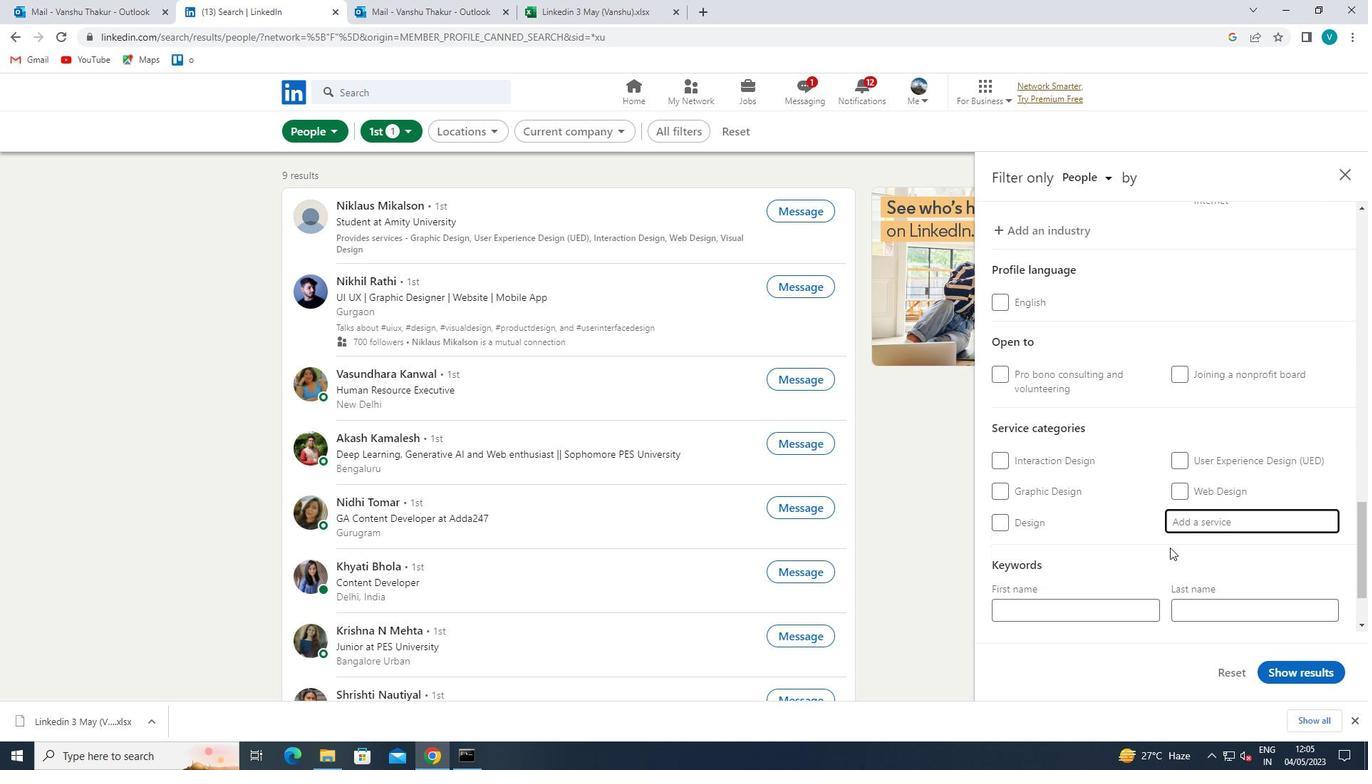 
Action: Mouse scrolled (1170, 546) with delta (0, 0)
Screenshot: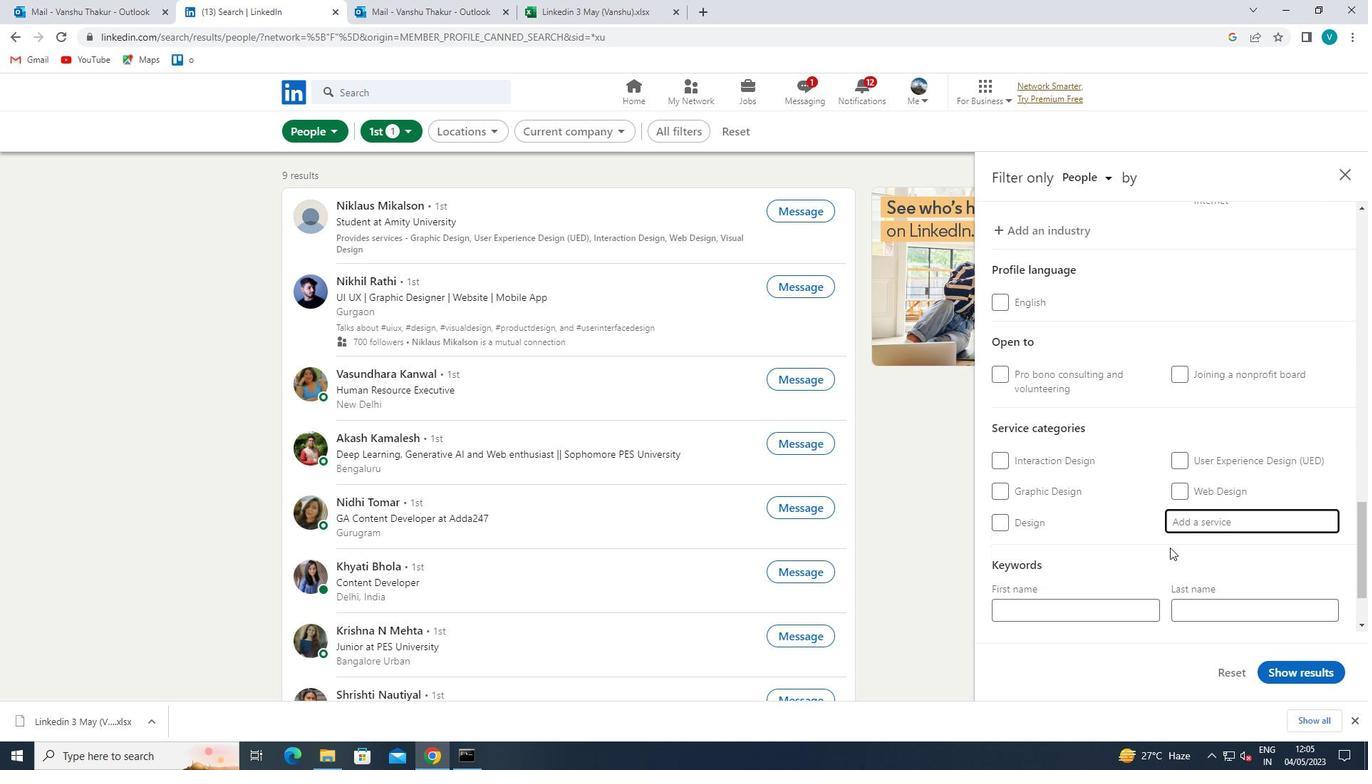 
Action: Mouse scrolled (1170, 546) with delta (0, 0)
Screenshot: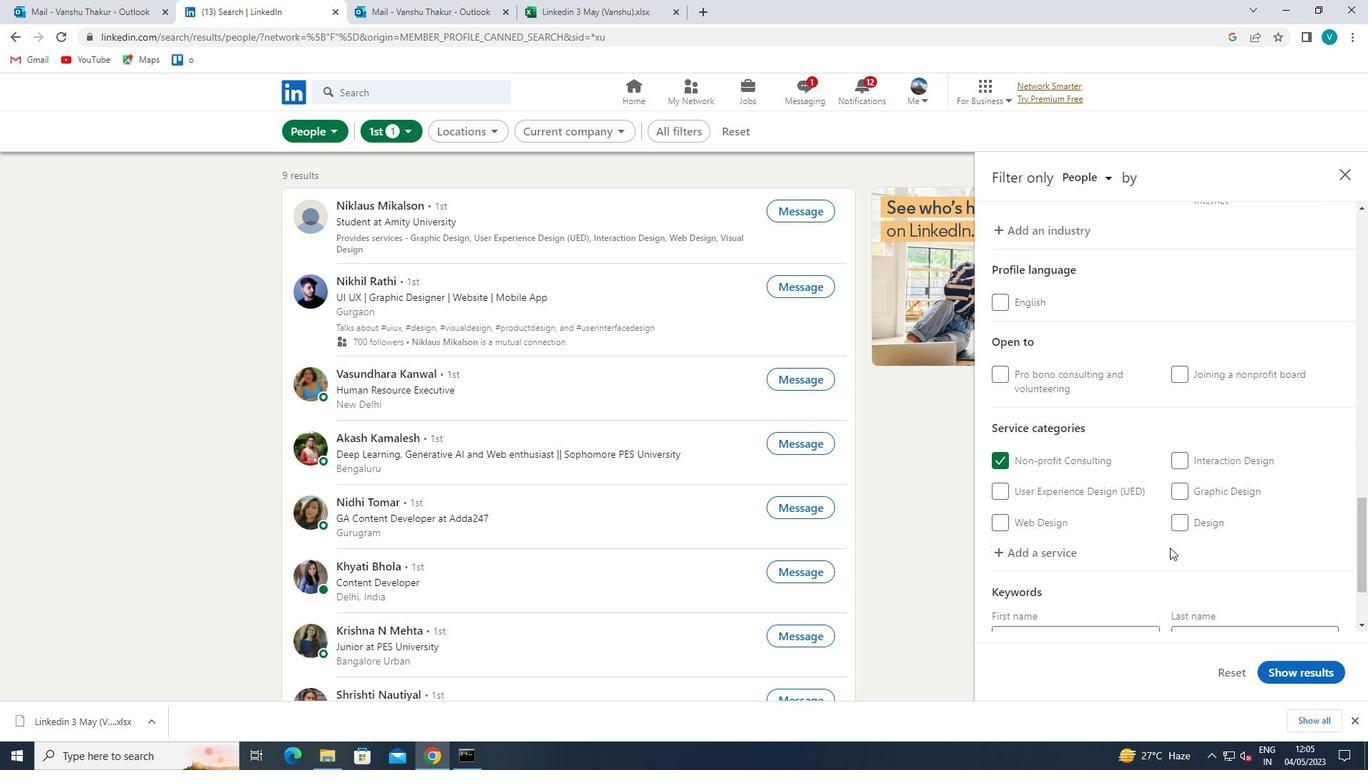 
Action: Mouse moved to (1128, 567)
Screenshot: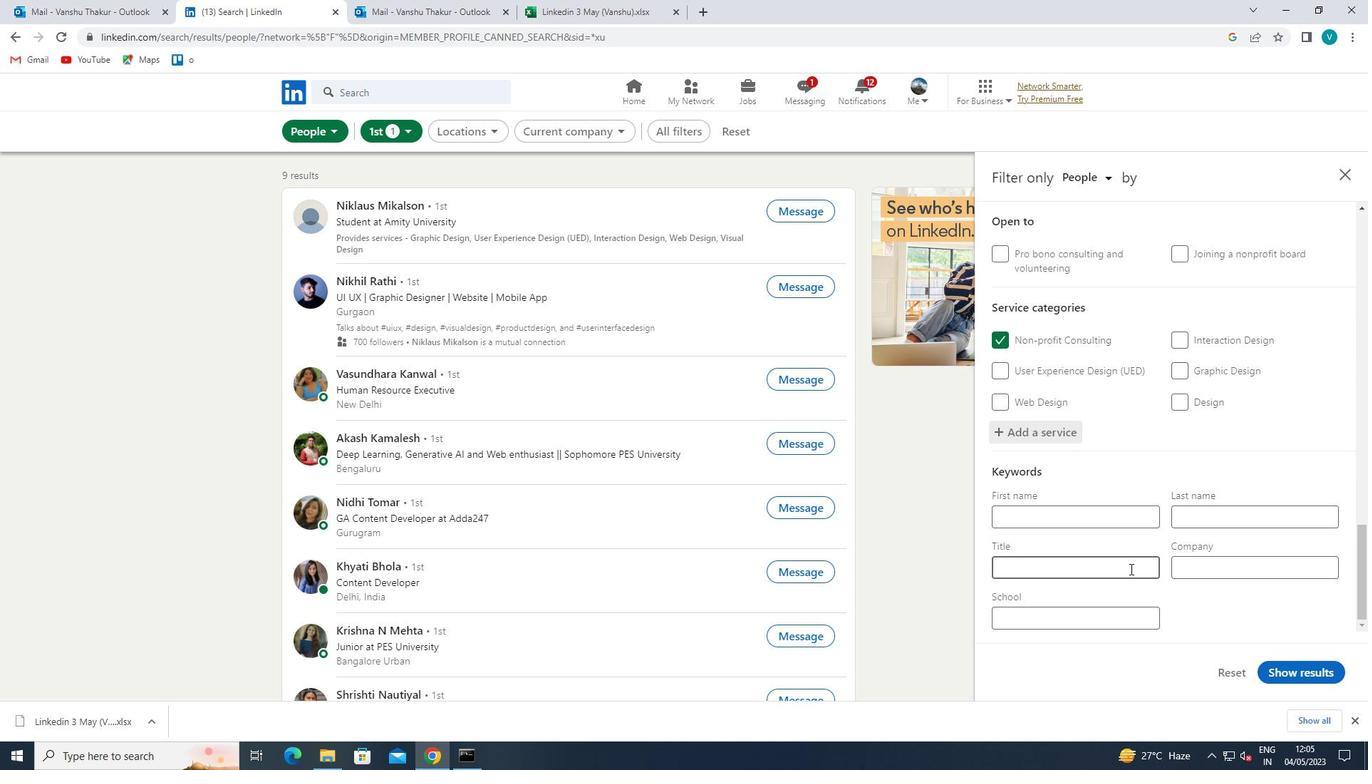
Action: Mouse pressed left at (1128, 567)
Screenshot: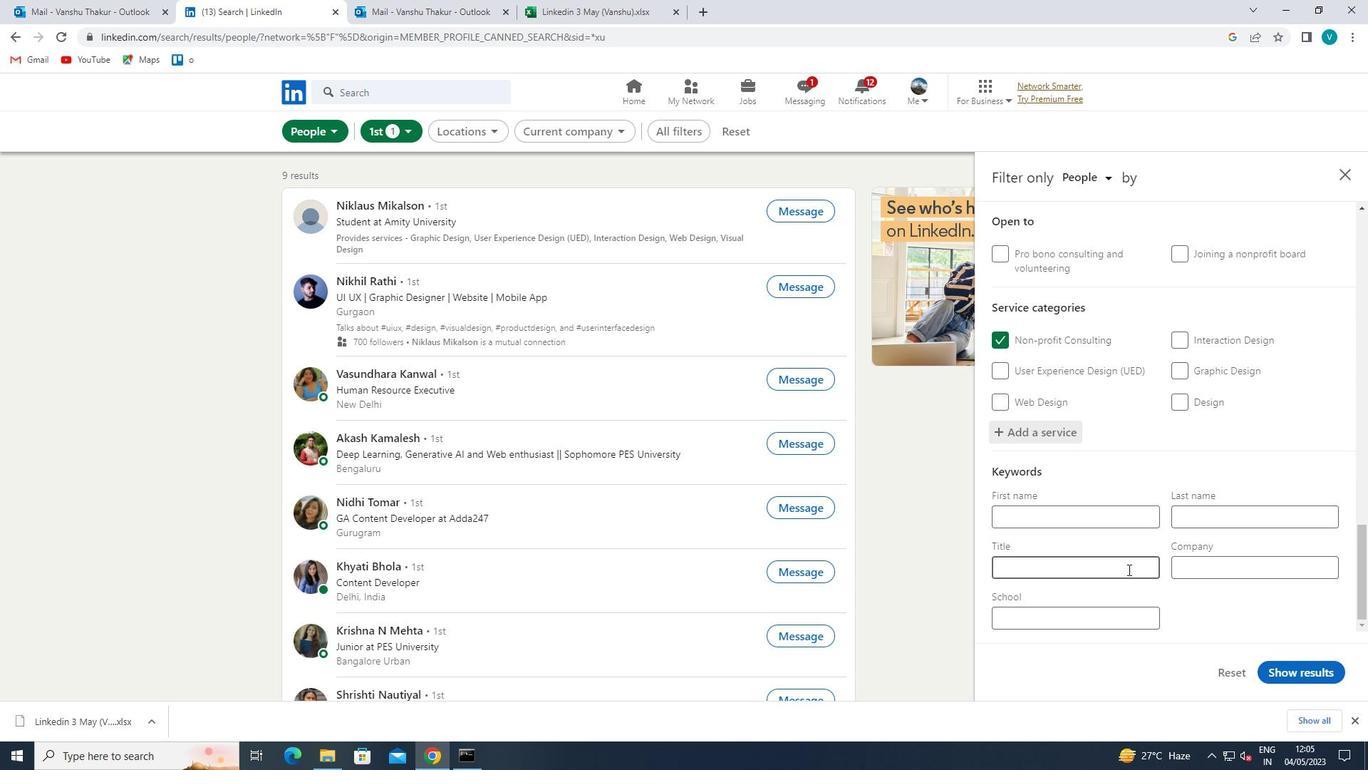 
Action: Key pressed <Key.shift>HELP<Key.space><Key.shift>DESK<Key.space><Key.shift>WORKER/<Key.shift><Key.shift><Key.shift><Key.shift>DE<Key.backspace>S<Key.backspace>ESKTOP<Key.space><Key.shift>SUPPORT<Key.space>
Screenshot: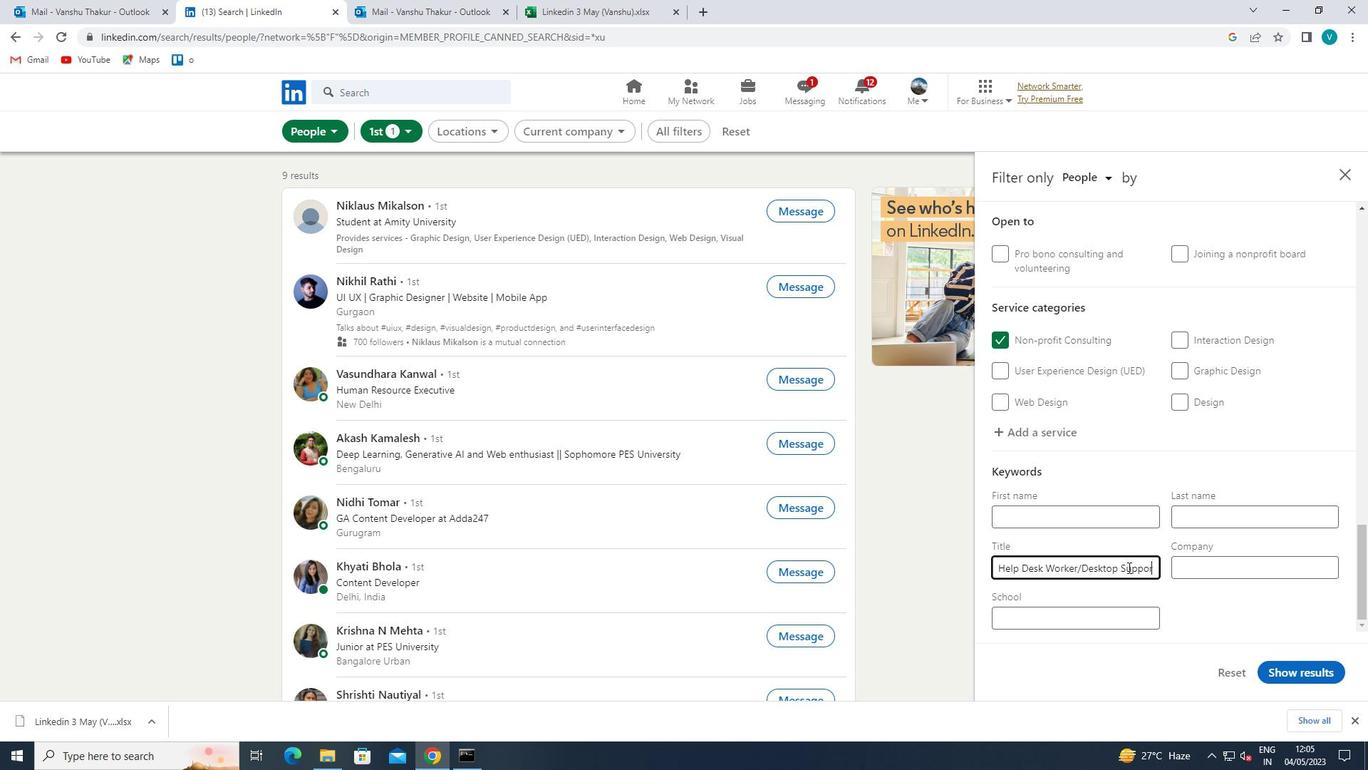 
Action: Mouse moved to (1269, 668)
Screenshot: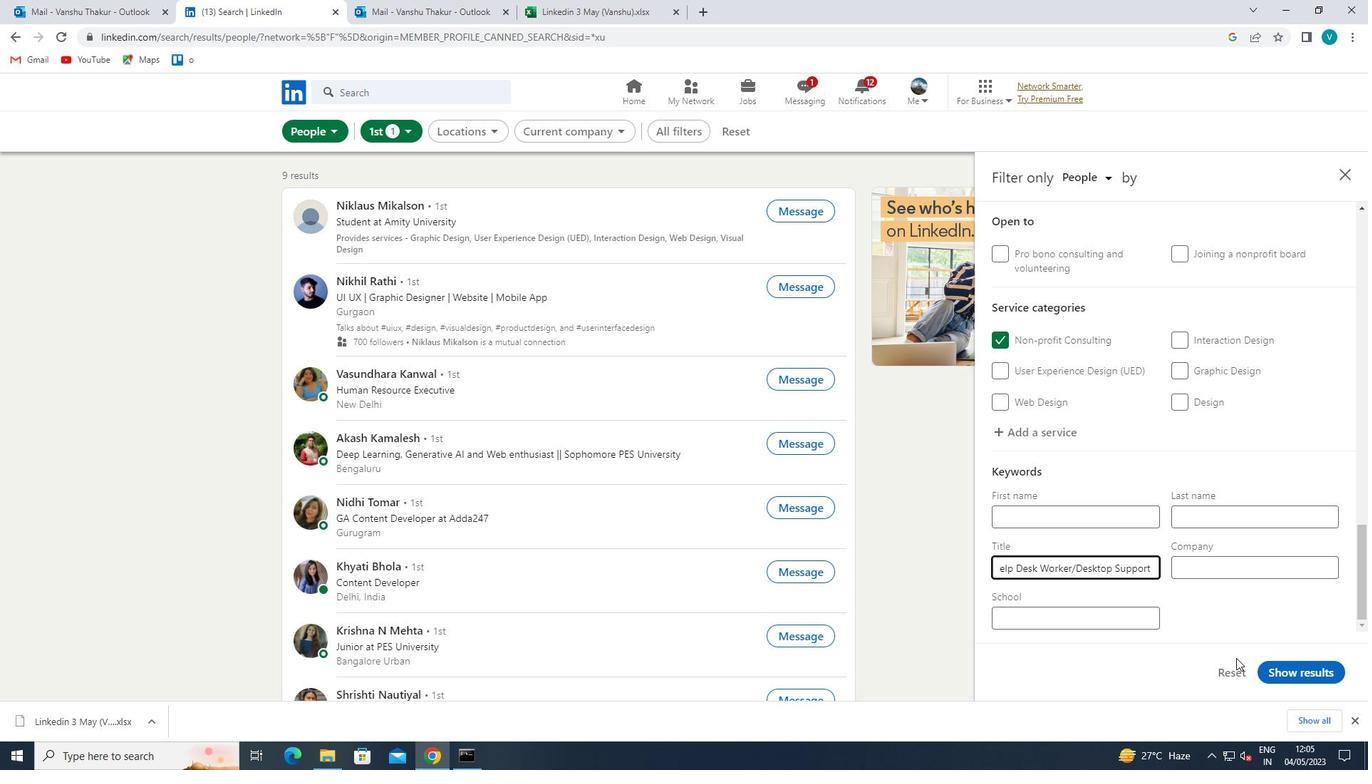 
Action: Mouse pressed left at (1269, 668)
Screenshot: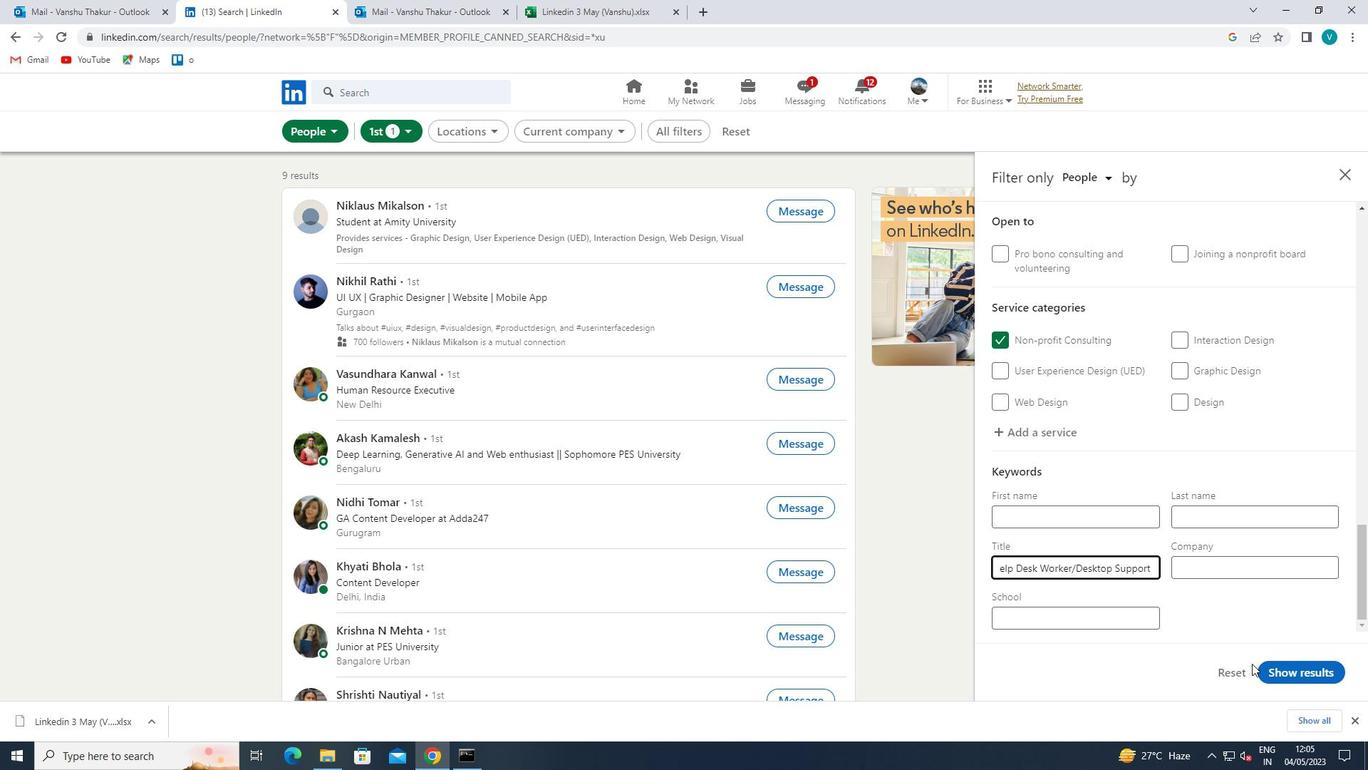
